 Task: Search one way flight ticket for 3 adults, 3 children in business from Alamosa: San Luis Valley Regional Airport (bergman Field) to Riverton: Central Wyoming Regional Airport (was Riverton Regional) on 5-4-2023. Choice of flights is Royal air maroc. Number of bags: 4 checked bags. Price is upto 74000. Outbound departure time preference is 17:15.
Action: Mouse moved to (380, 344)
Screenshot: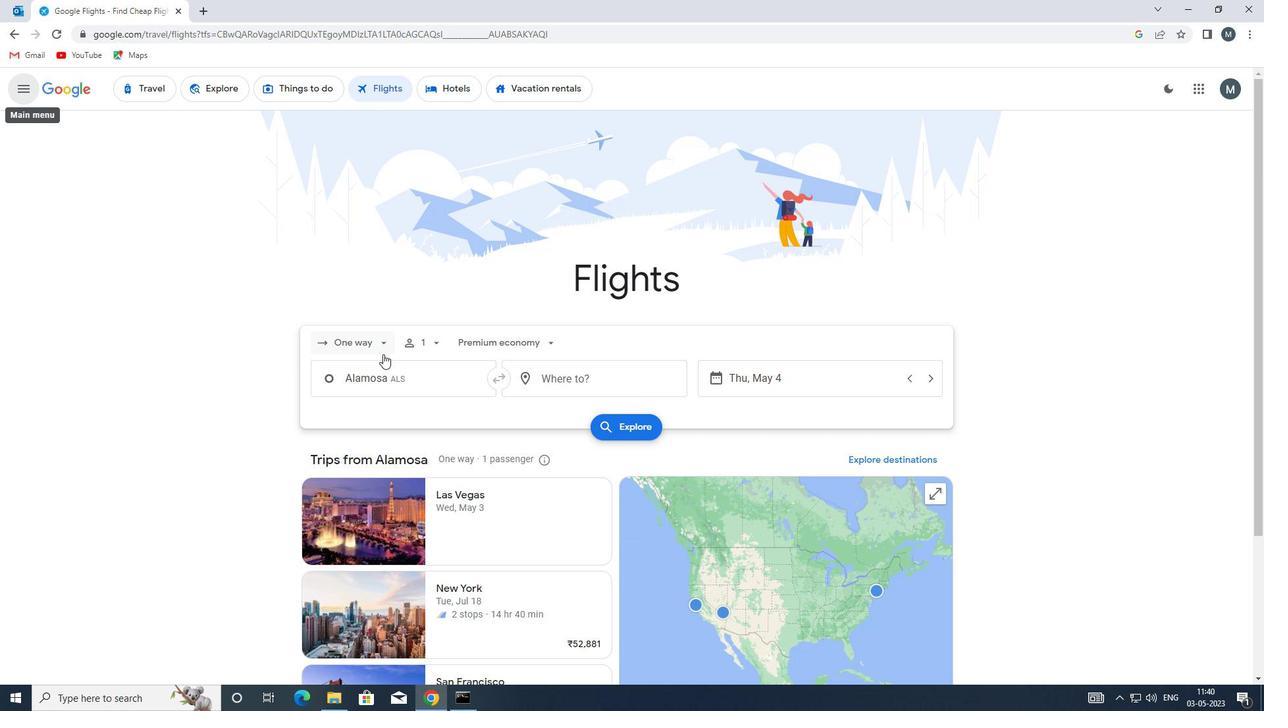 
Action: Mouse pressed left at (380, 344)
Screenshot: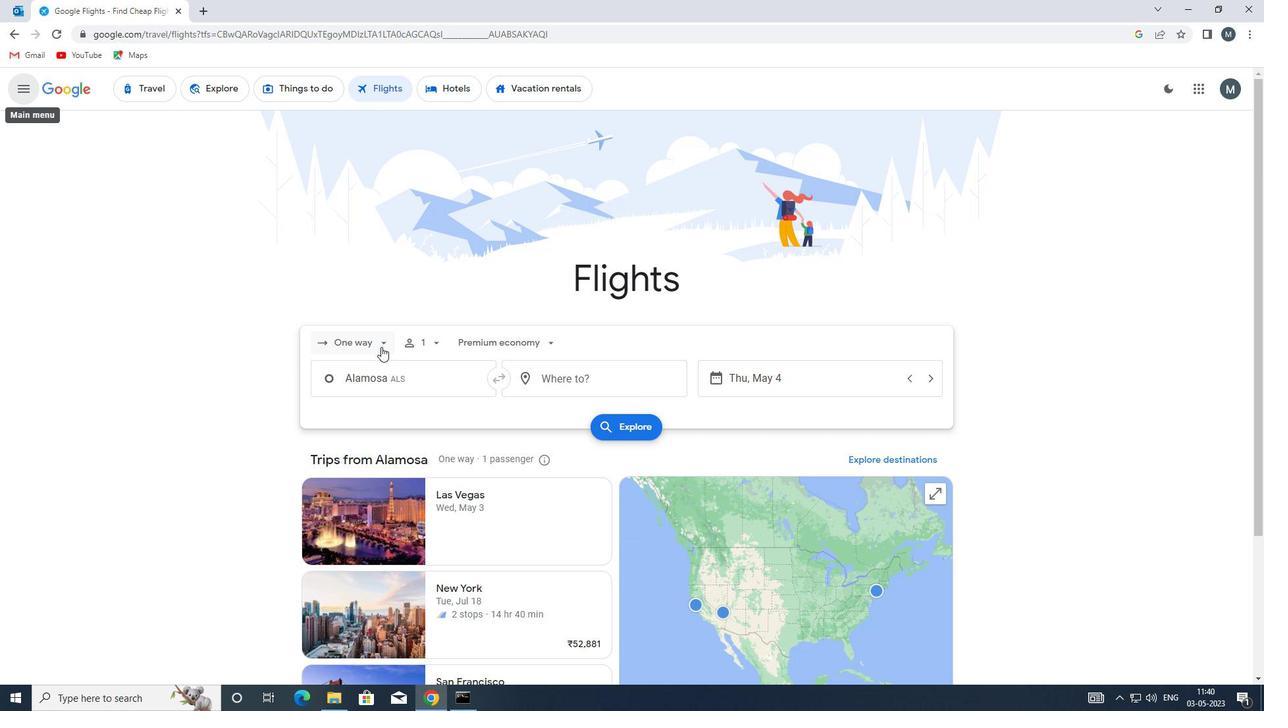 
Action: Mouse moved to (379, 408)
Screenshot: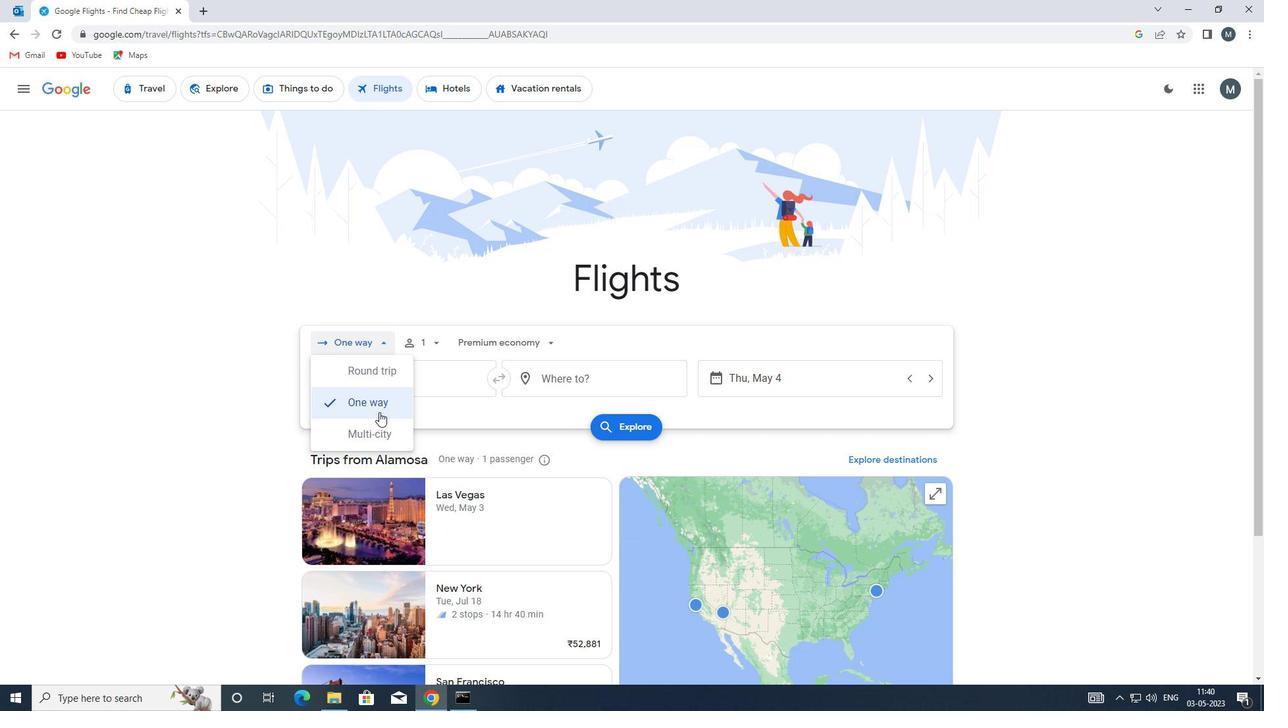 
Action: Mouse pressed left at (379, 408)
Screenshot: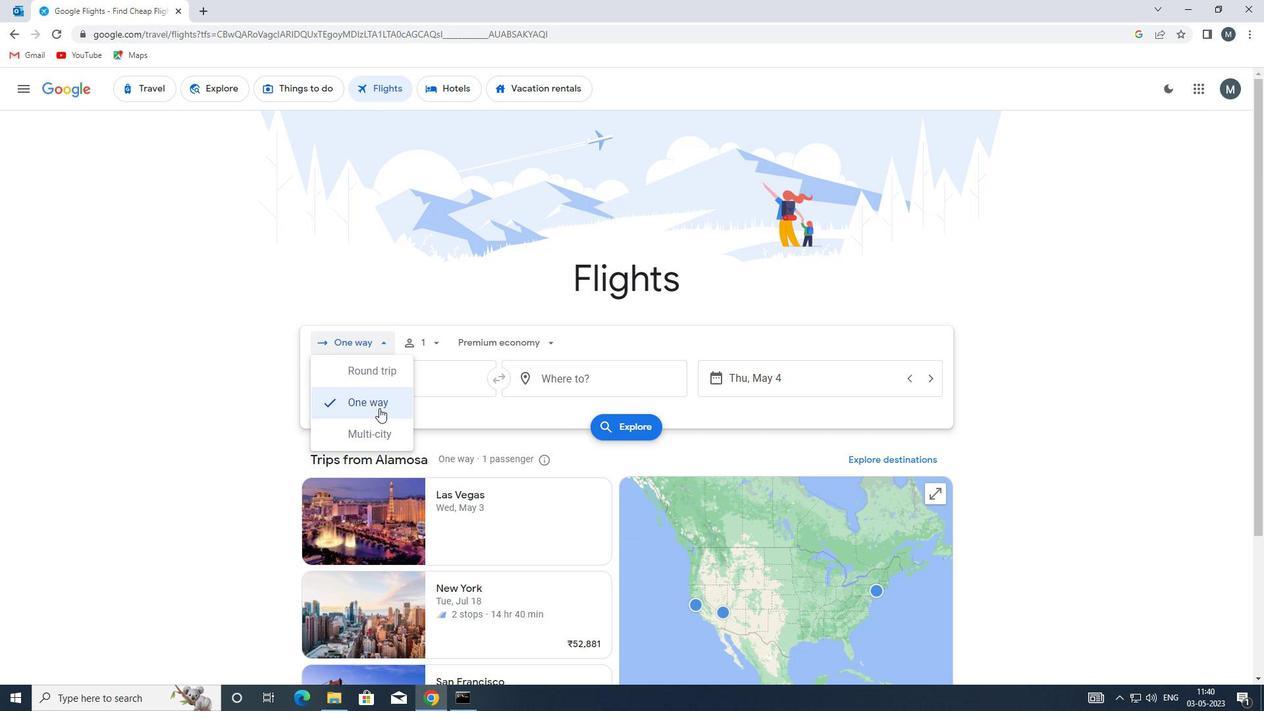 
Action: Mouse moved to (435, 340)
Screenshot: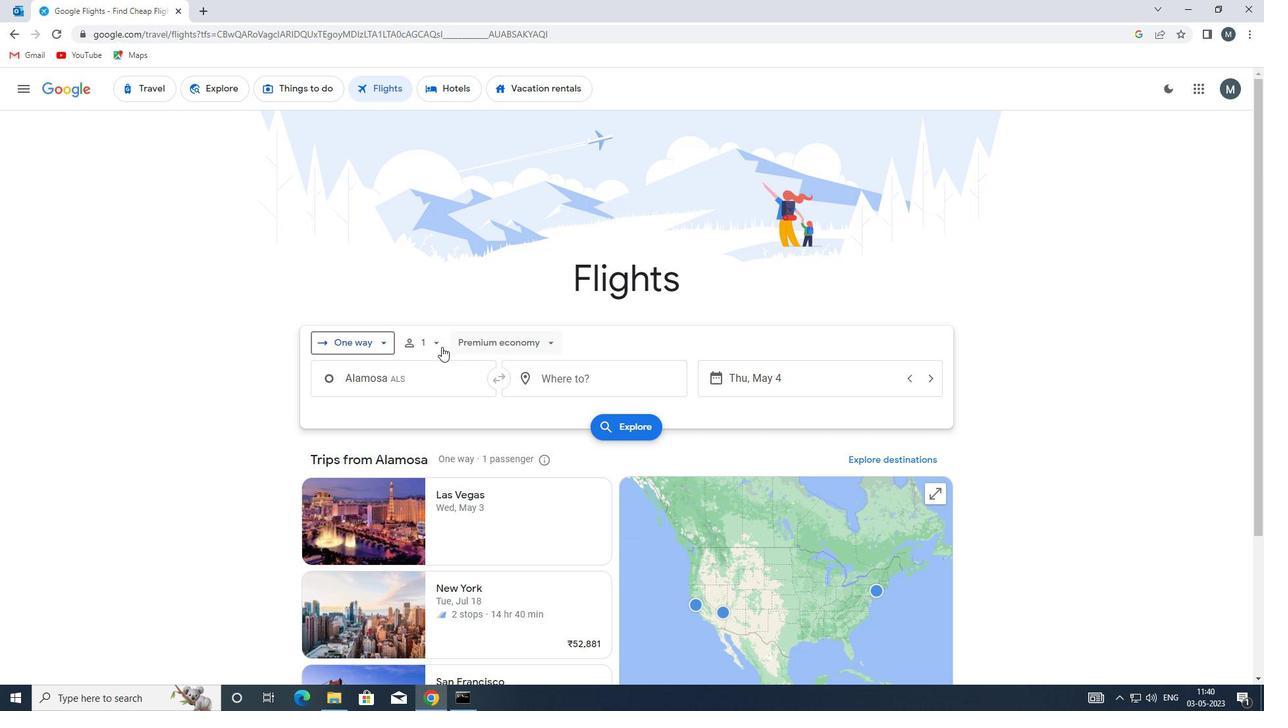
Action: Mouse pressed left at (435, 340)
Screenshot: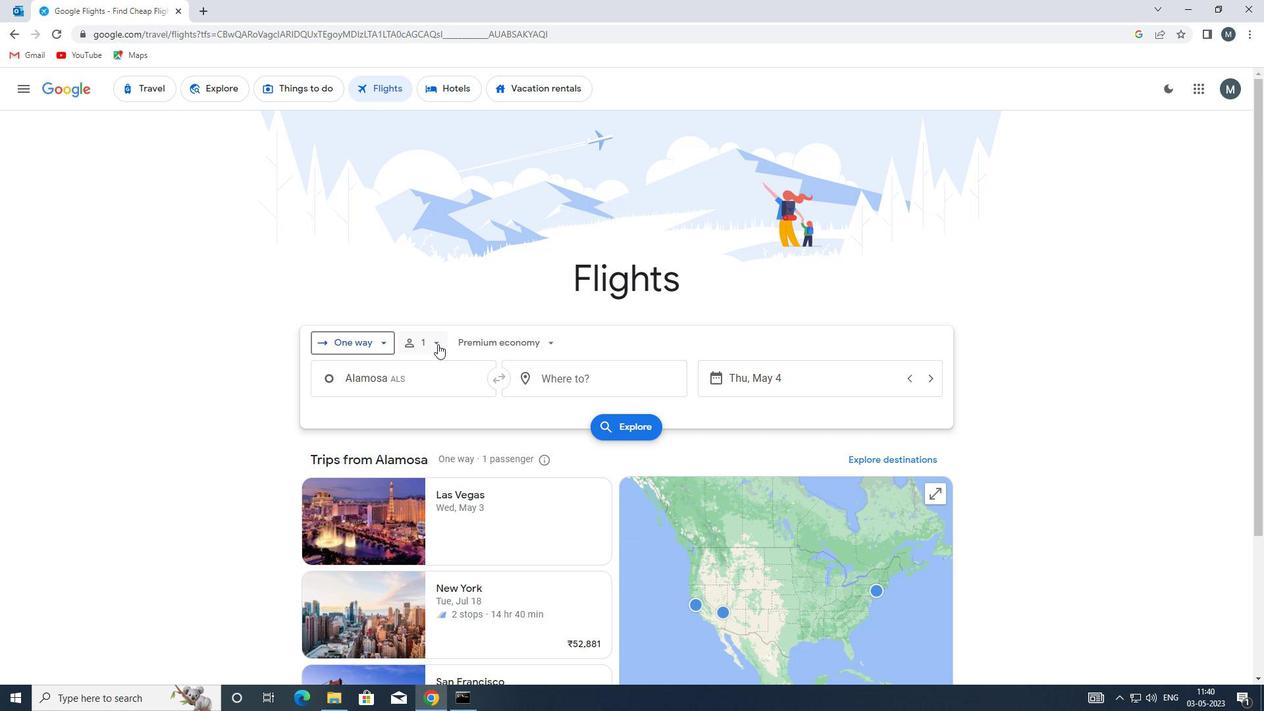 
Action: Mouse moved to (536, 373)
Screenshot: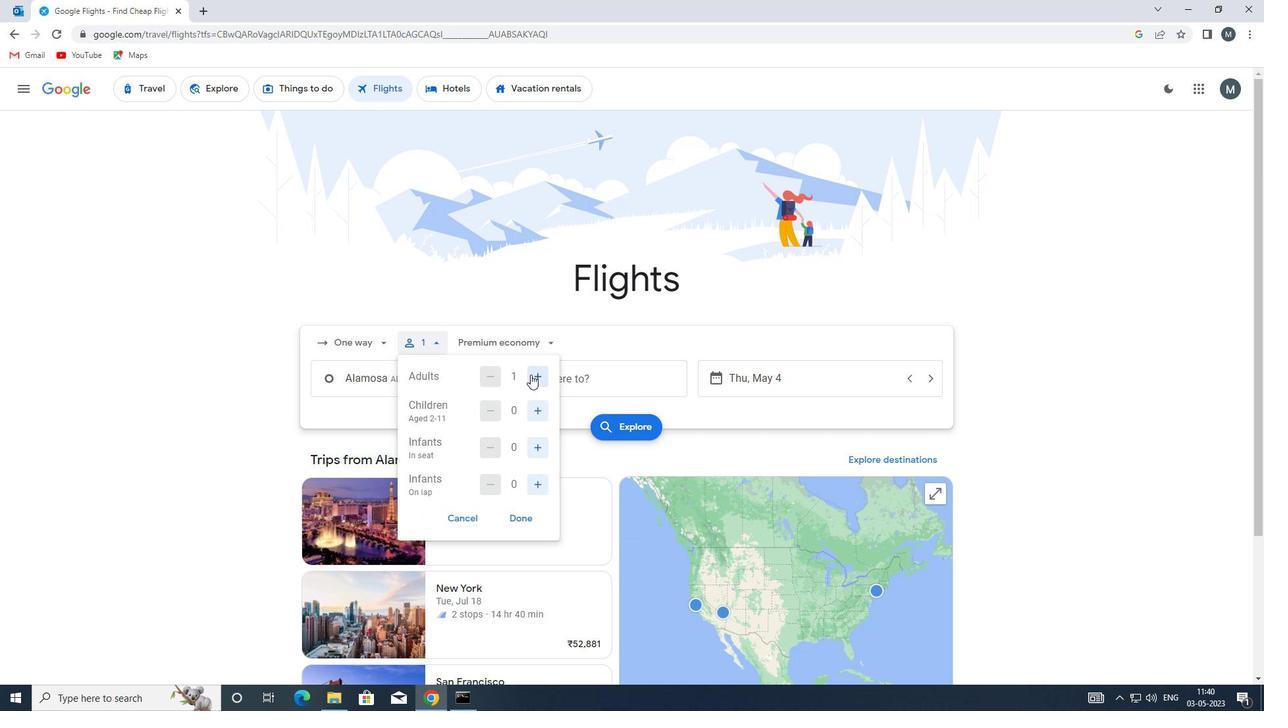 
Action: Mouse pressed left at (536, 373)
Screenshot: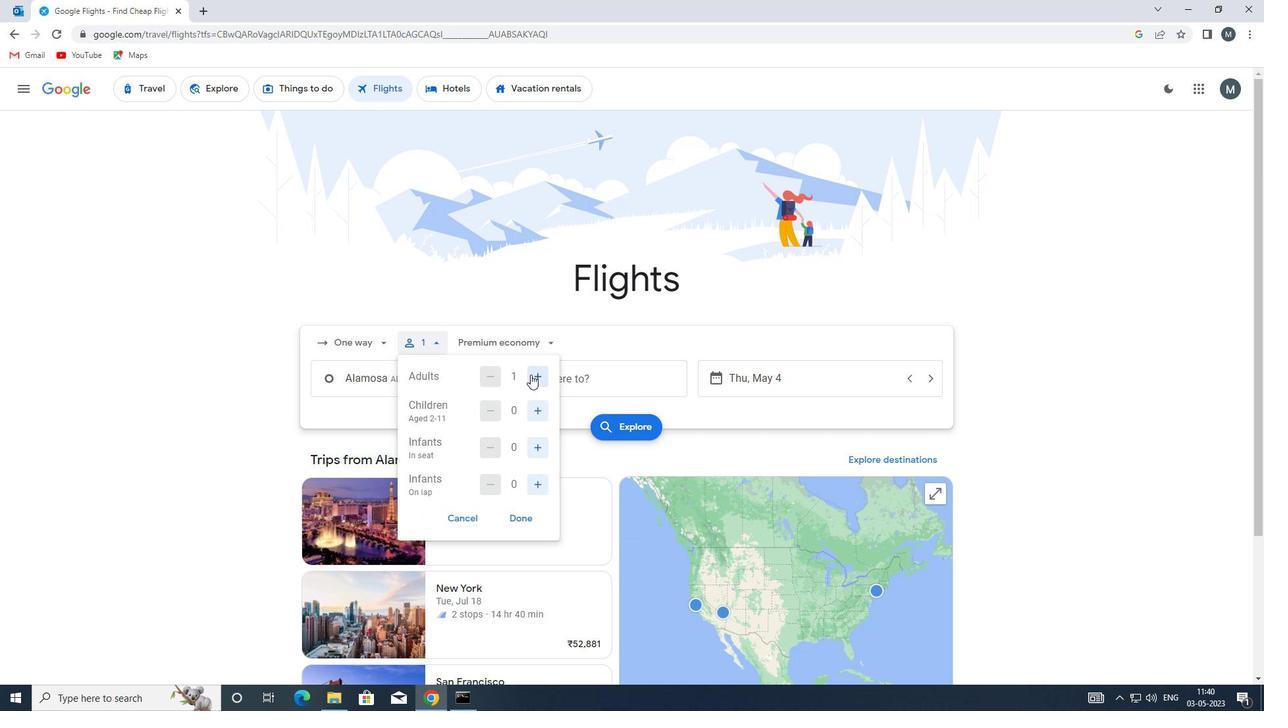 
Action: Mouse pressed left at (536, 373)
Screenshot: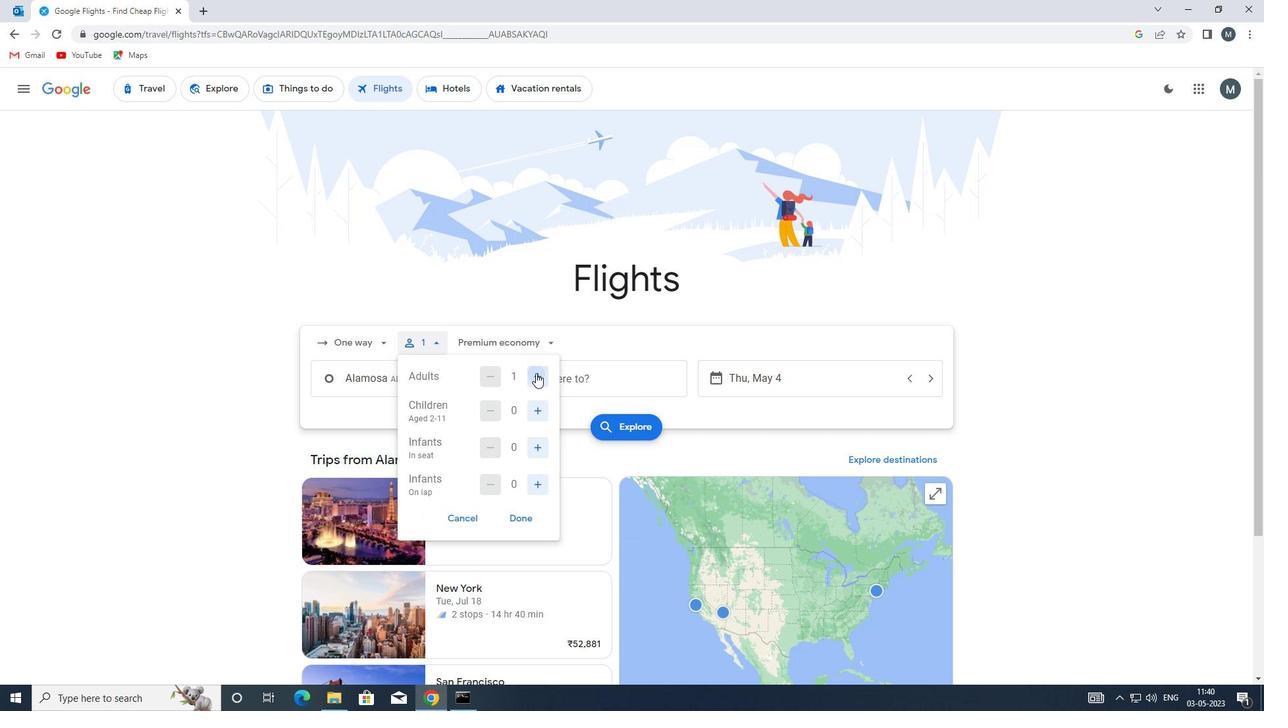 
Action: Mouse pressed left at (536, 373)
Screenshot: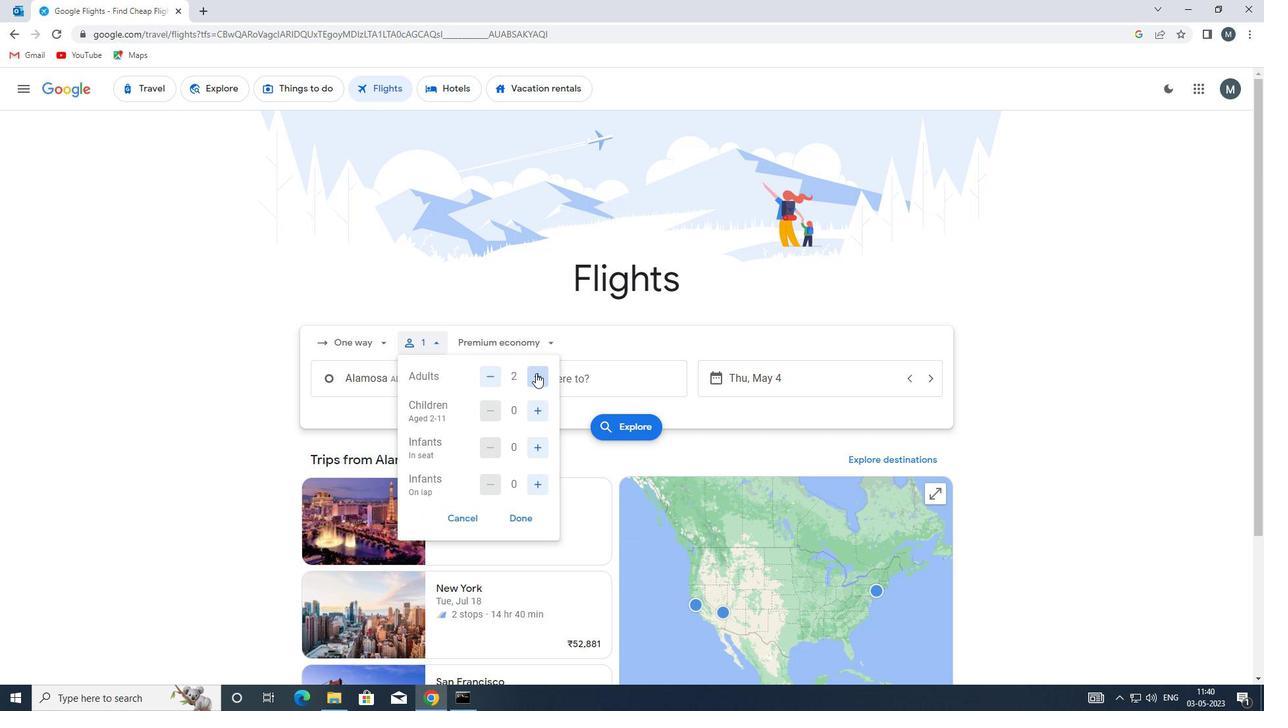 
Action: Mouse moved to (490, 374)
Screenshot: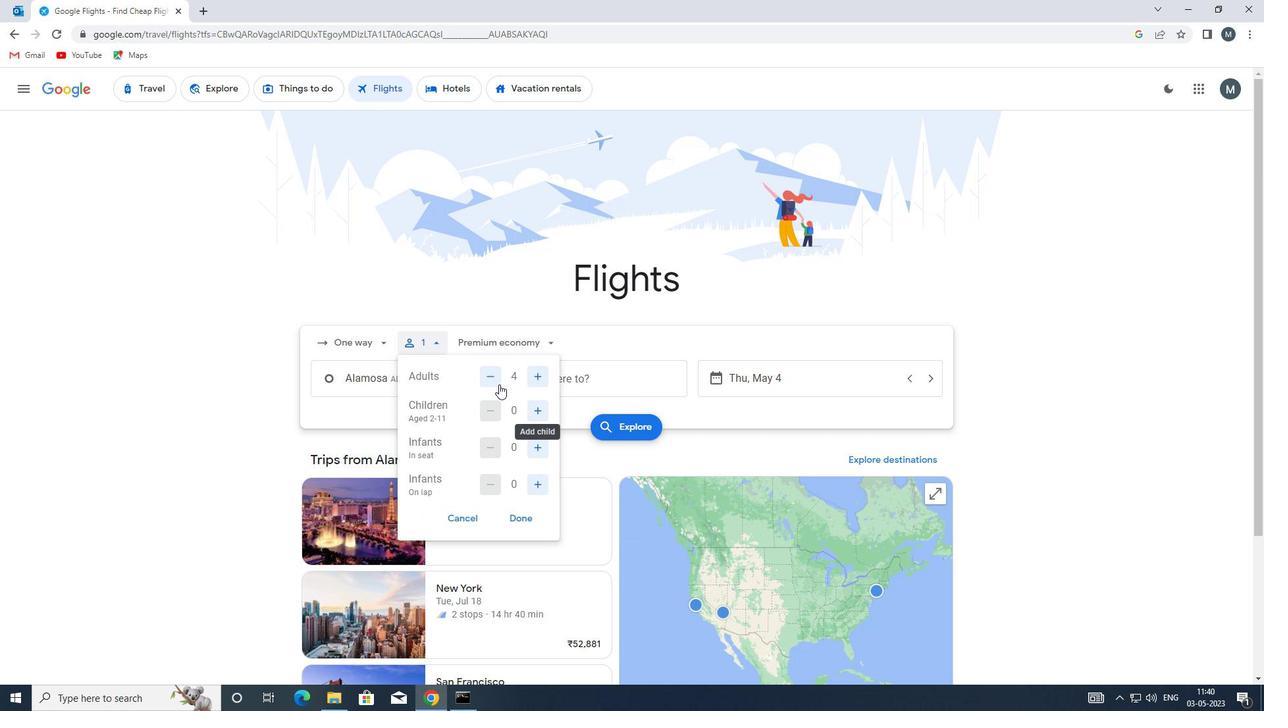 
Action: Mouse pressed left at (490, 374)
Screenshot: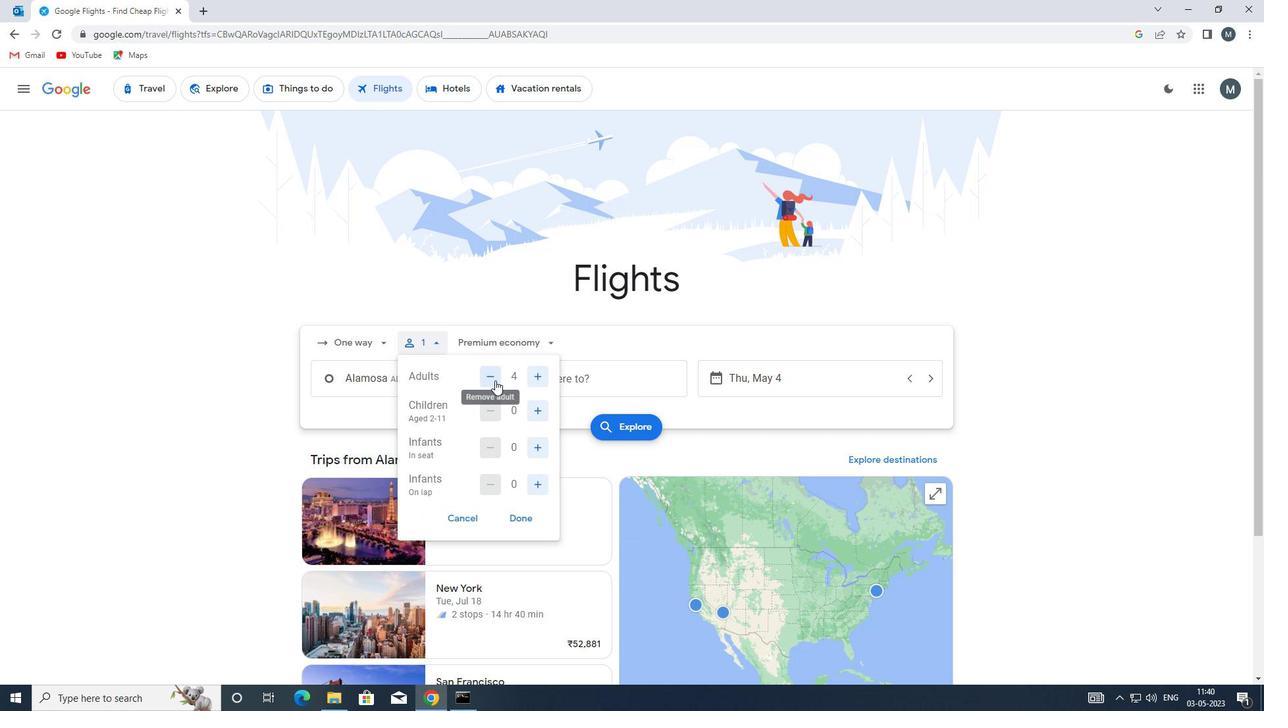 
Action: Mouse moved to (532, 409)
Screenshot: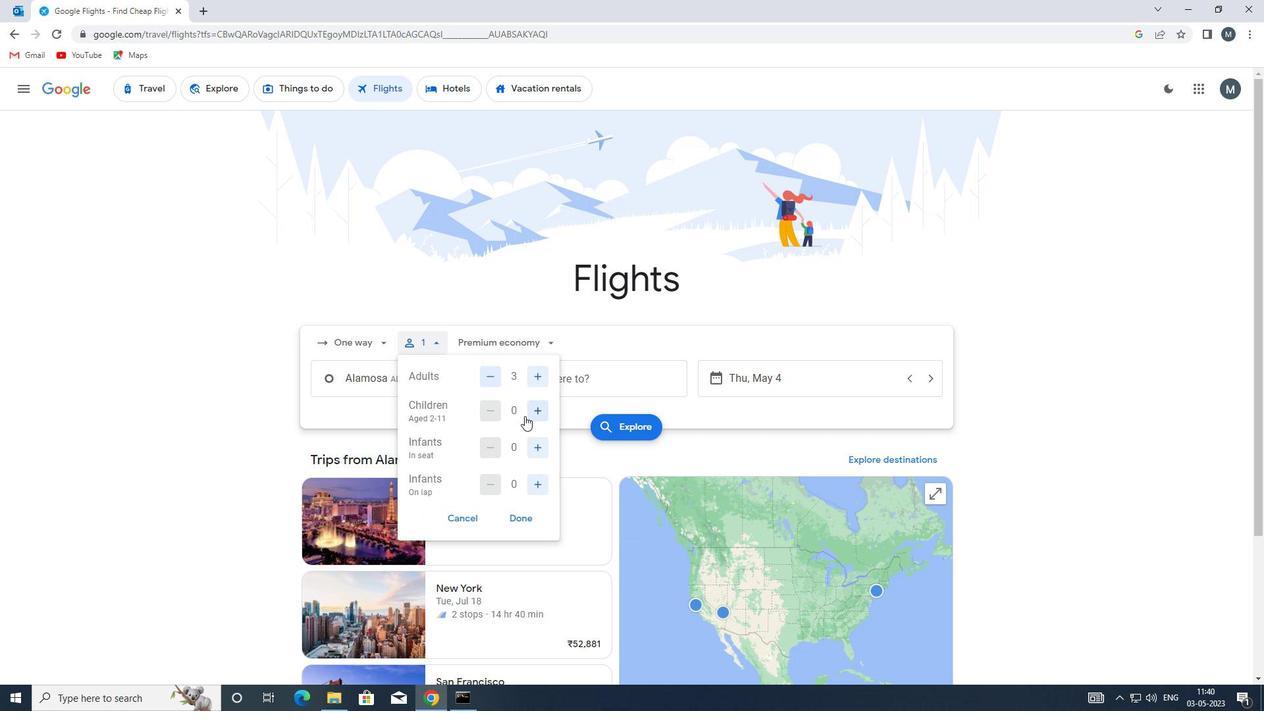 
Action: Mouse pressed left at (532, 409)
Screenshot: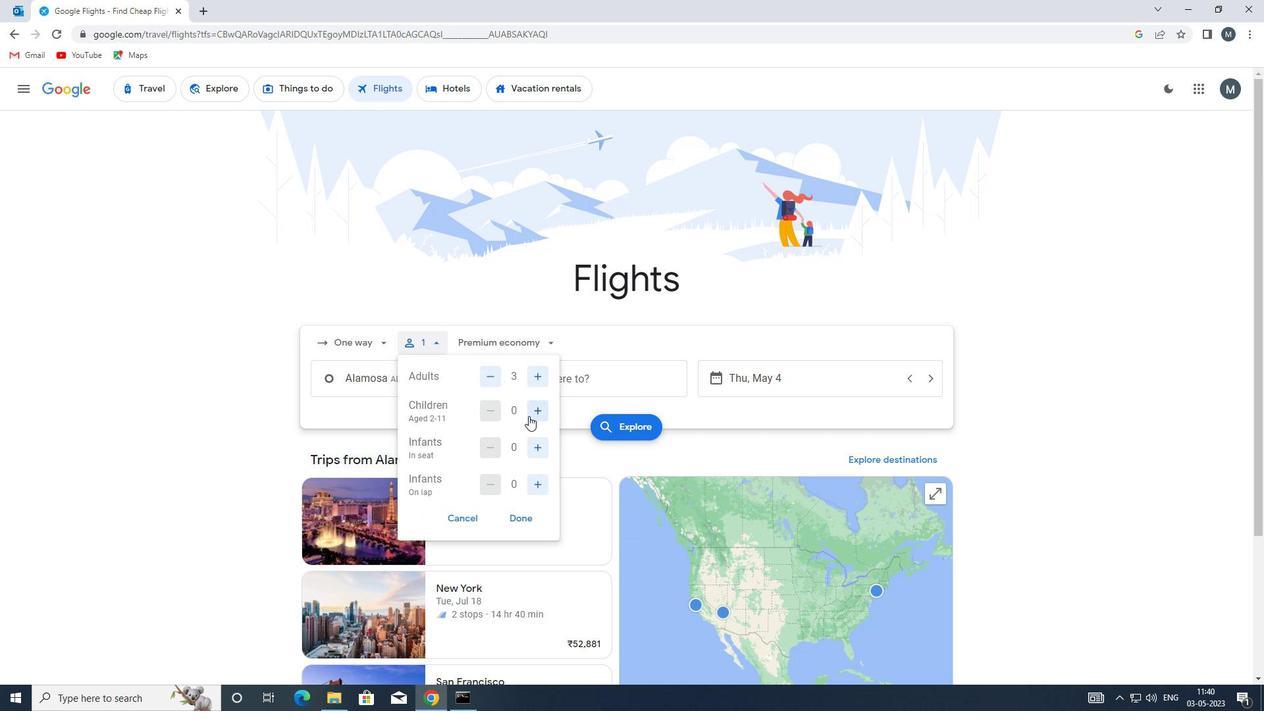 
Action: Mouse moved to (533, 409)
Screenshot: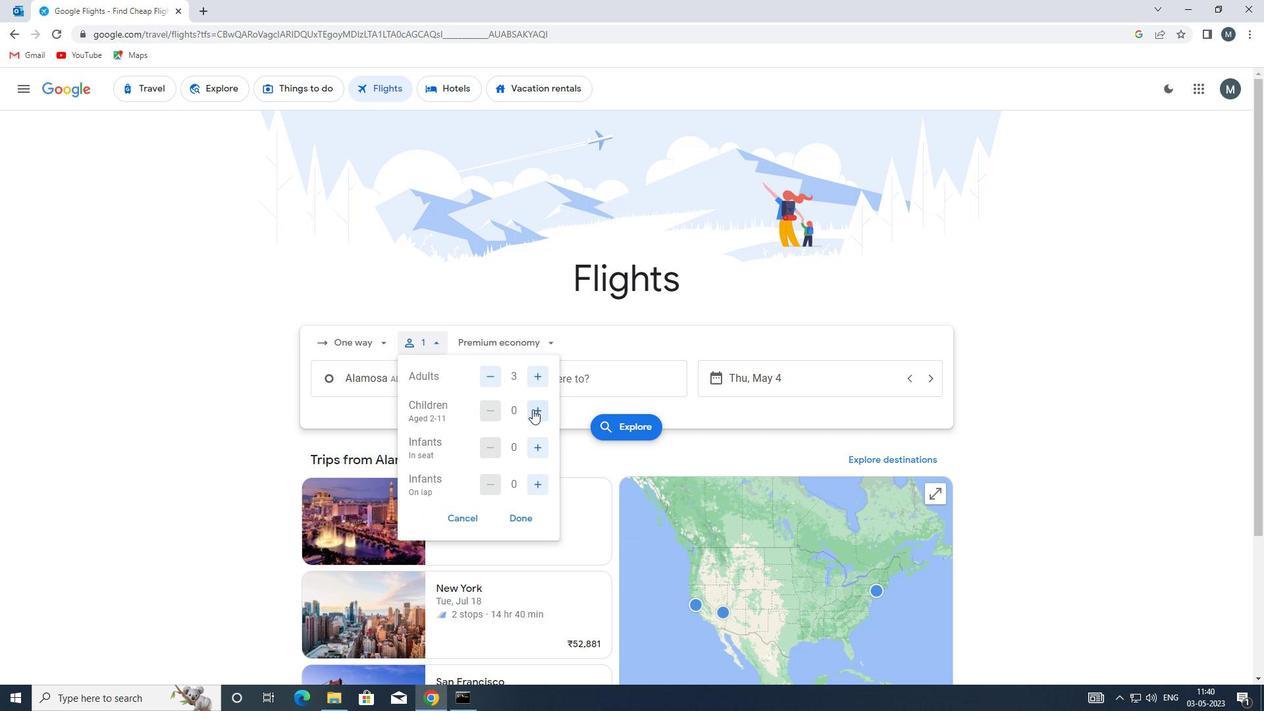 
Action: Mouse pressed left at (533, 409)
Screenshot: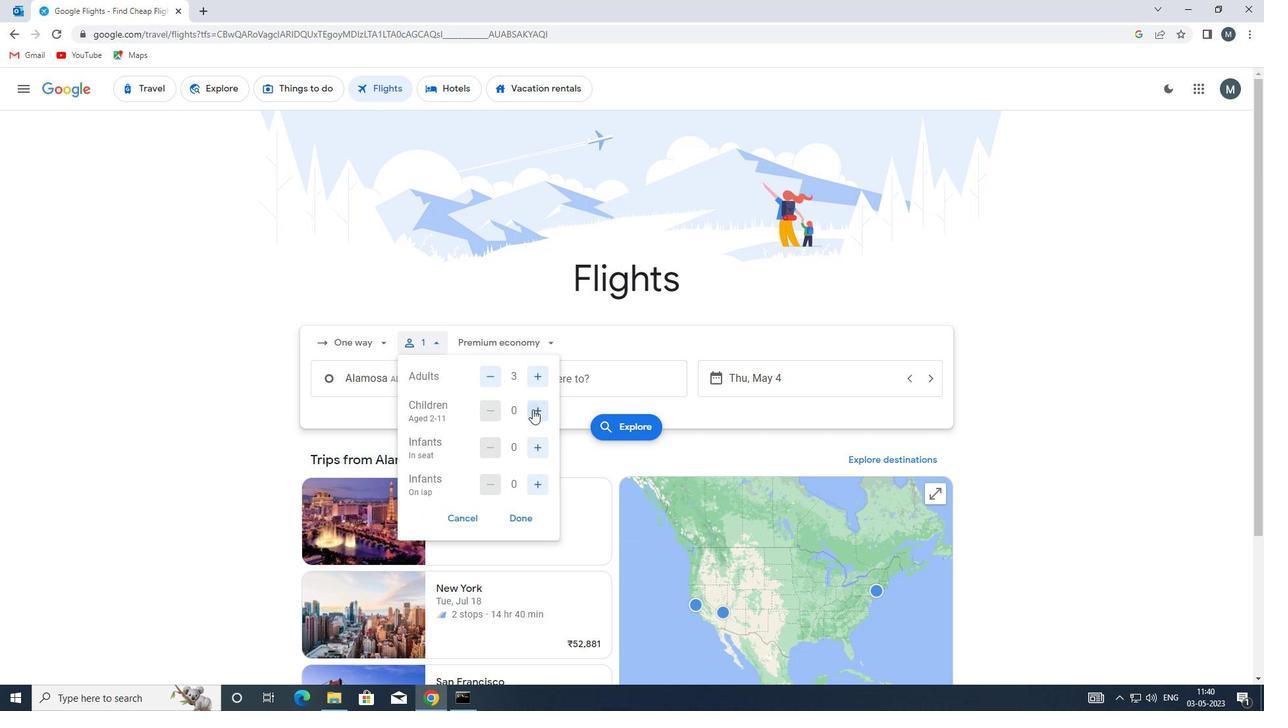 
Action: Mouse moved to (534, 409)
Screenshot: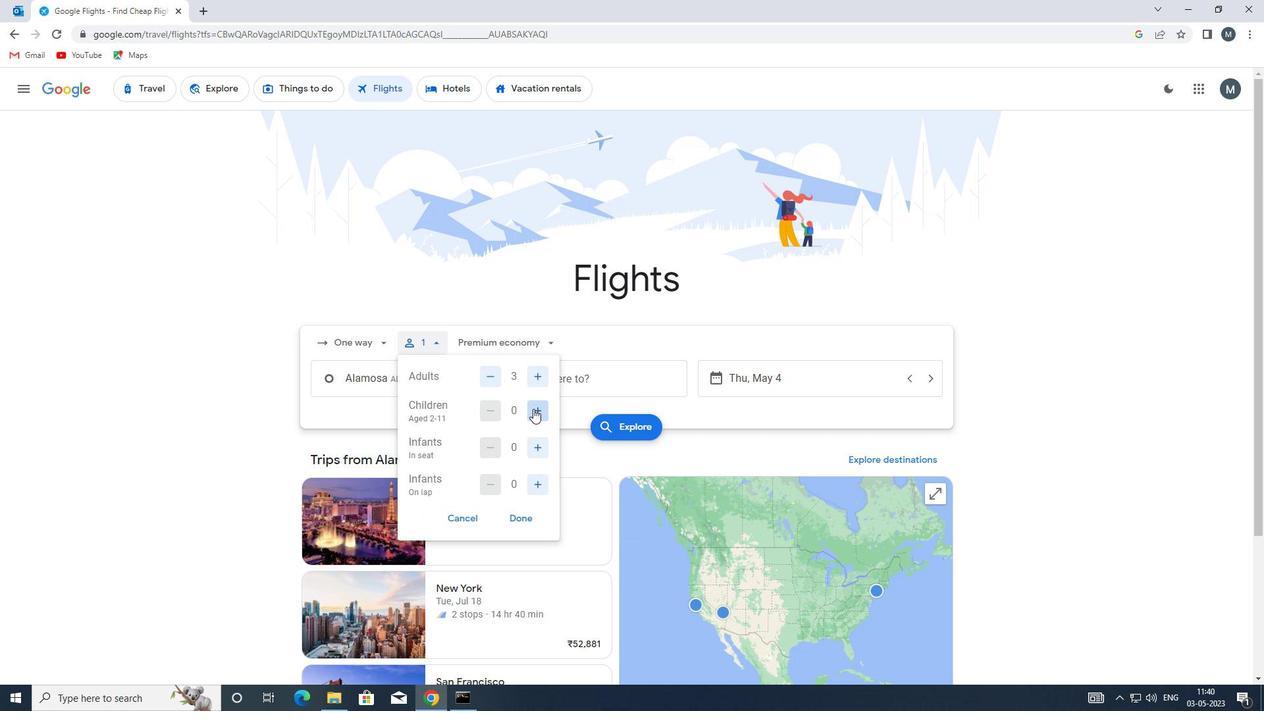 
Action: Mouse pressed left at (534, 409)
Screenshot: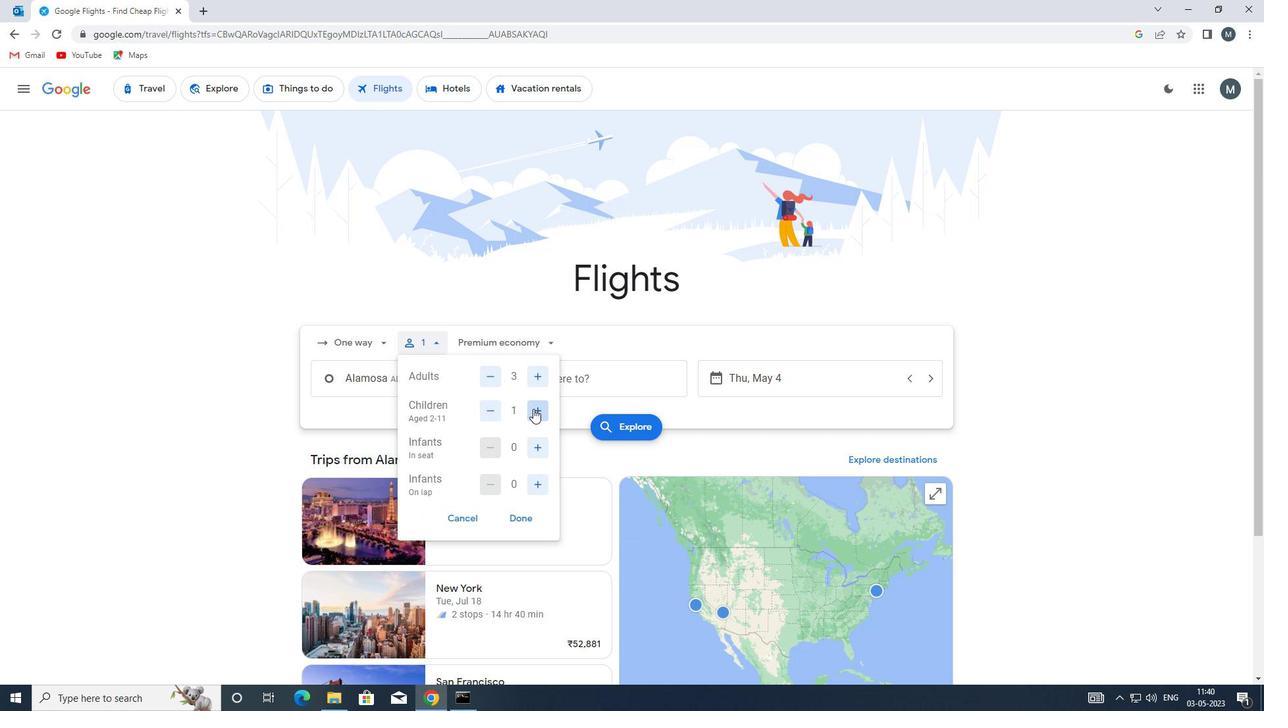 
Action: Mouse moved to (534, 516)
Screenshot: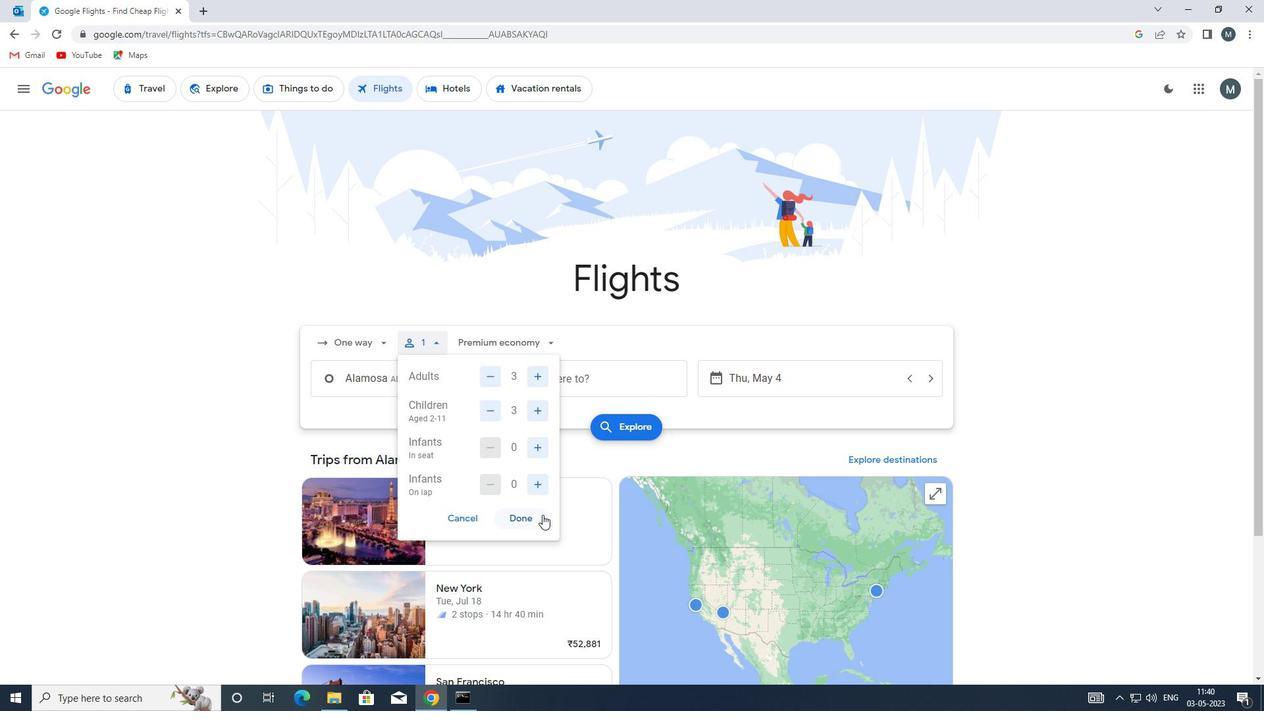 
Action: Mouse pressed left at (534, 516)
Screenshot: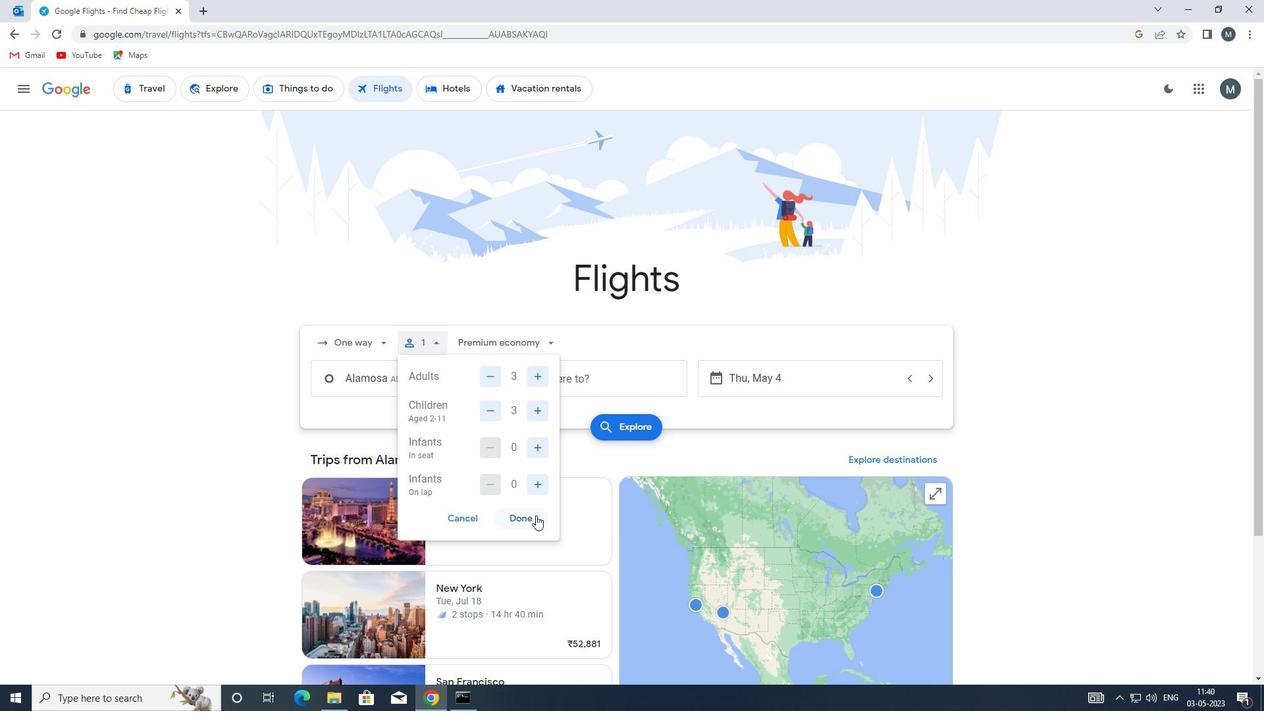 
Action: Mouse moved to (512, 341)
Screenshot: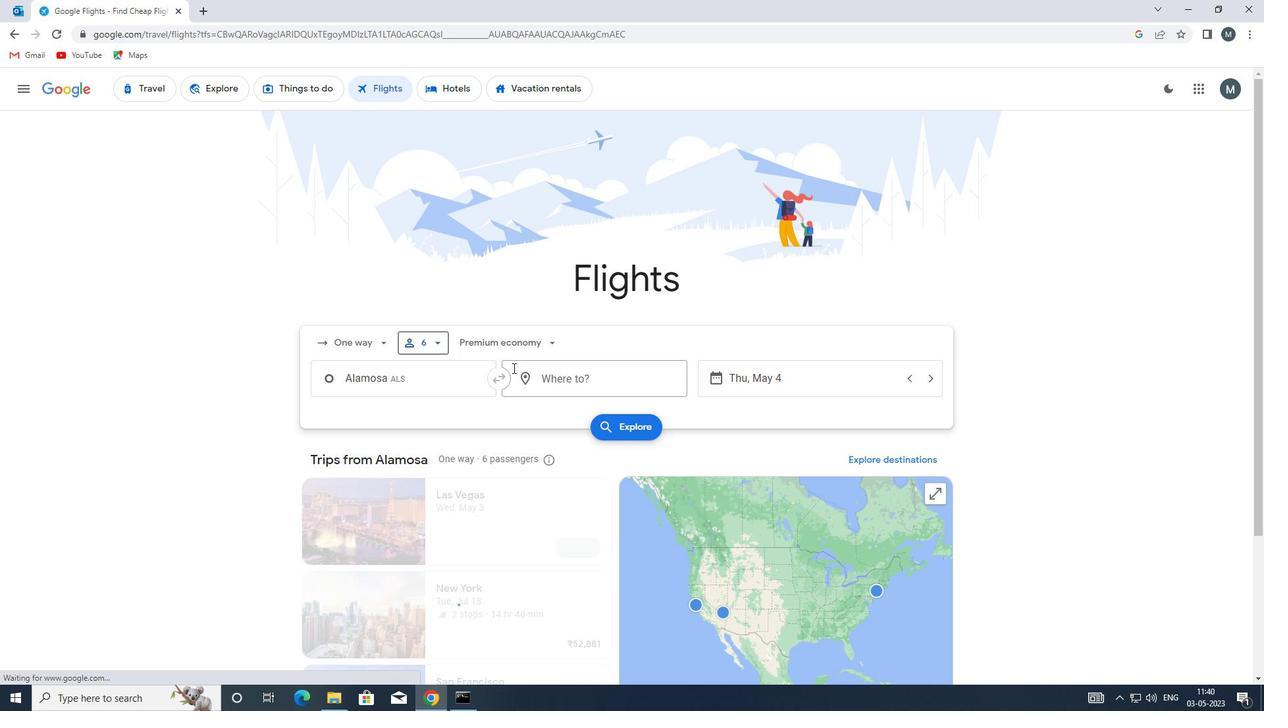 
Action: Mouse pressed left at (512, 341)
Screenshot: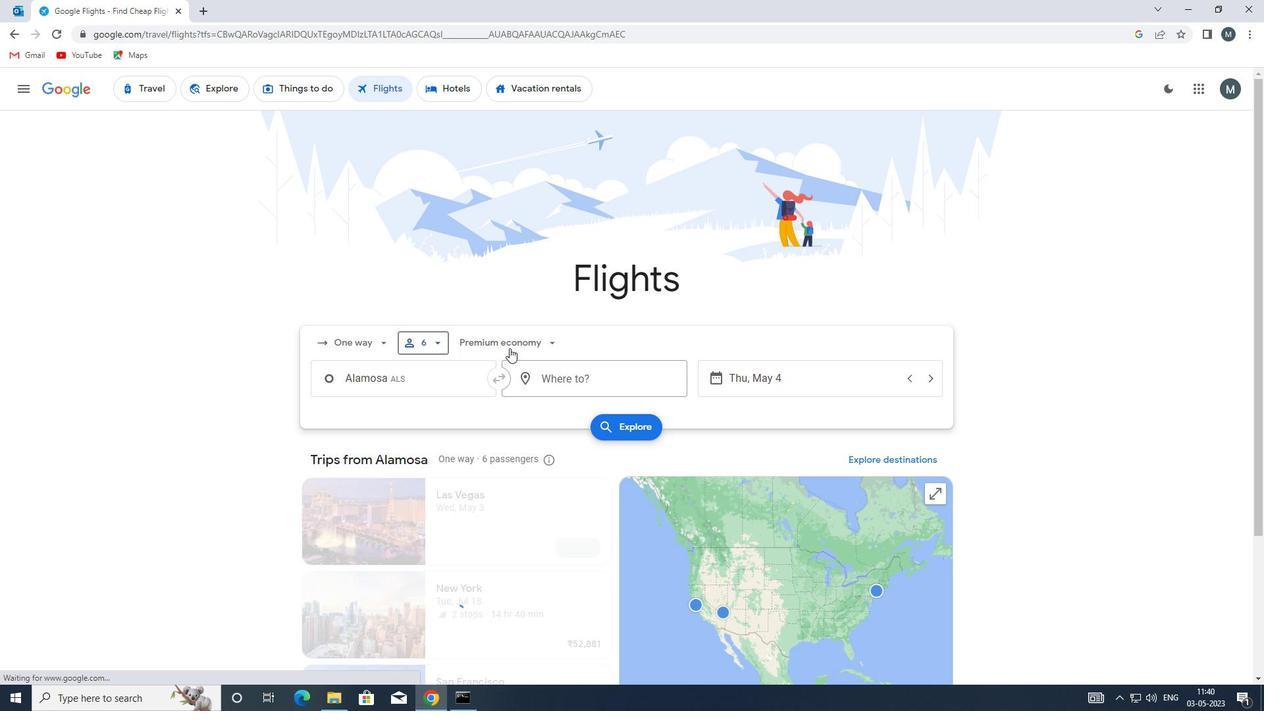 
Action: Mouse moved to (523, 438)
Screenshot: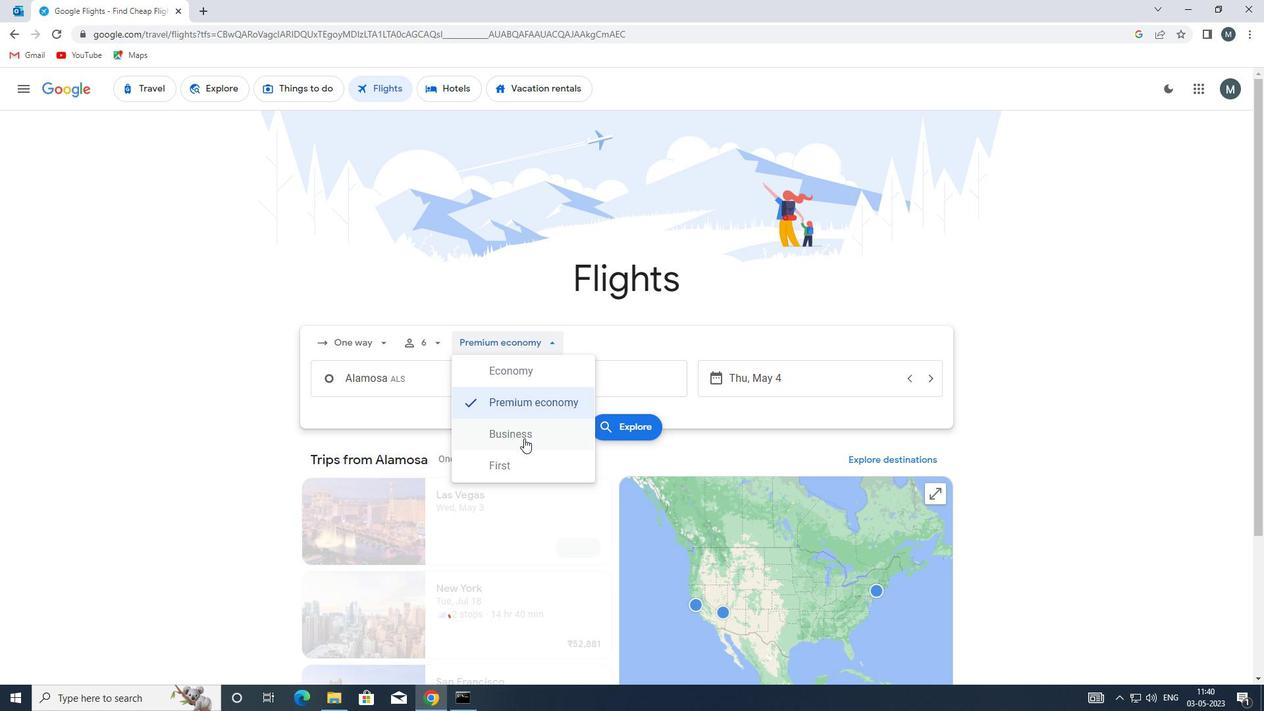 
Action: Mouse pressed left at (523, 438)
Screenshot: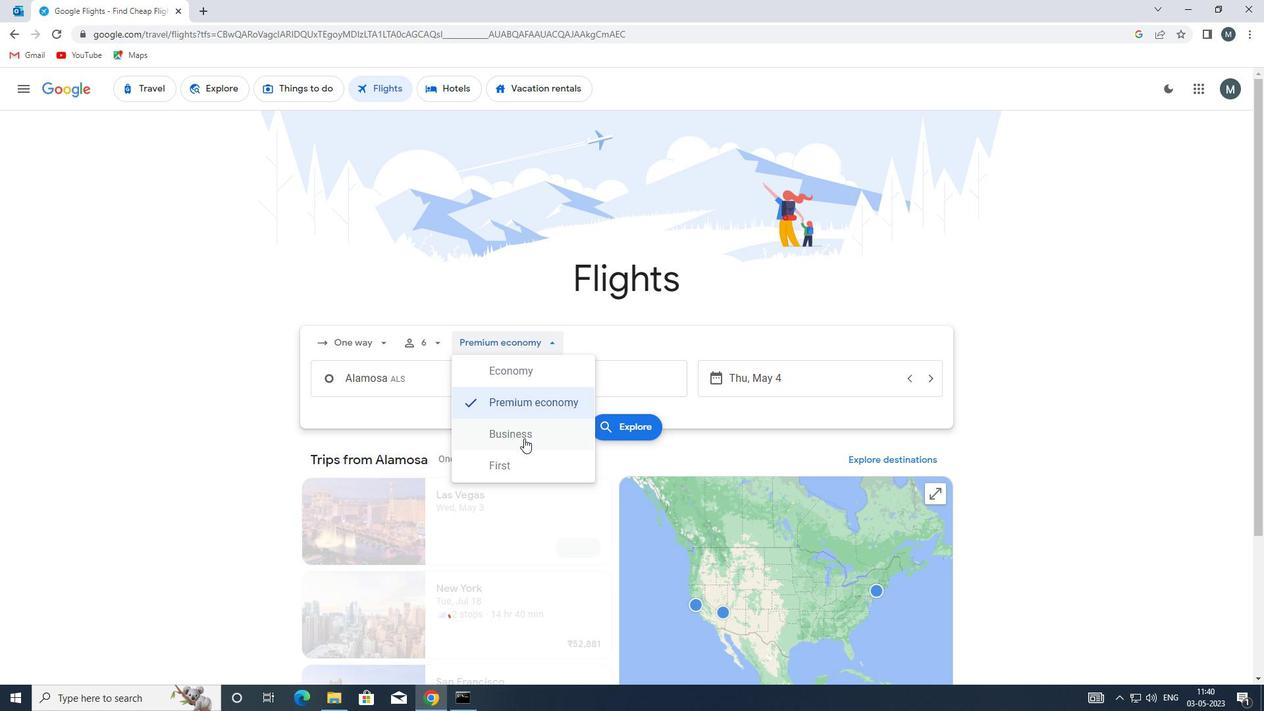 
Action: Mouse moved to (412, 388)
Screenshot: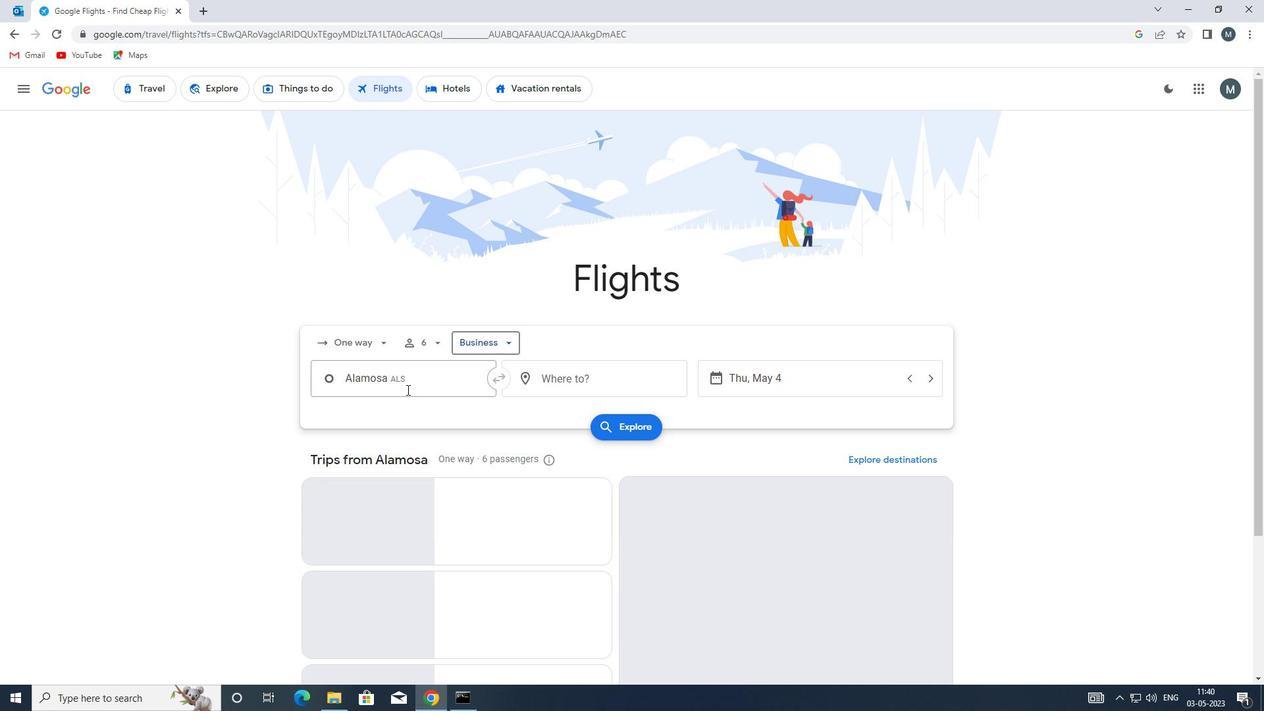 
Action: Mouse pressed left at (412, 388)
Screenshot: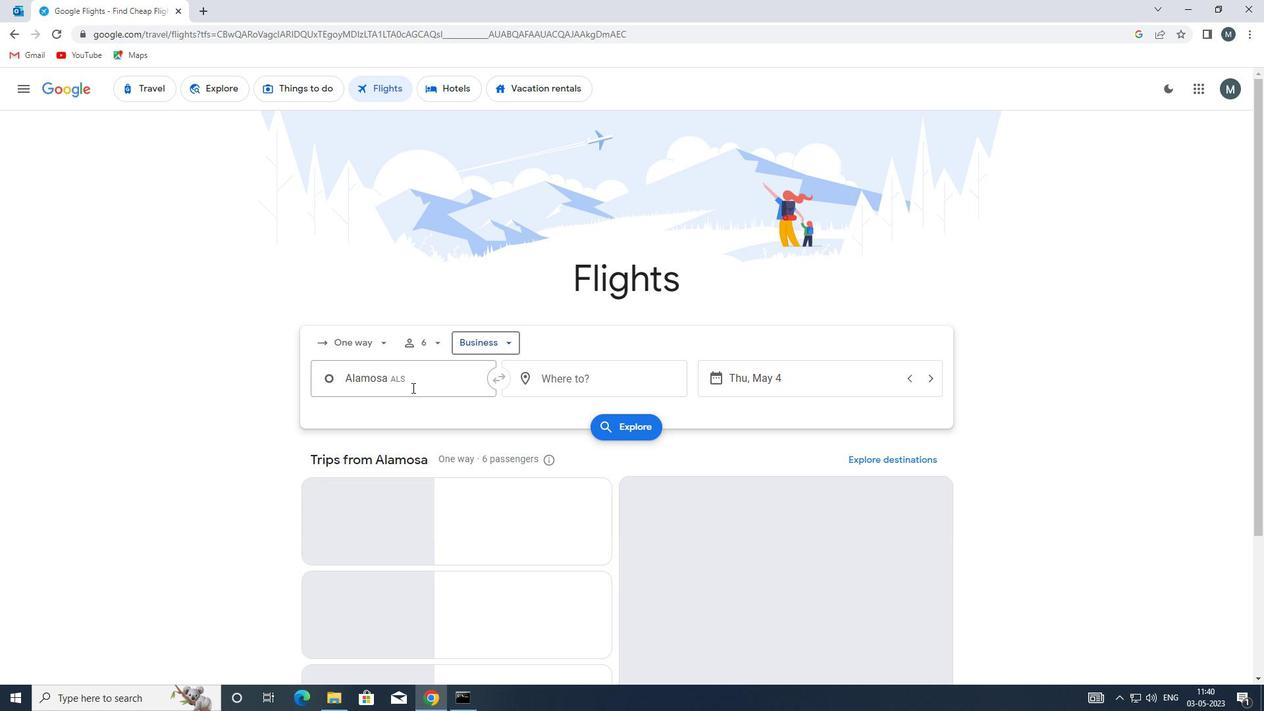 
Action: Mouse moved to (415, 388)
Screenshot: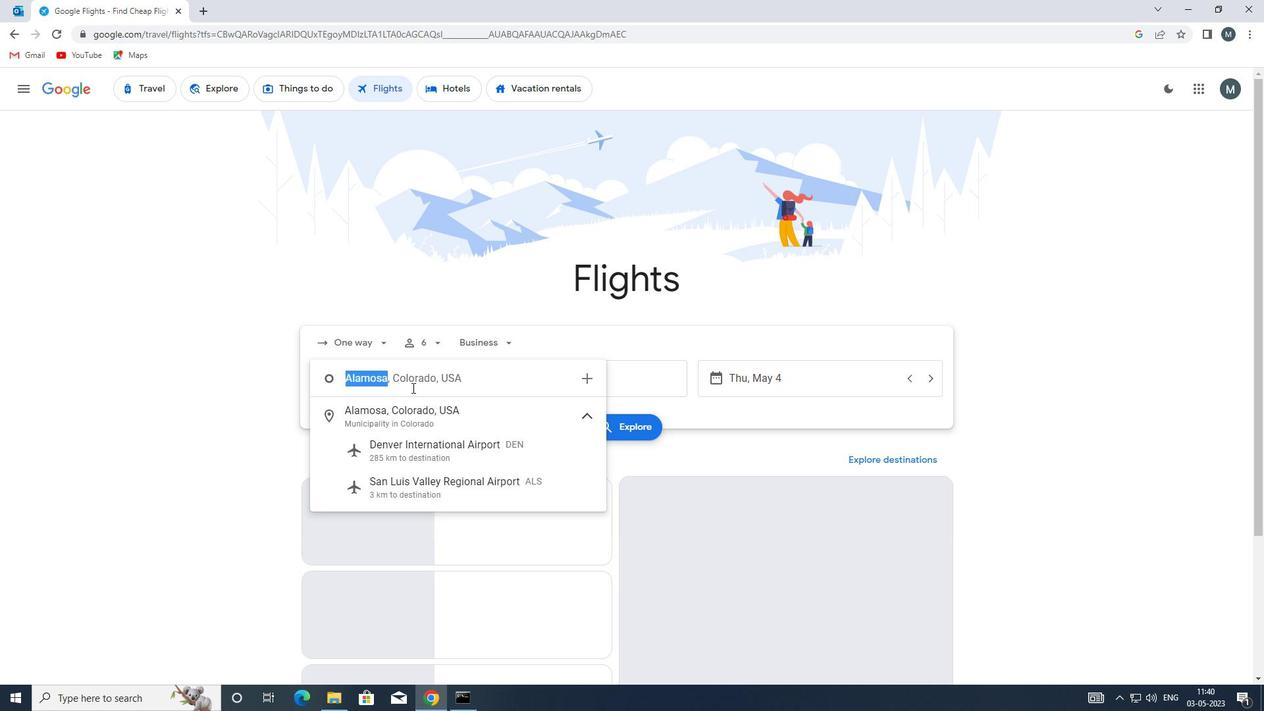 
Action: Key pressed <Key.enter>
Screenshot: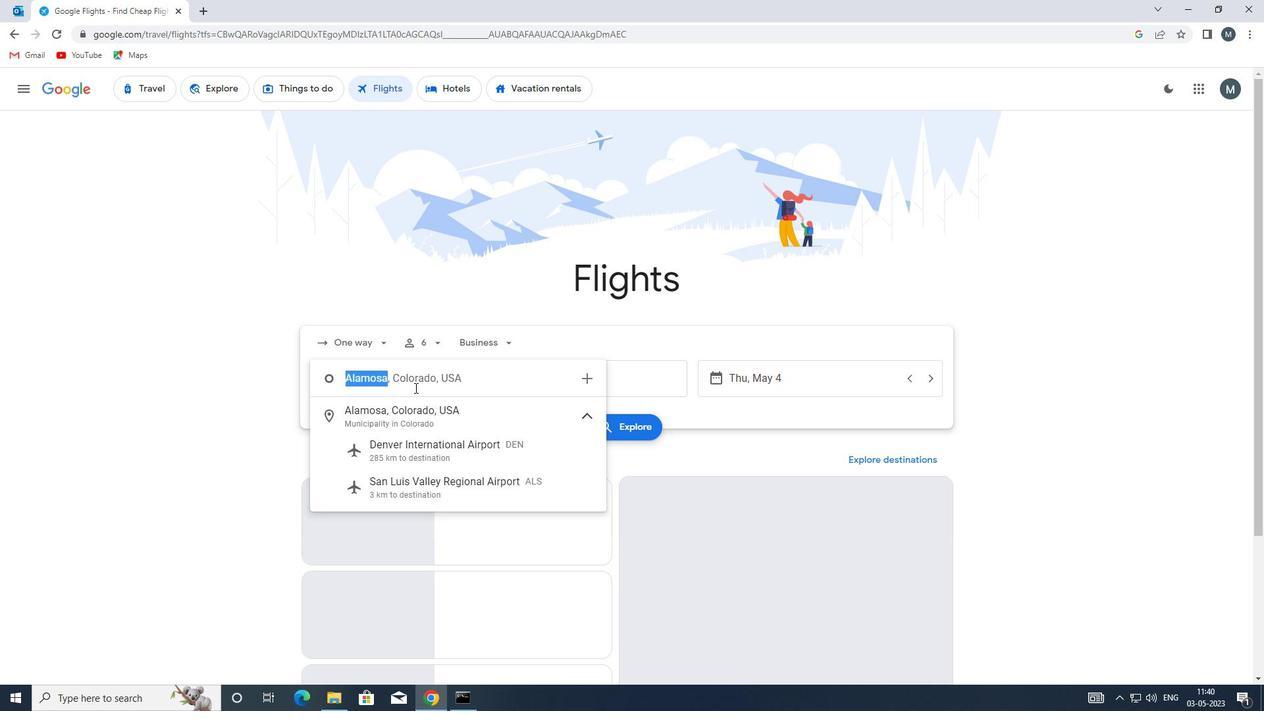 
Action: Mouse moved to (611, 377)
Screenshot: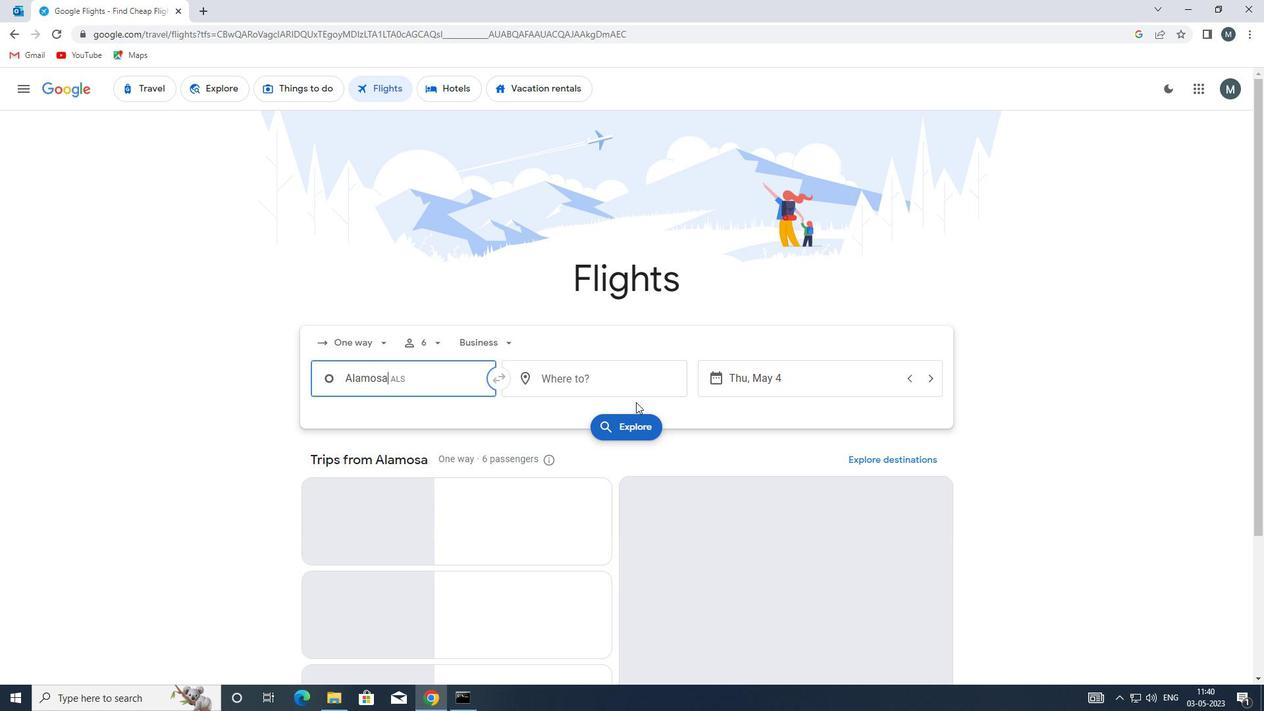 
Action: Mouse pressed left at (611, 377)
Screenshot: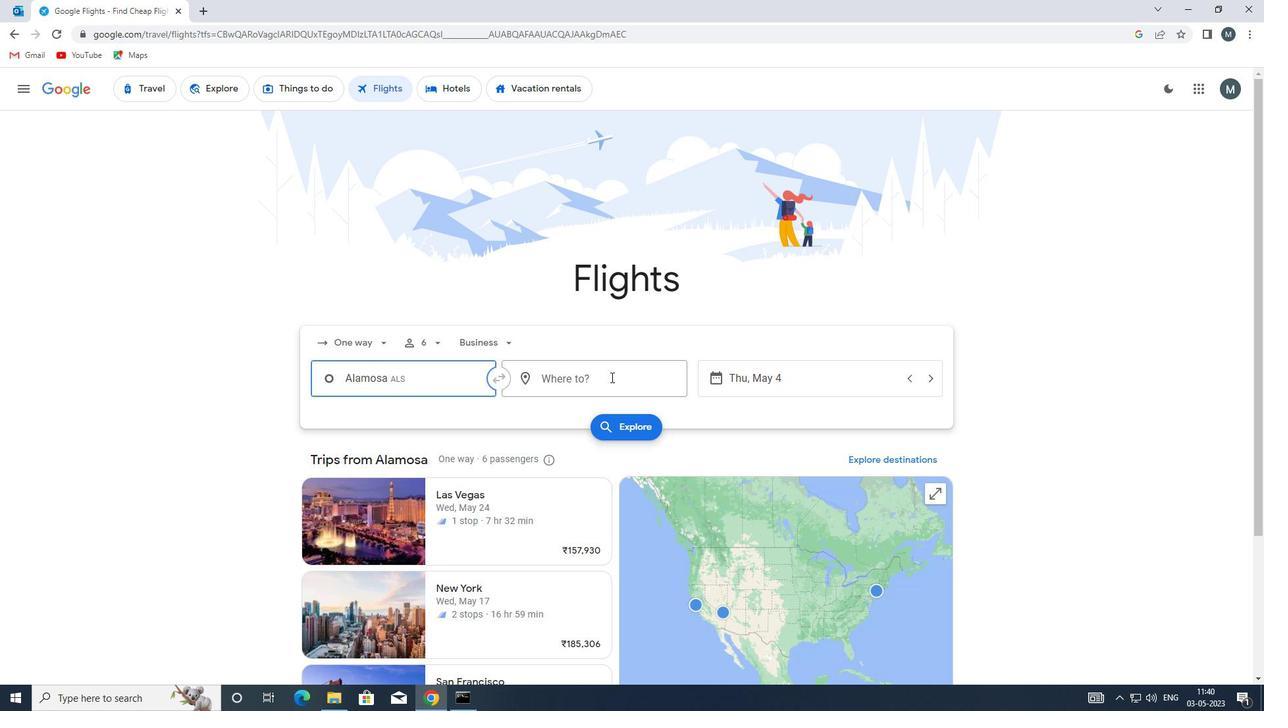 
Action: Key pressed riw
Screenshot: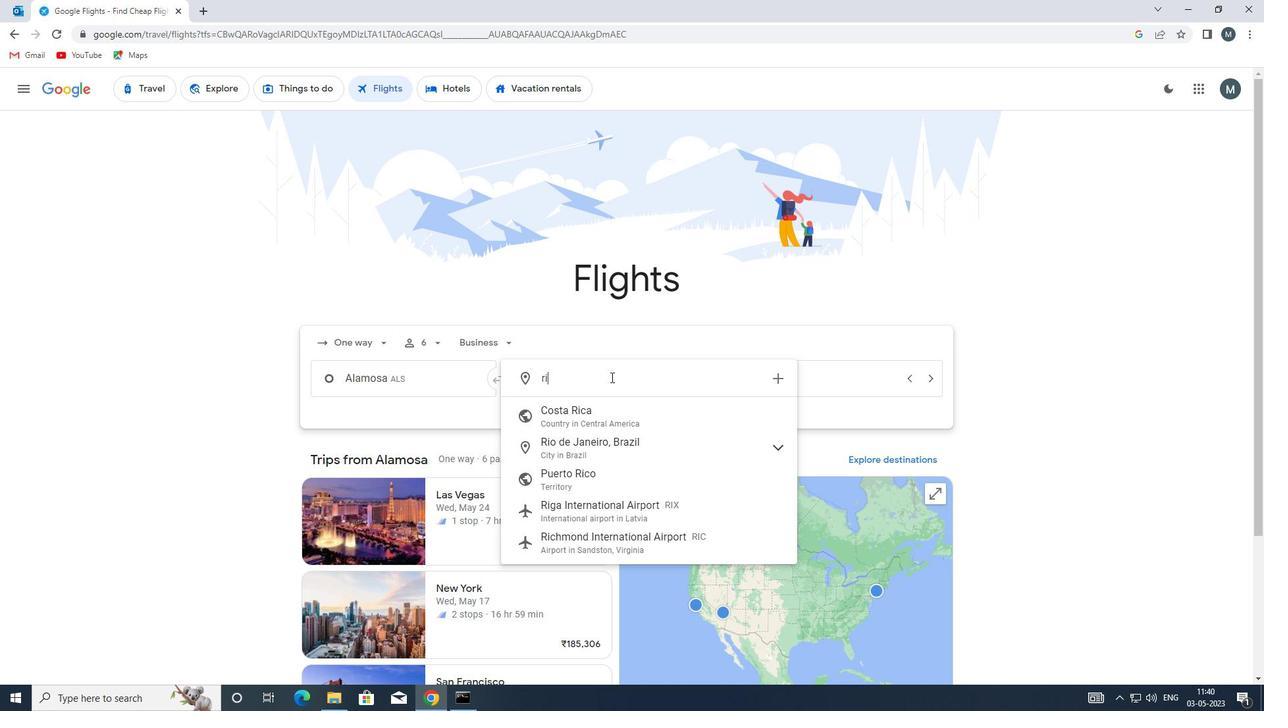 
Action: Mouse moved to (666, 420)
Screenshot: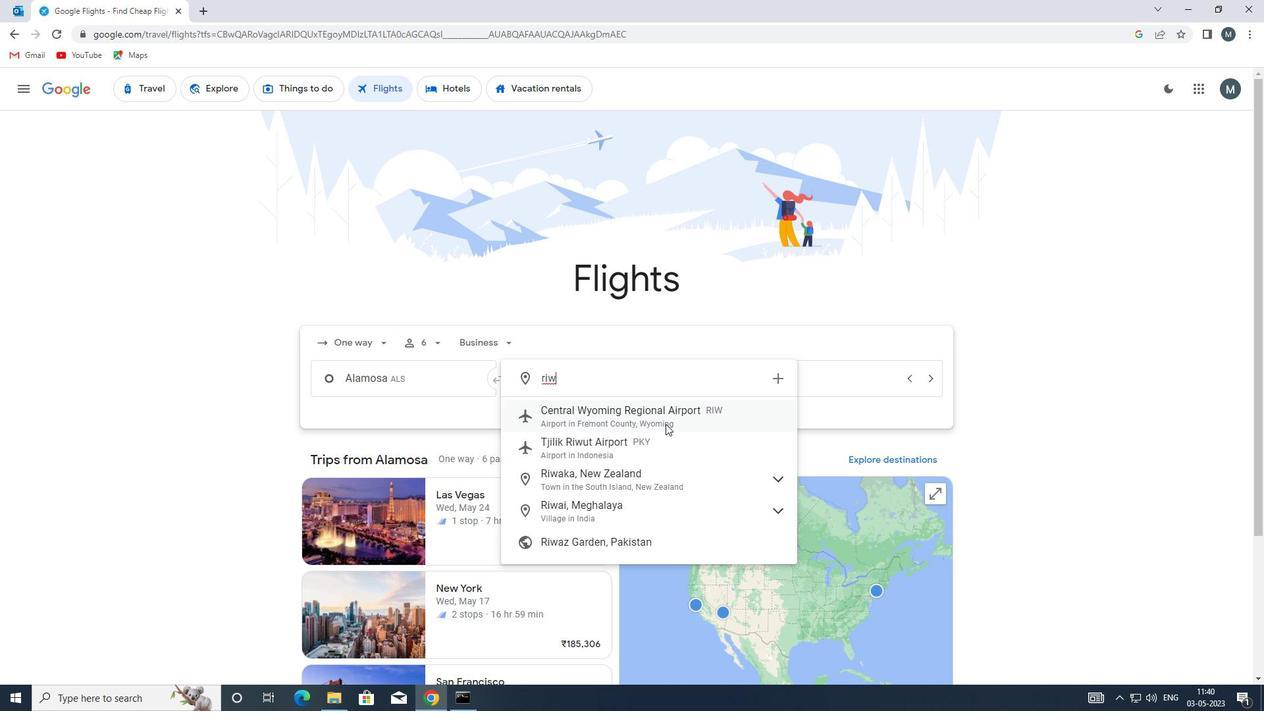 
Action: Mouse pressed left at (666, 420)
Screenshot: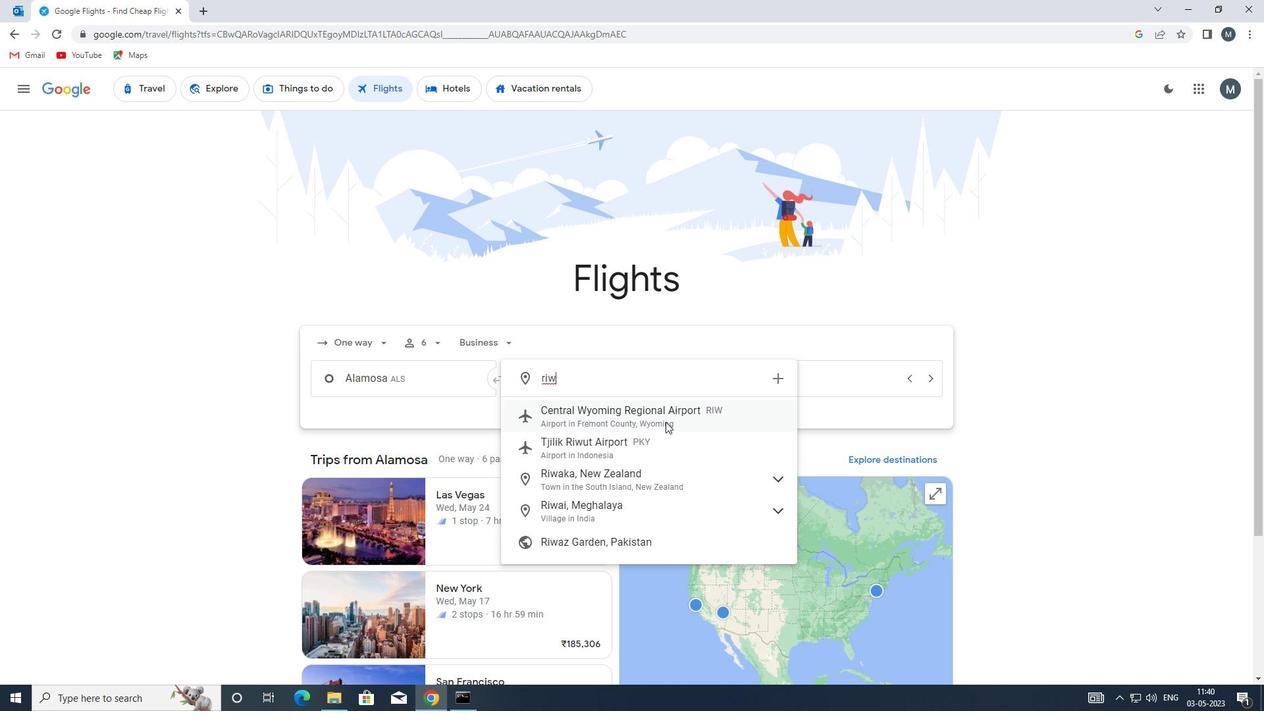 
Action: Mouse moved to (760, 374)
Screenshot: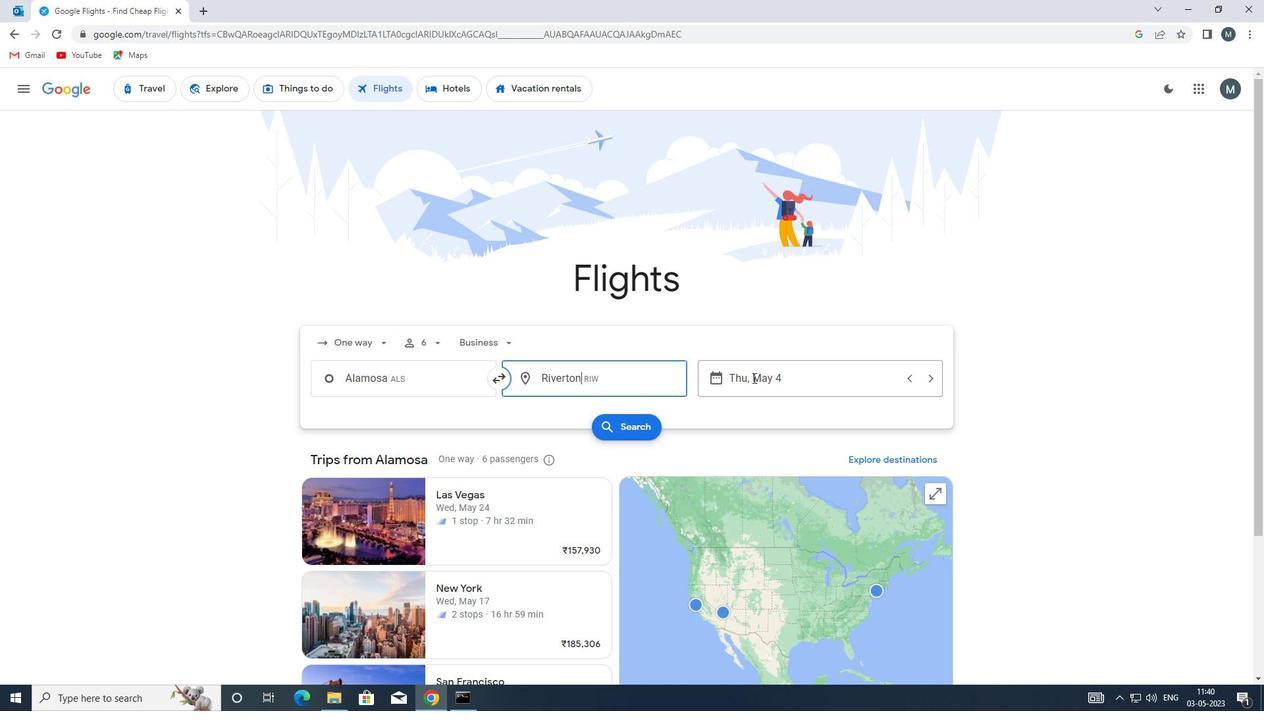 
Action: Mouse pressed left at (760, 374)
Screenshot: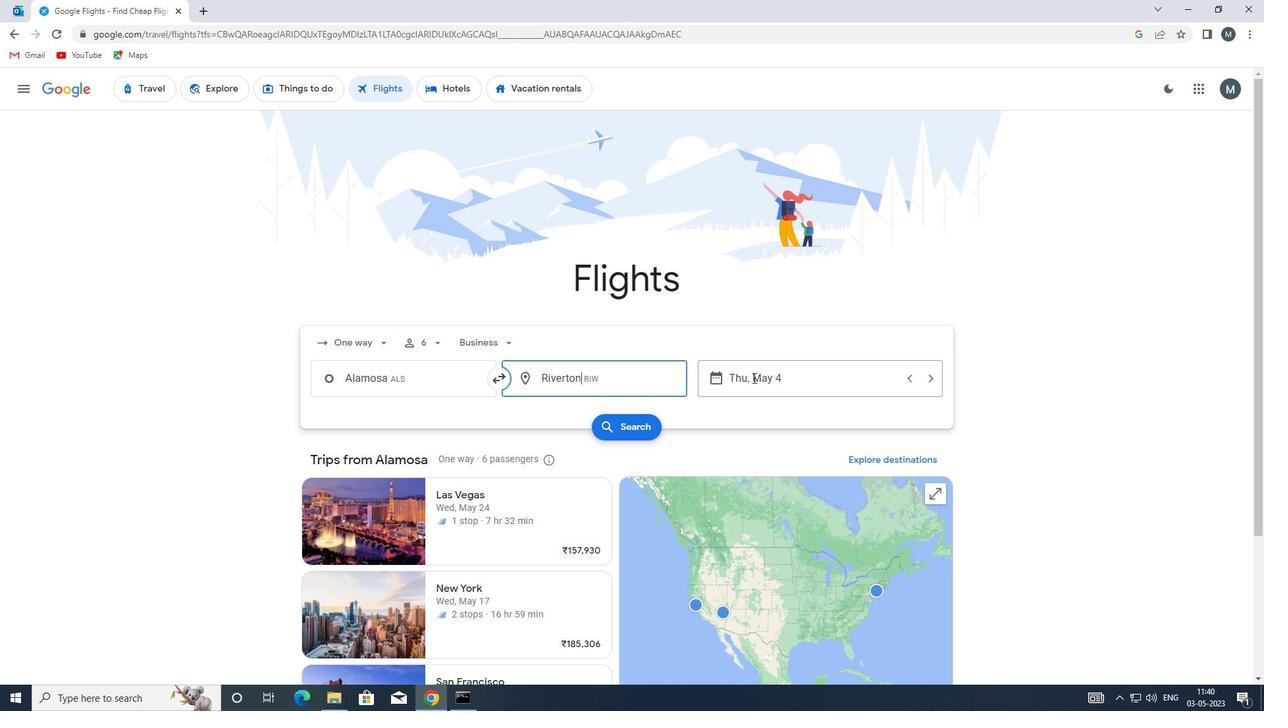 
Action: Mouse moved to (606, 438)
Screenshot: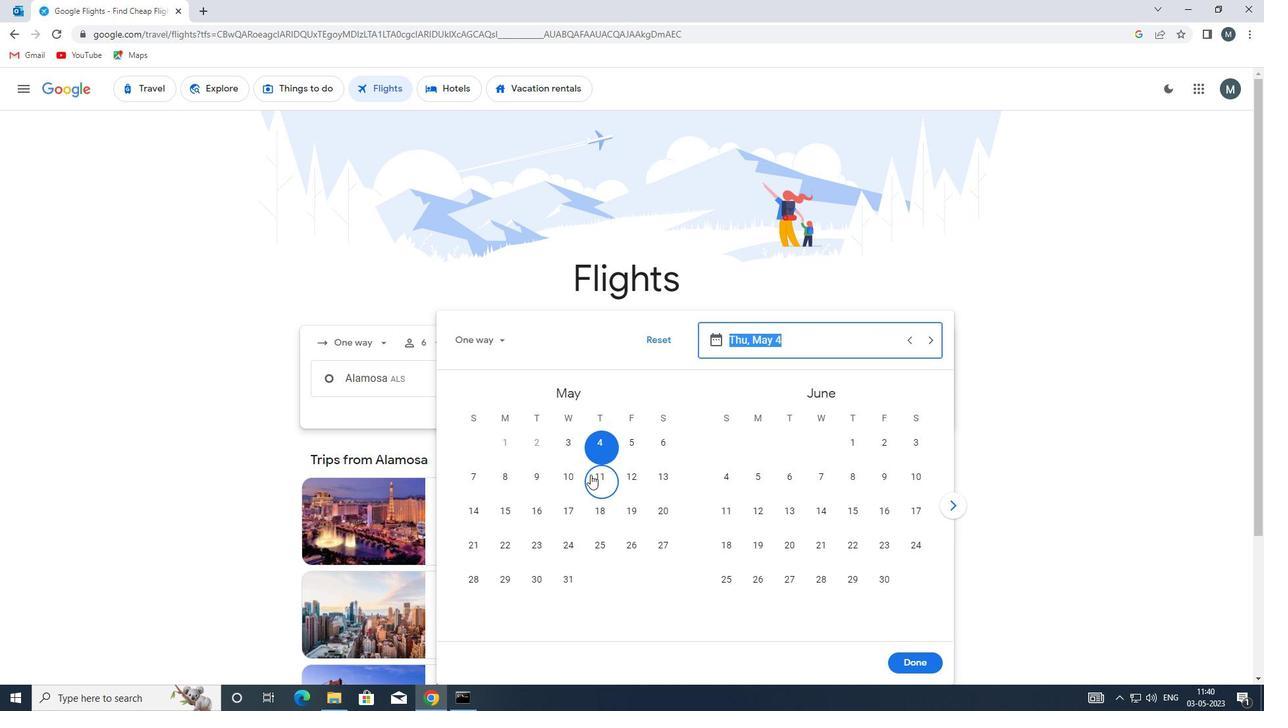 
Action: Mouse pressed left at (606, 438)
Screenshot: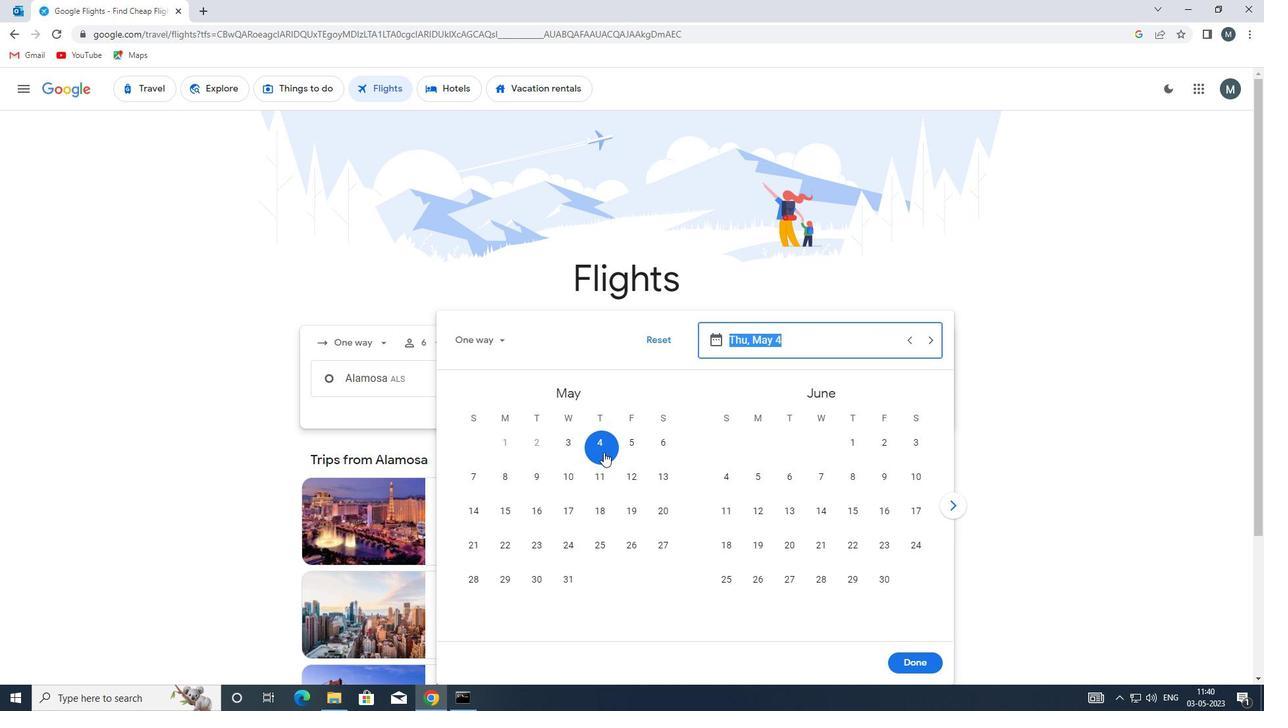 
Action: Mouse moved to (913, 664)
Screenshot: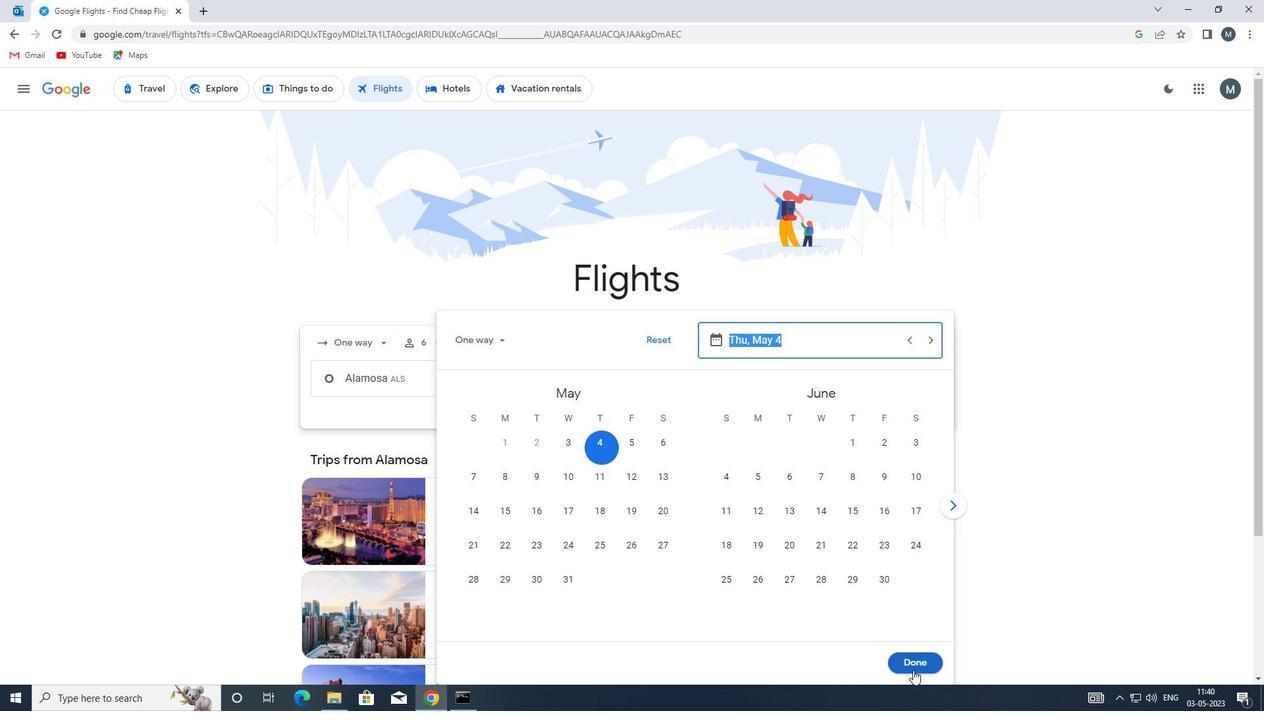 
Action: Mouse pressed left at (913, 664)
Screenshot: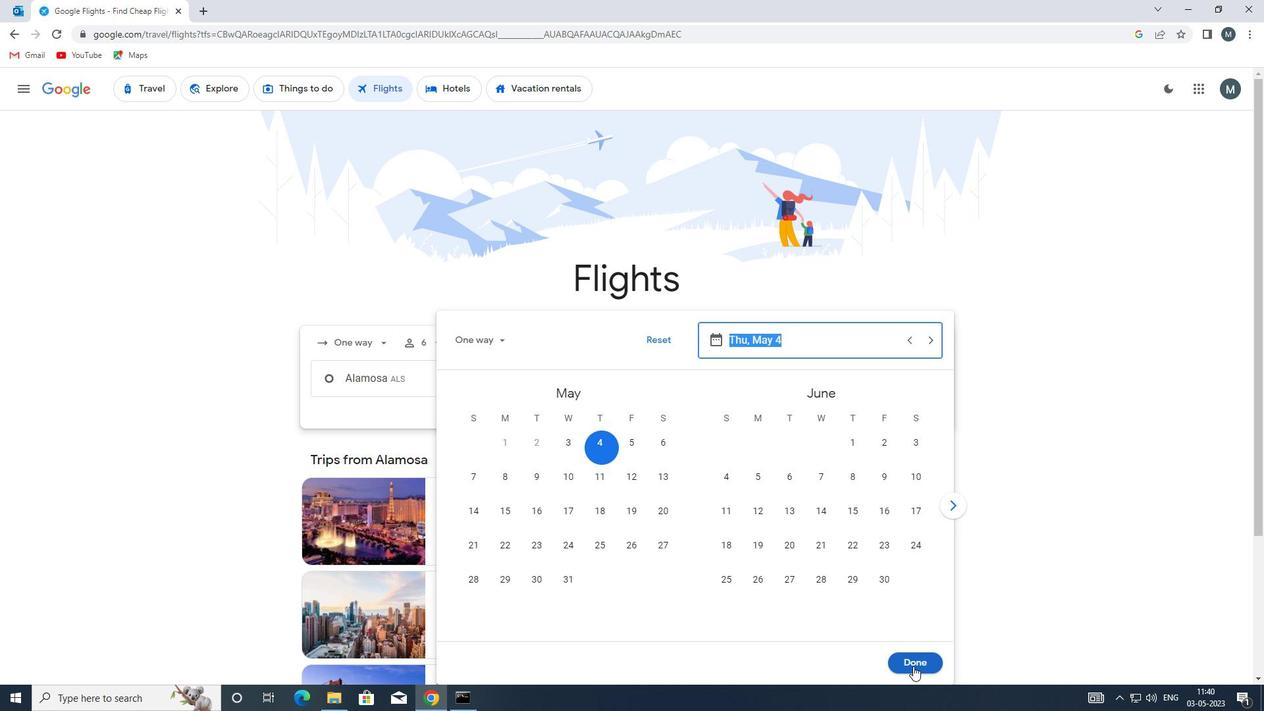 
Action: Mouse moved to (614, 426)
Screenshot: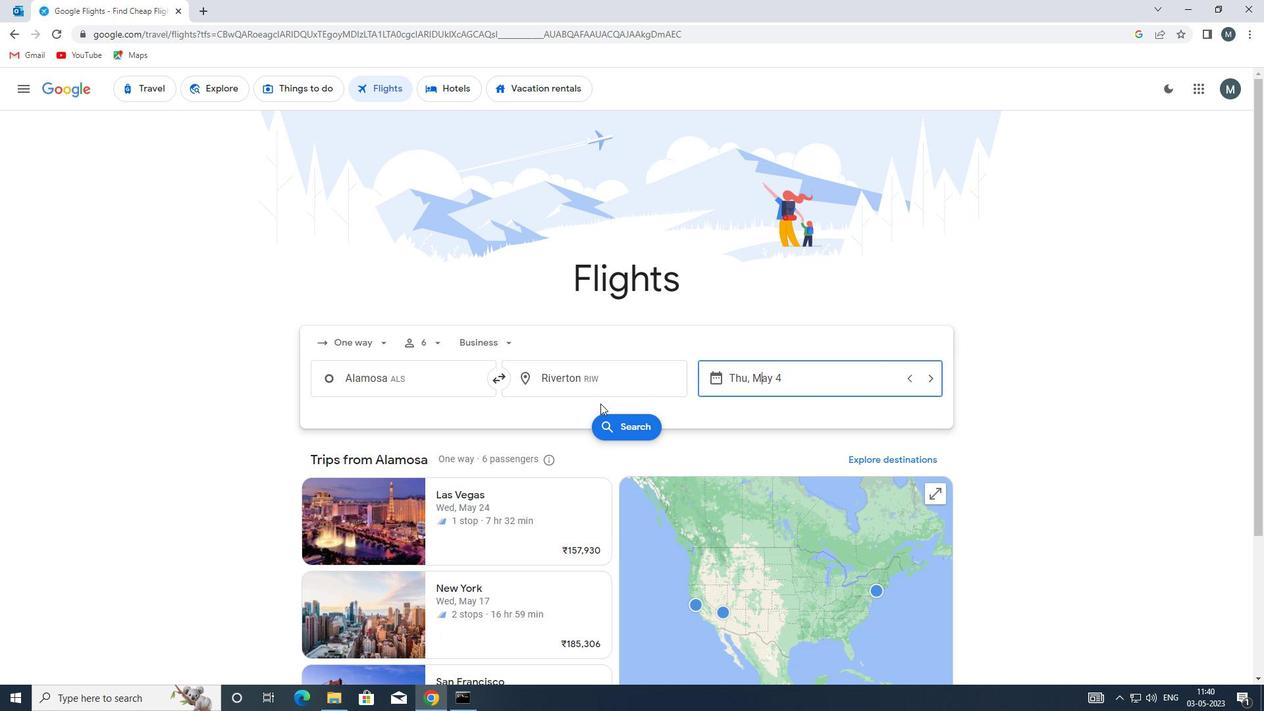 
Action: Mouse pressed left at (614, 426)
Screenshot: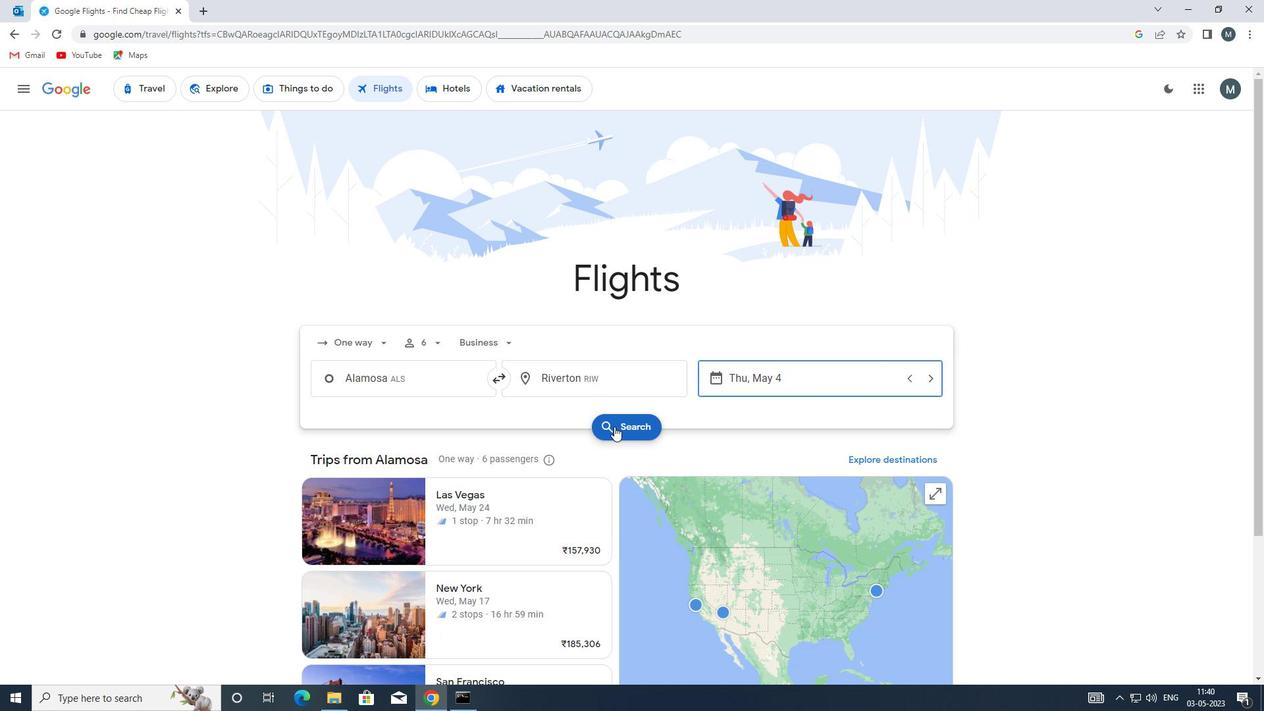 
Action: Mouse moved to (339, 208)
Screenshot: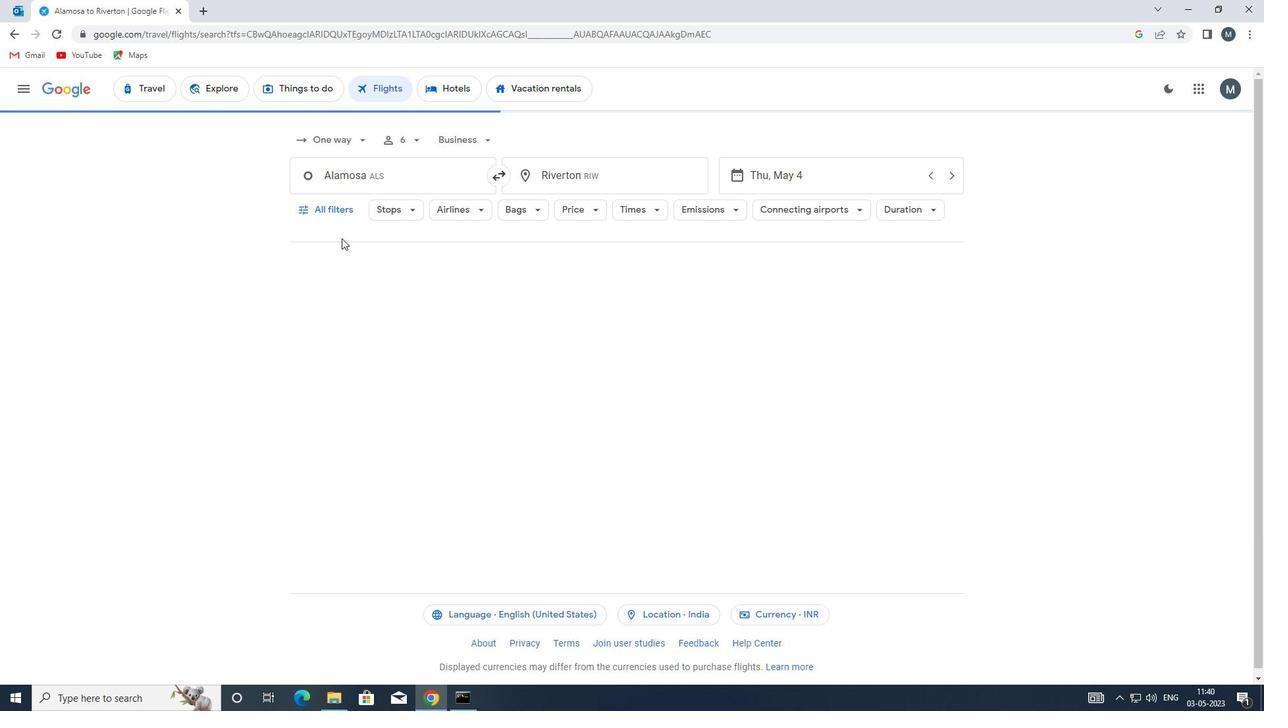 
Action: Mouse pressed left at (339, 208)
Screenshot: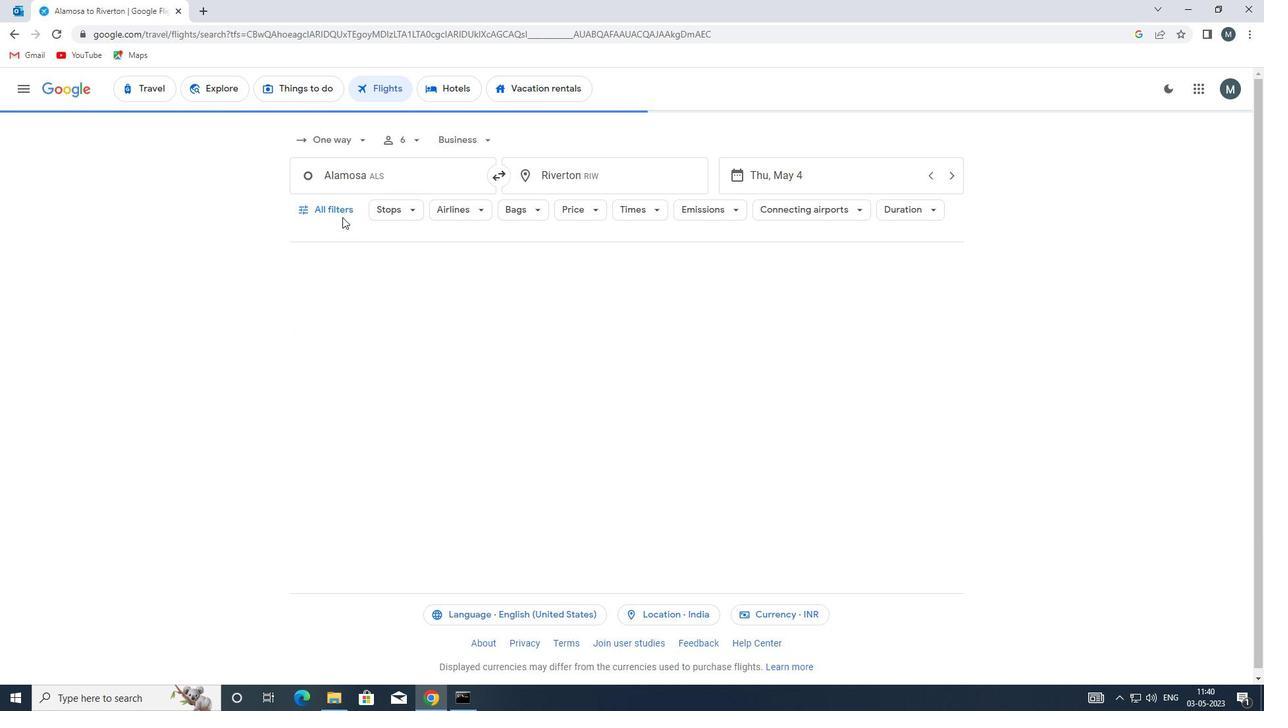 
Action: Mouse moved to (359, 378)
Screenshot: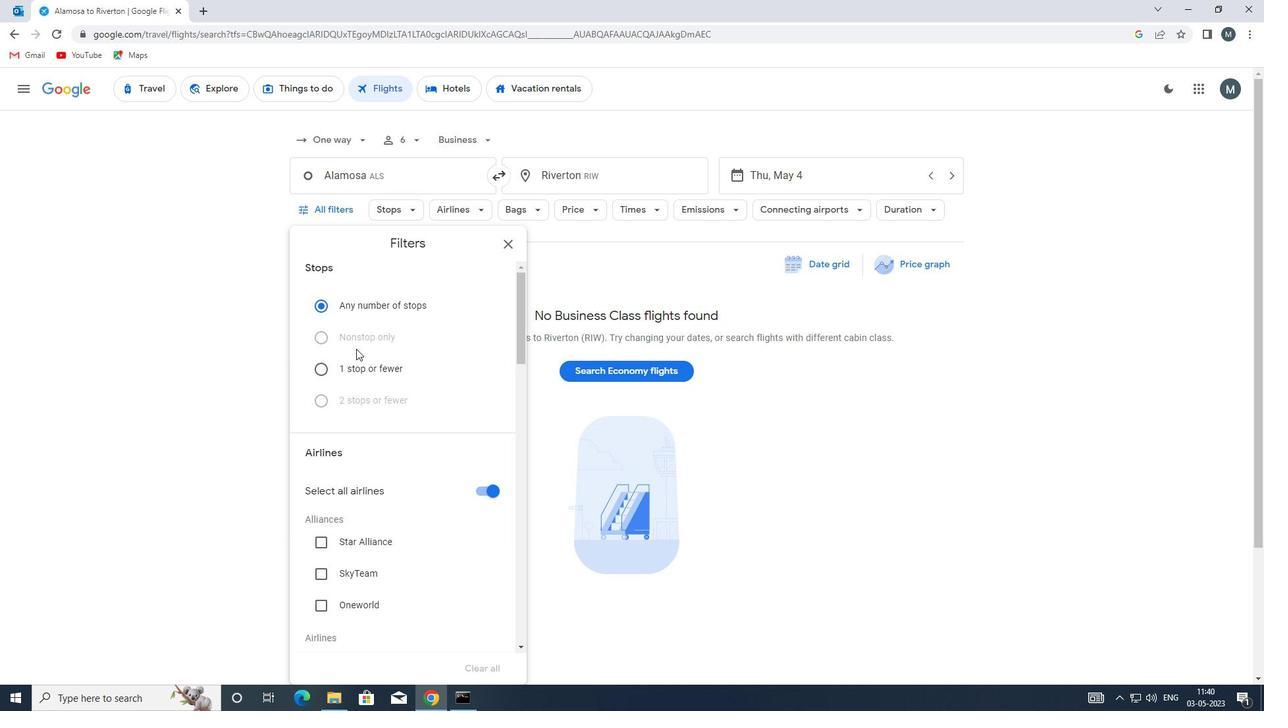 
Action: Mouse scrolled (359, 377) with delta (0, 0)
Screenshot: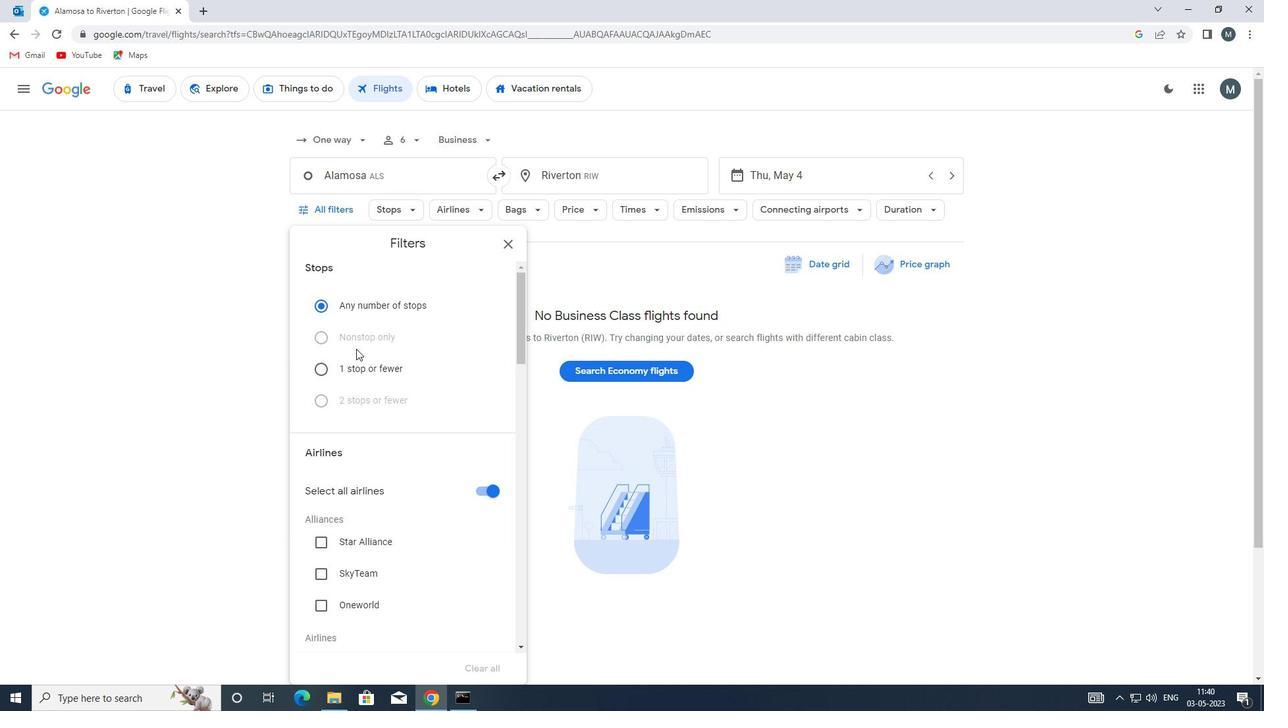 
Action: Mouse moved to (478, 427)
Screenshot: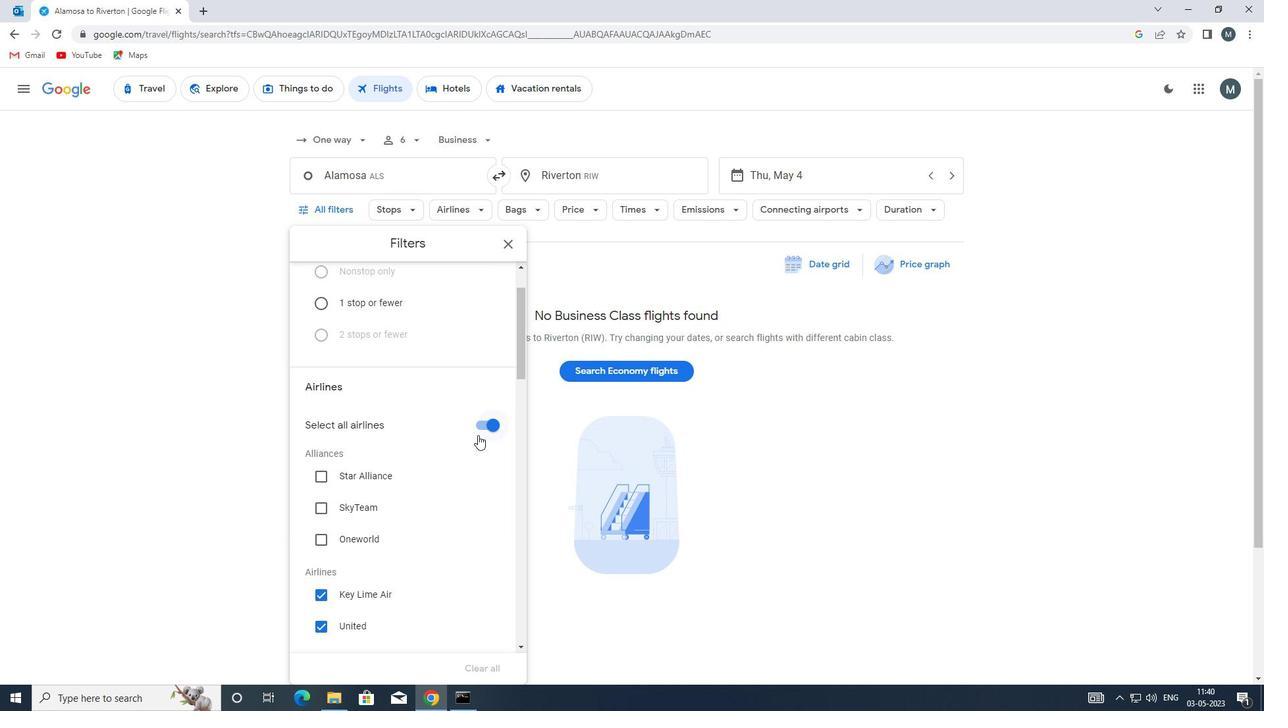 
Action: Mouse pressed left at (478, 427)
Screenshot: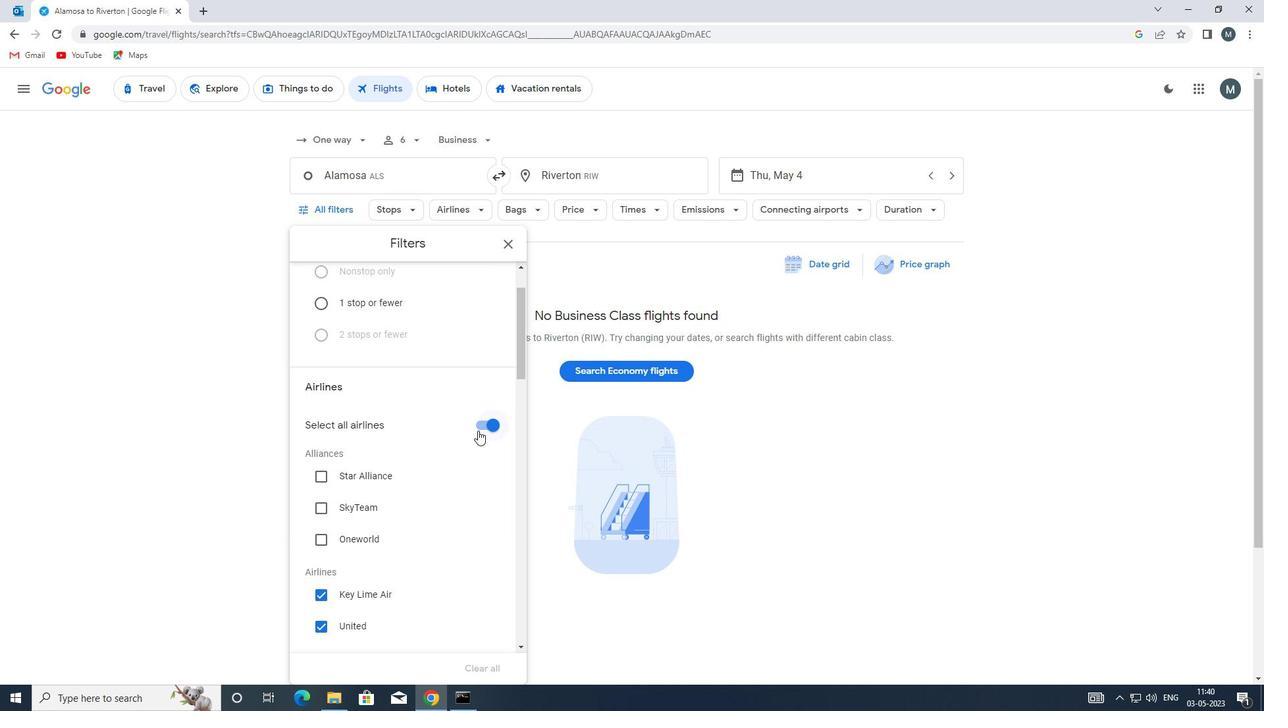 
Action: Mouse moved to (395, 458)
Screenshot: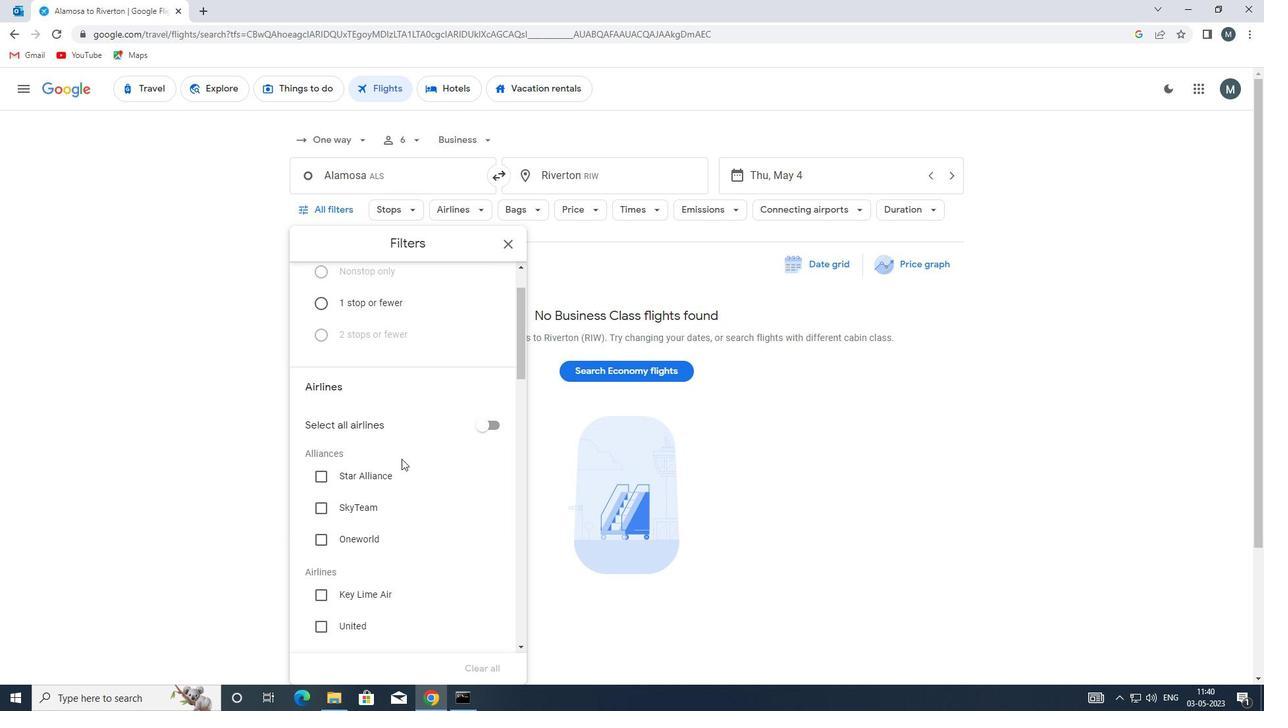 
Action: Mouse scrolled (395, 457) with delta (0, 0)
Screenshot: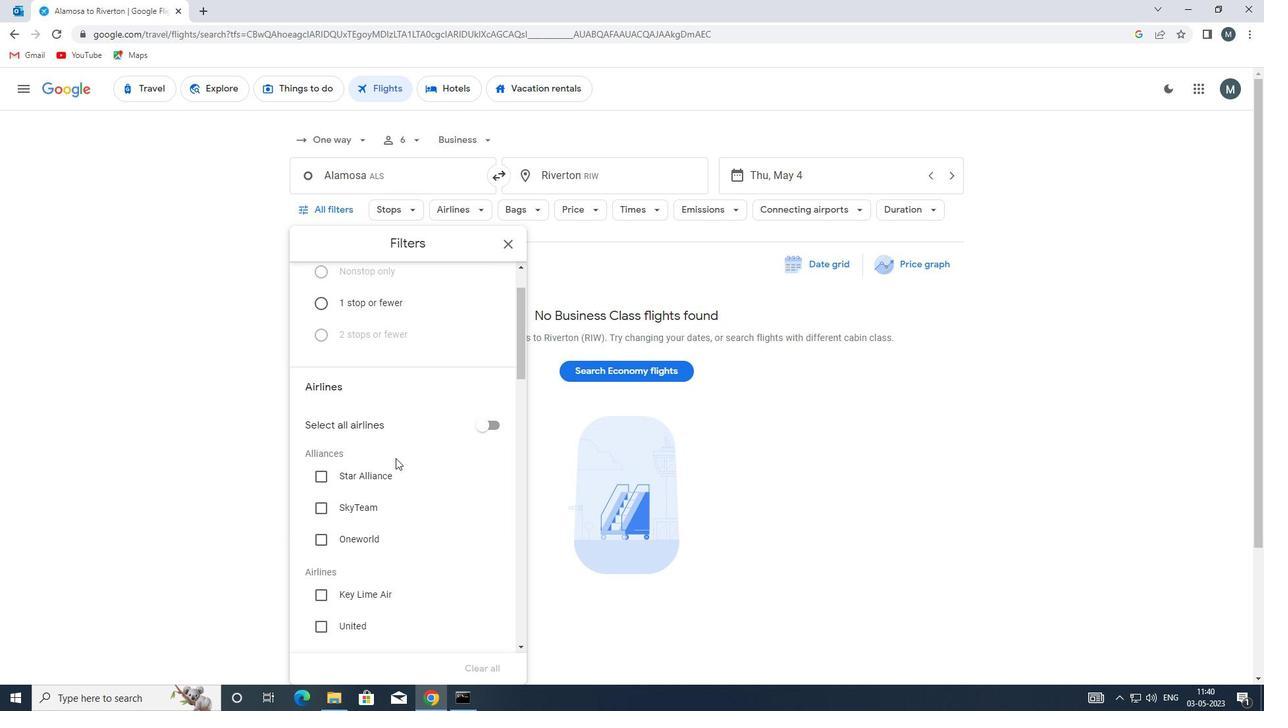 
Action: Mouse moved to (384, 471)
Screenshot: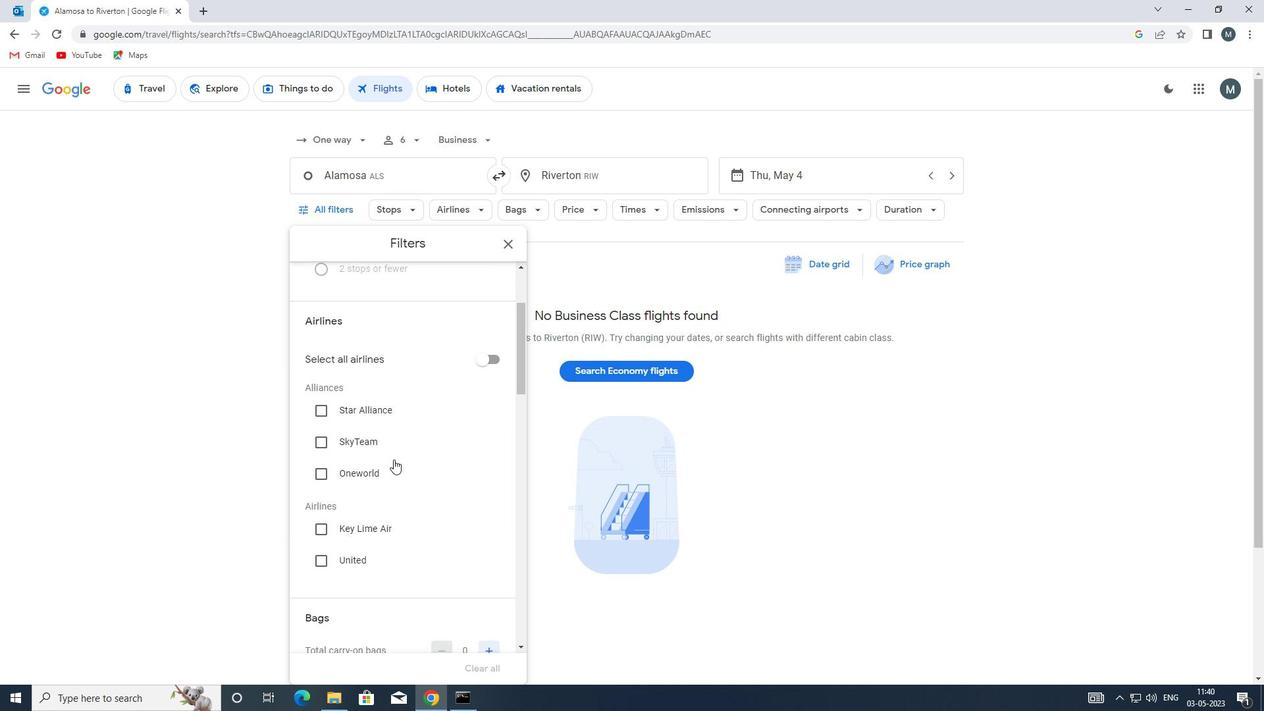 
Action: Mouse scrolled (384, 470) with delta (0, 0)
Screenshot: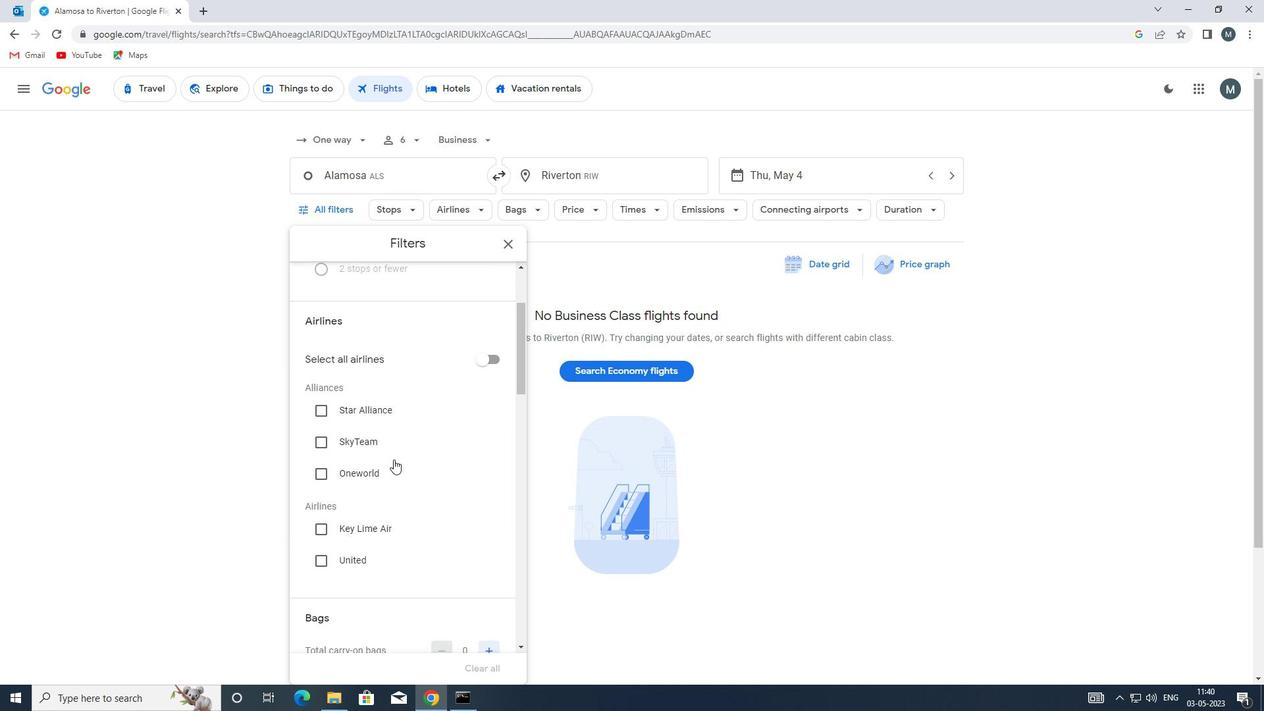 
Action: Mouse moved to (384, 465)
Screenshot: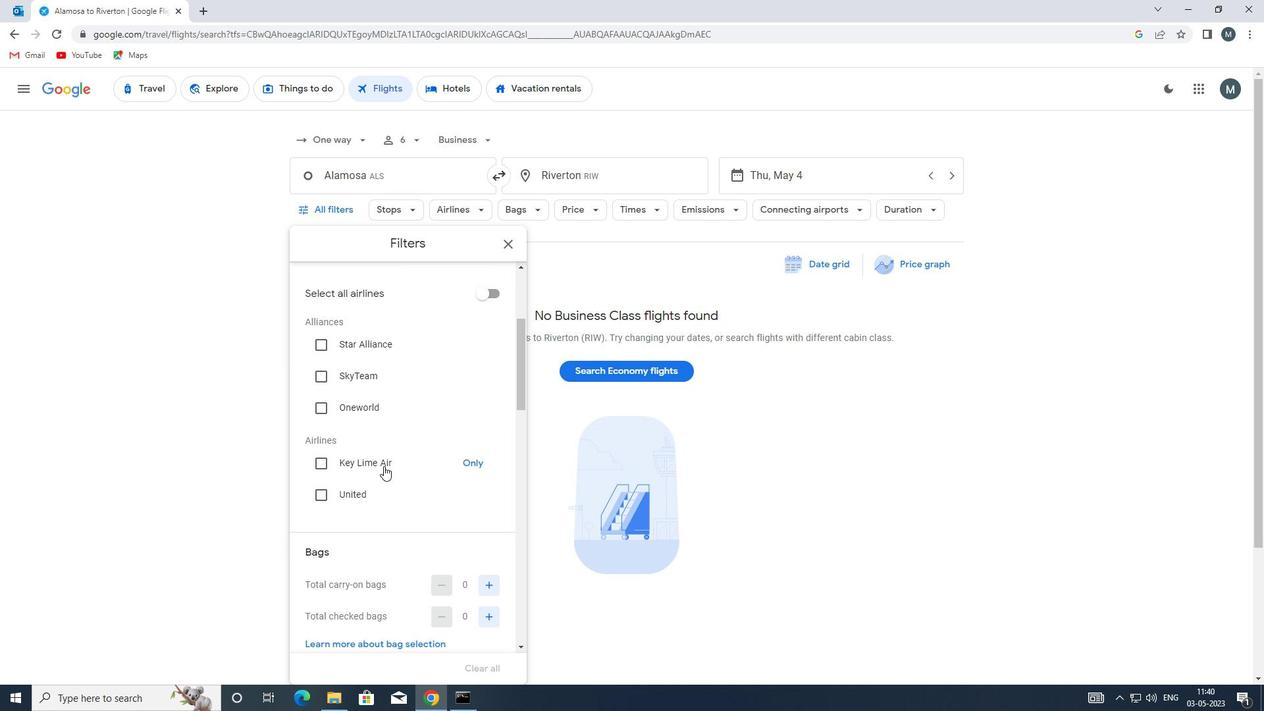 
Action: Mouse scrolled (384, 465) with delta (0, 0)
Screenshot: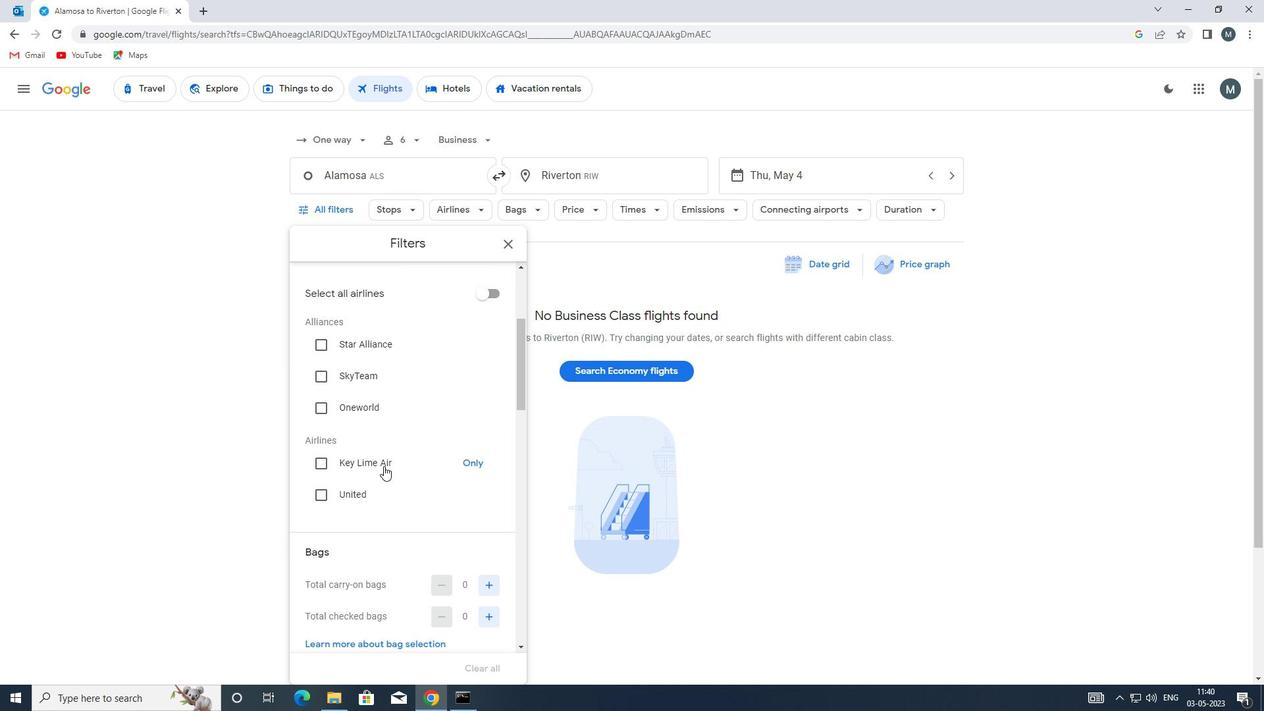 
Action: Mouse moved to (383, 465)
Screenshot: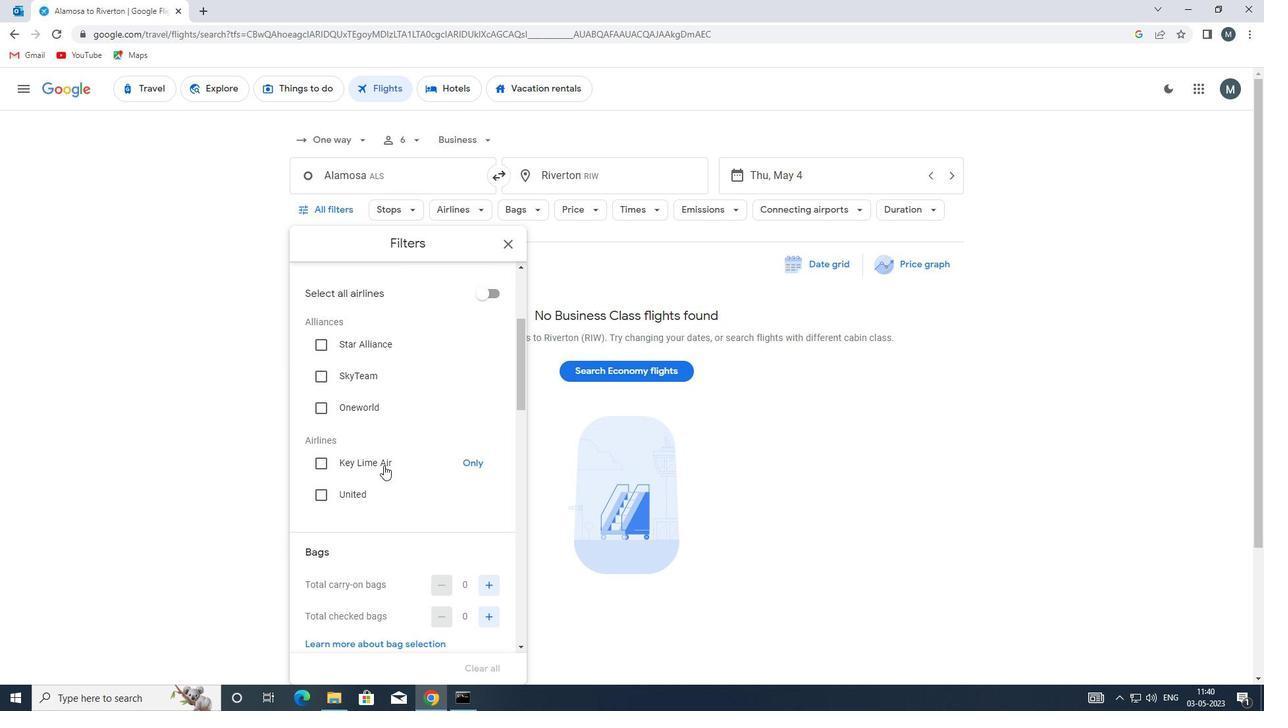 
Action: Mouse scrolled (383, 465) with delta (0, 0)
Screenshot: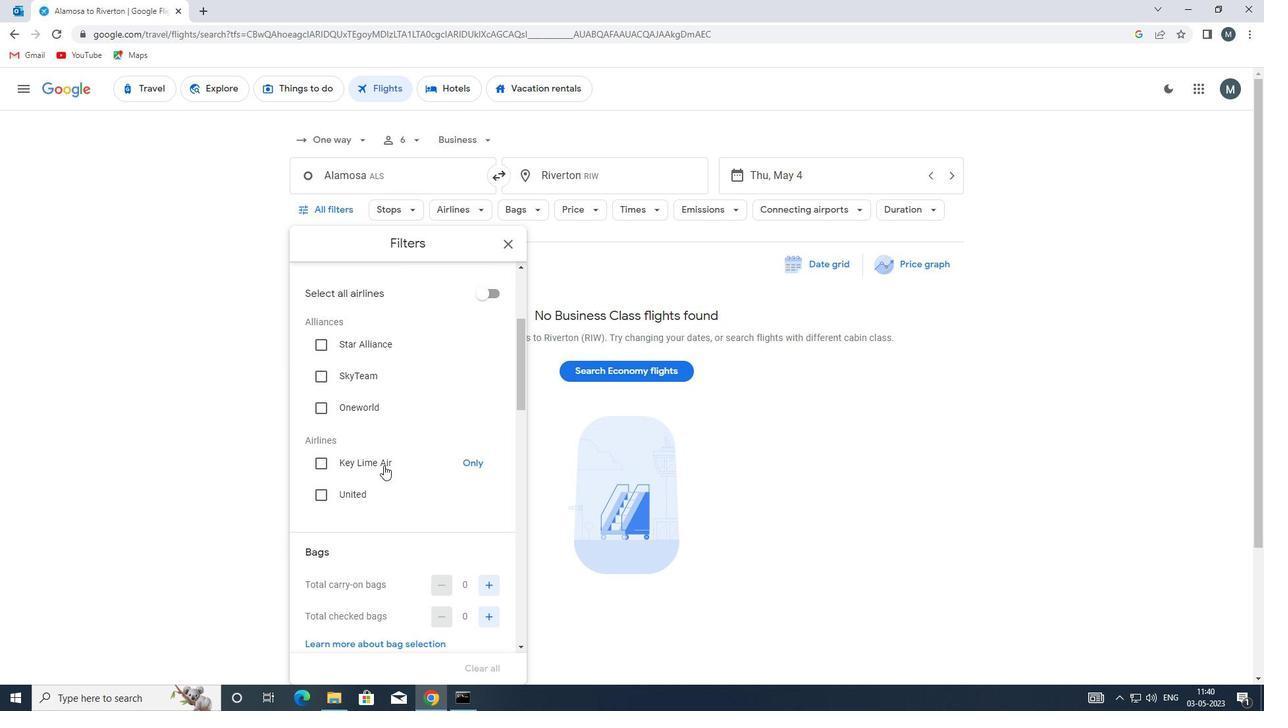 
Action: Mouse moved to (494, 485)
Screenshot: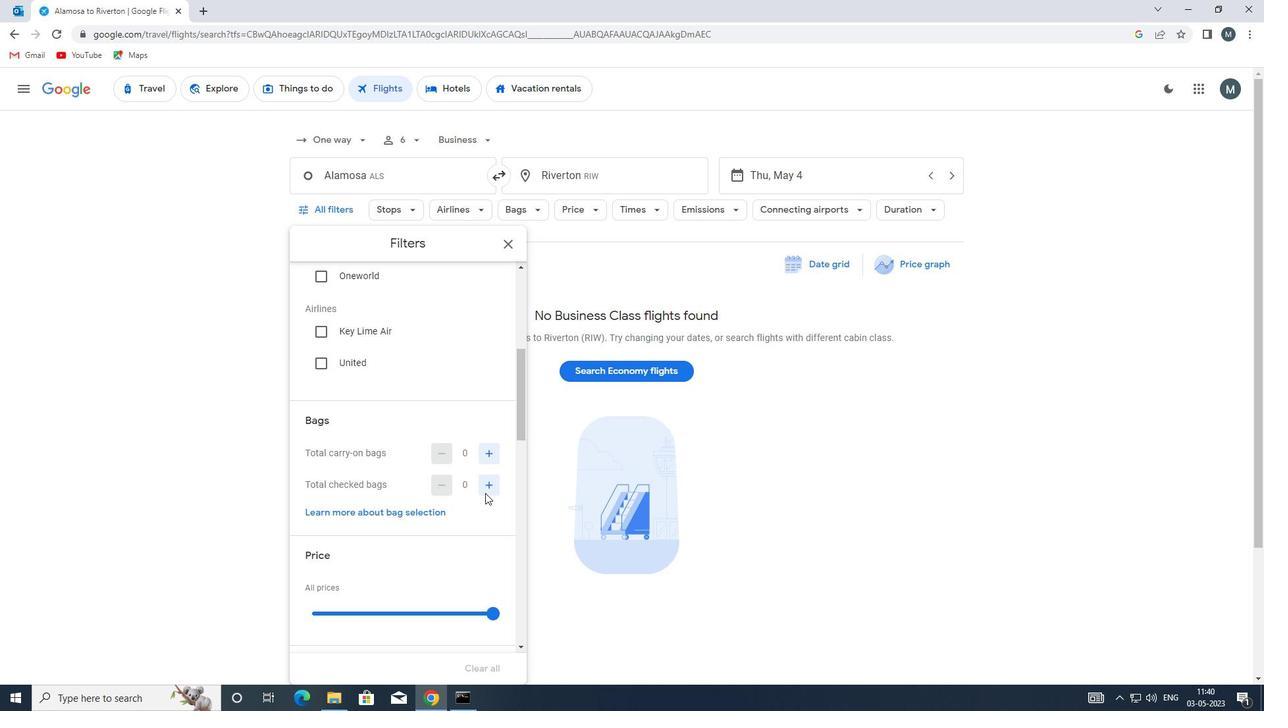 
Action: Mouse pressed left at (494, 485)
Screenshot: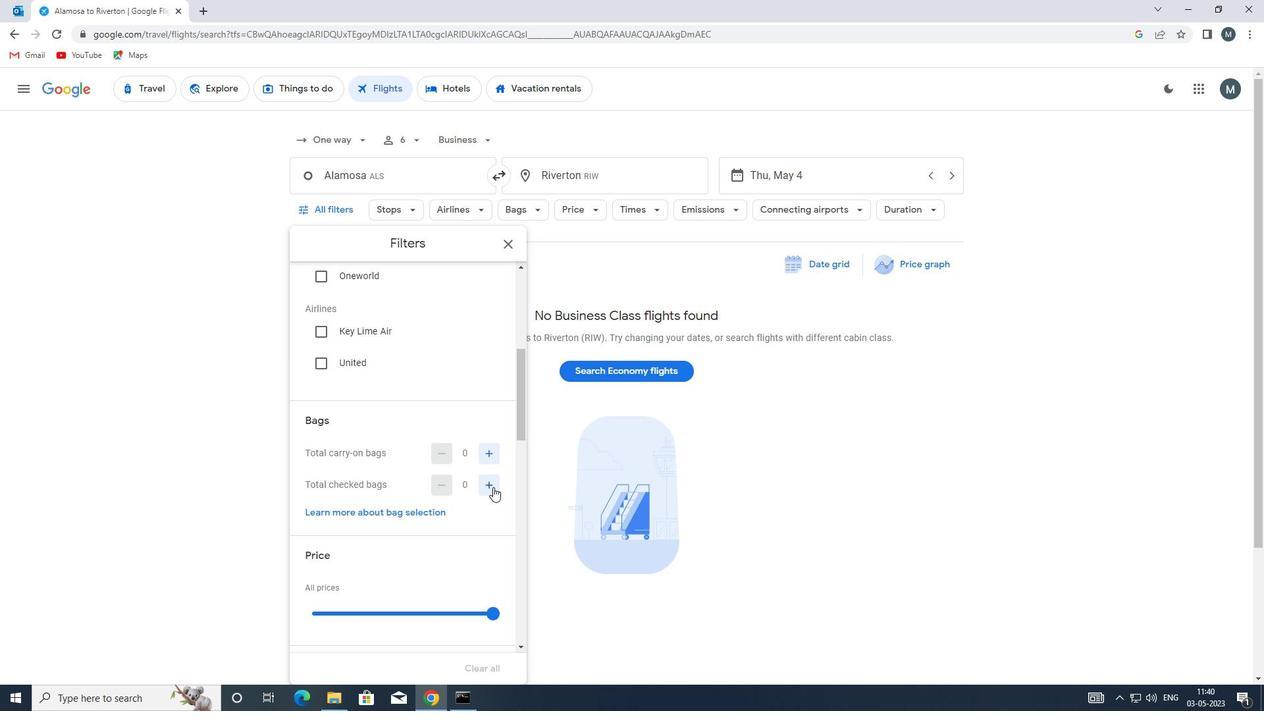 
Action: Mouse pressed left at (494, 485)
Screenshot: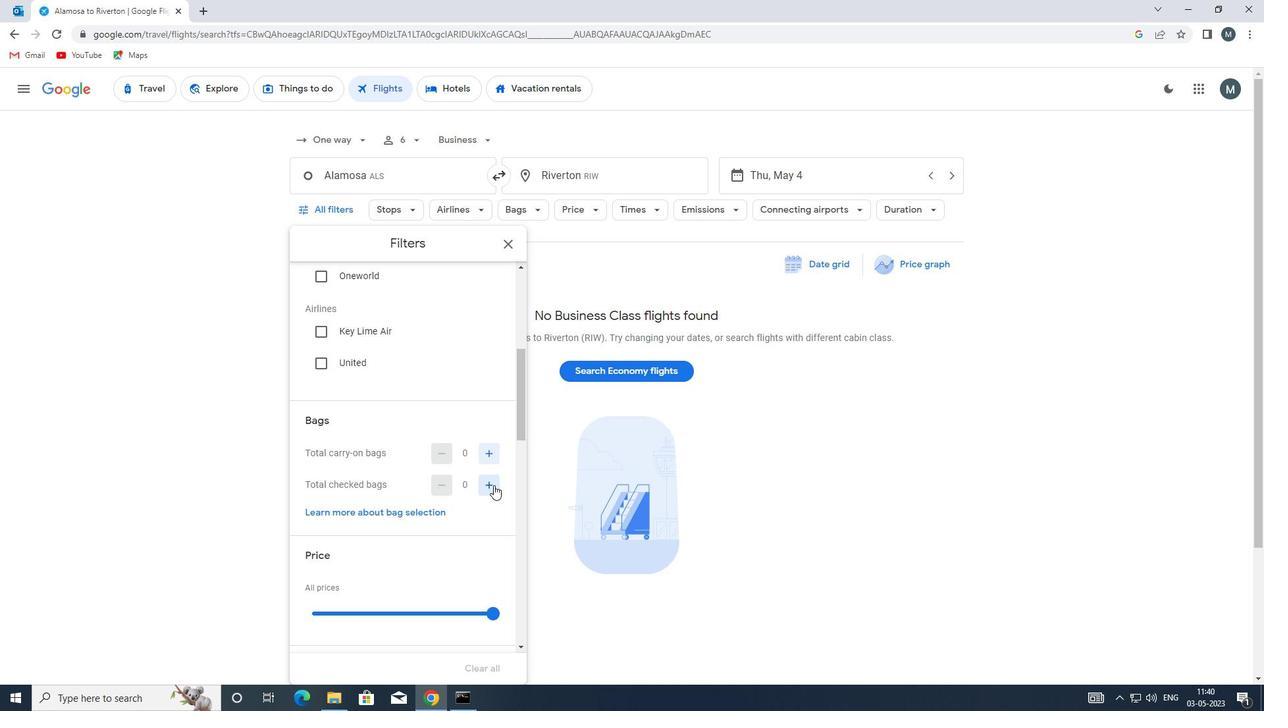 
Action: Mouse pressed left at (494, 485)
Screenshot: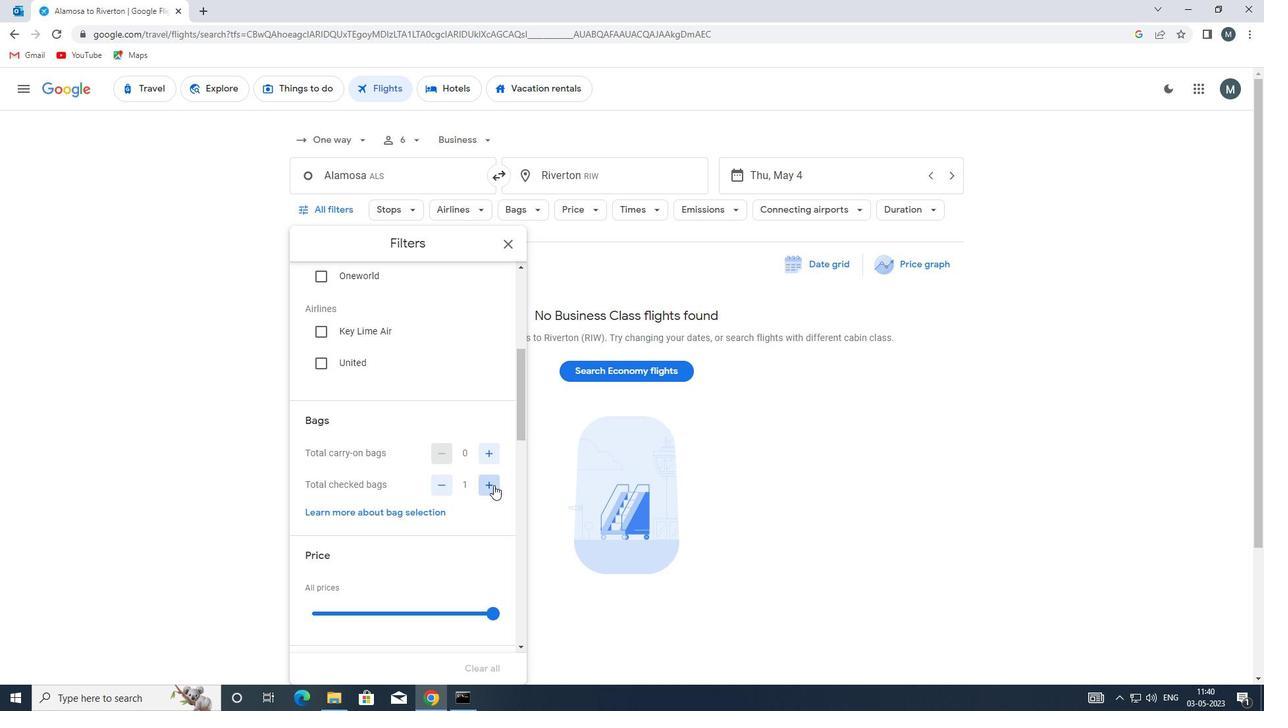 
Action: Mouse pressed left at (494, 485)
Screenshot: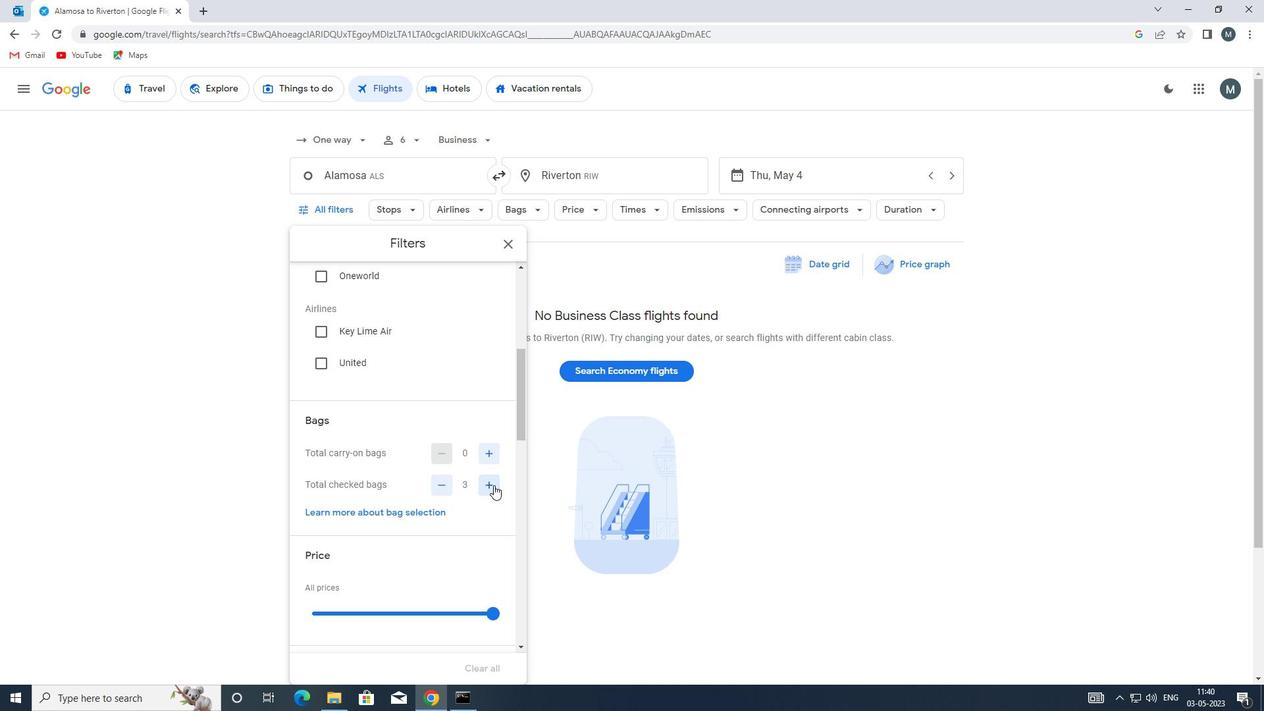 
Action: Mouse moved to (414, 483)
Screenshot: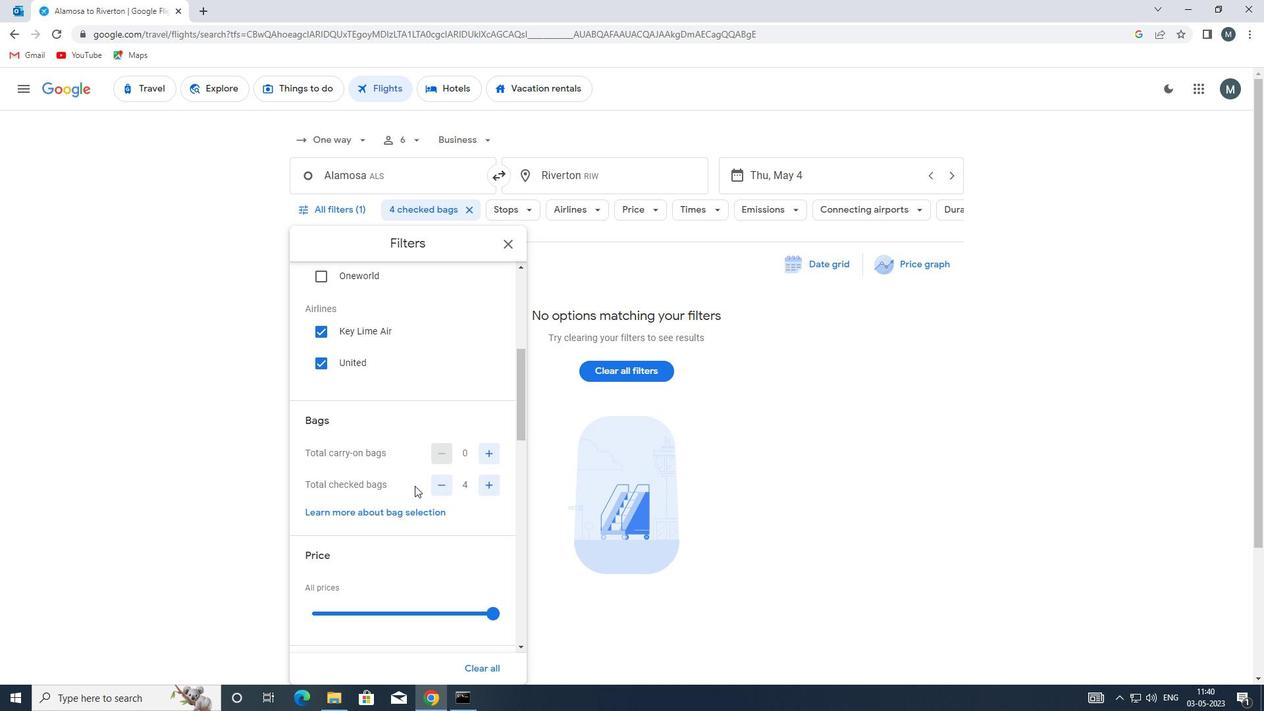 
Action: Mouse scrolled (414, 482) with delta (0, 0)
Screenshot: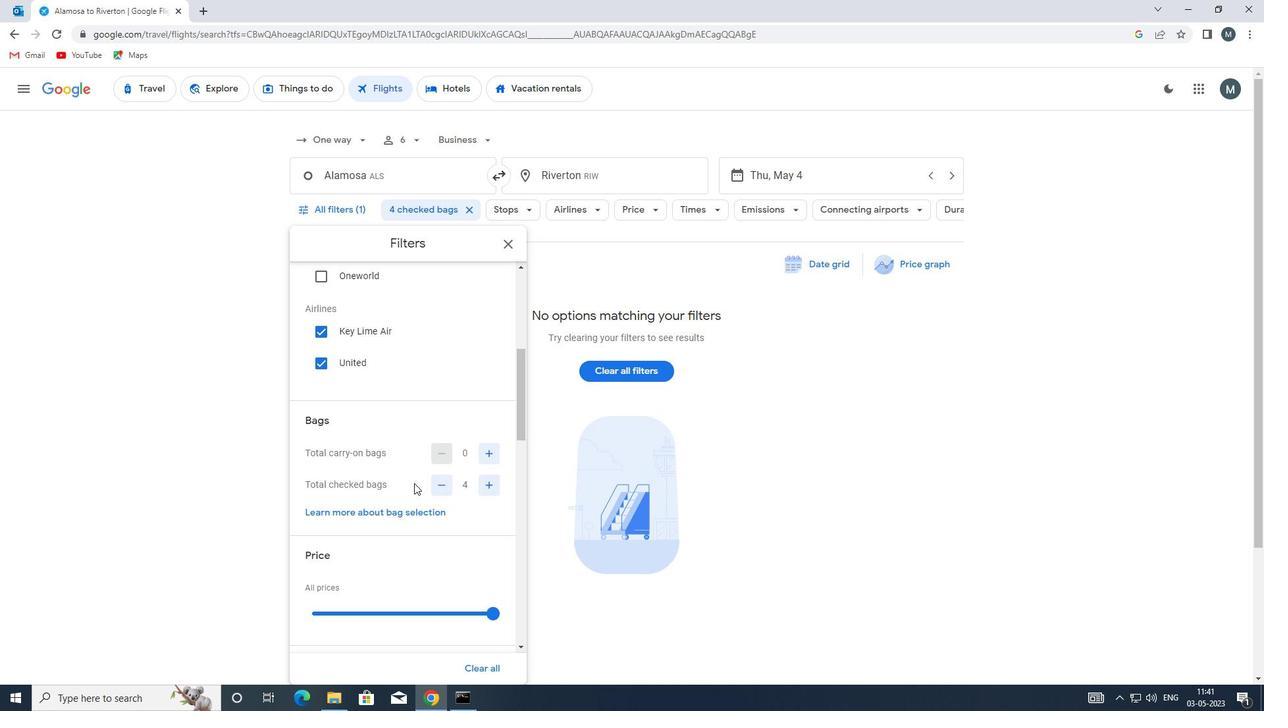 
Action: Mouse scrolled (414, 482) with delta (0, 0)
Screenshot: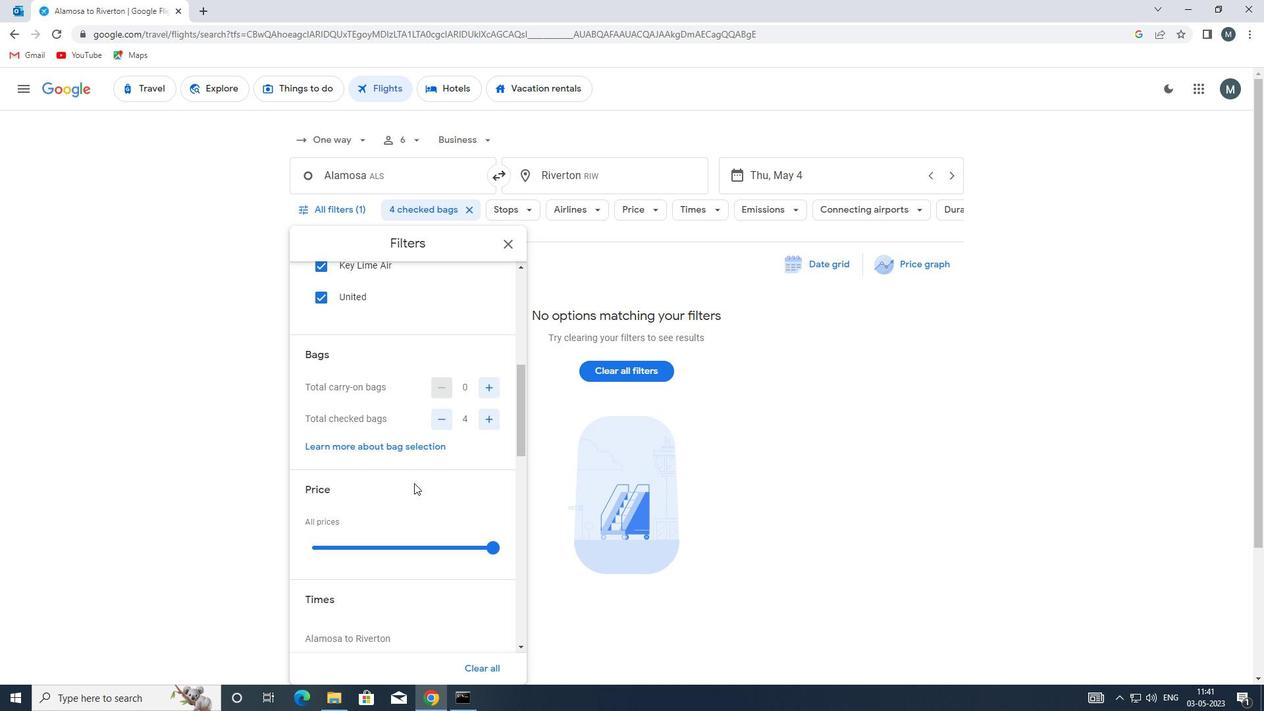 
Action: Mouse moved to (400, 476)
Screenshot: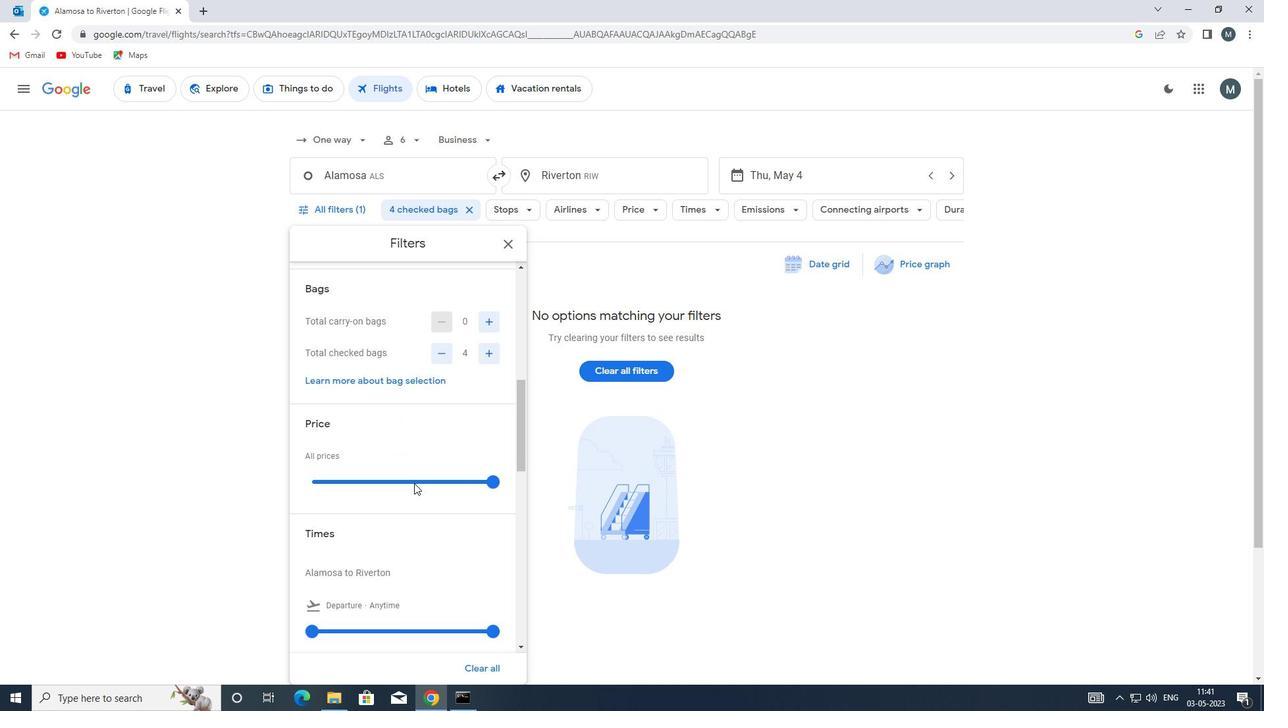 
Action: Mouse pressed left at (400, 476)
Screenshot: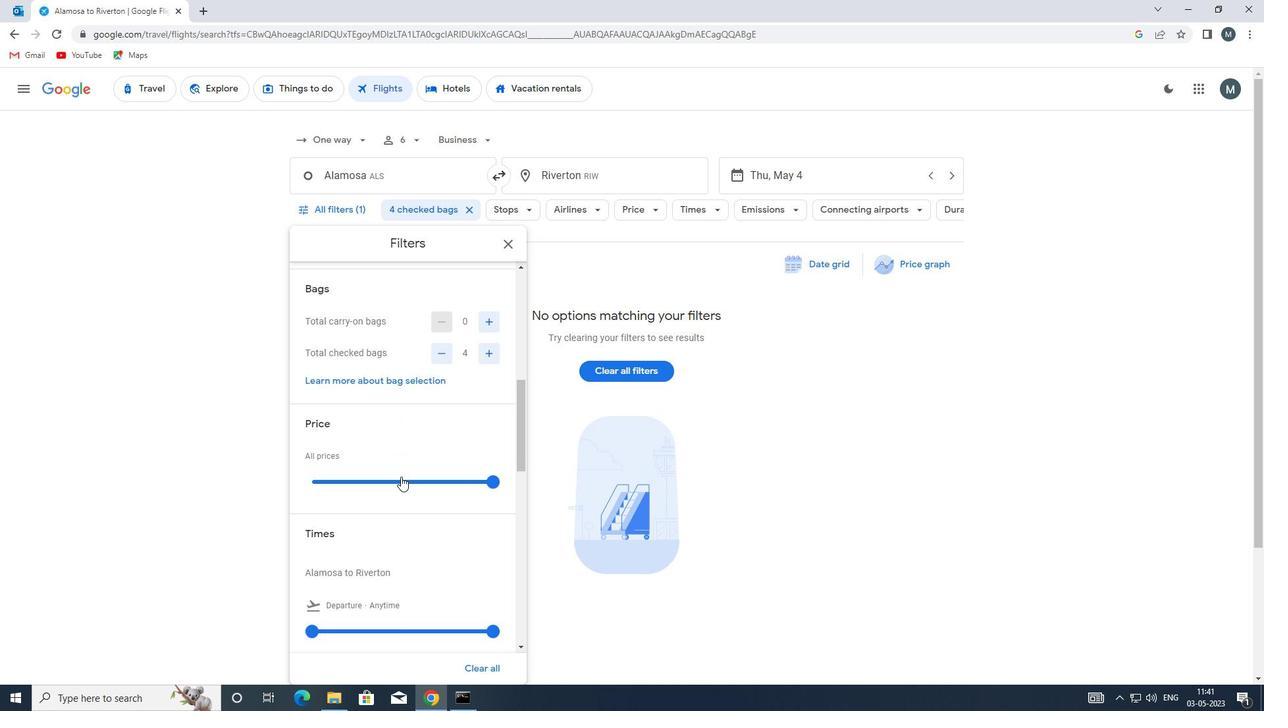 
Action: Mouse pressed left at (400, 476)
Screenshot: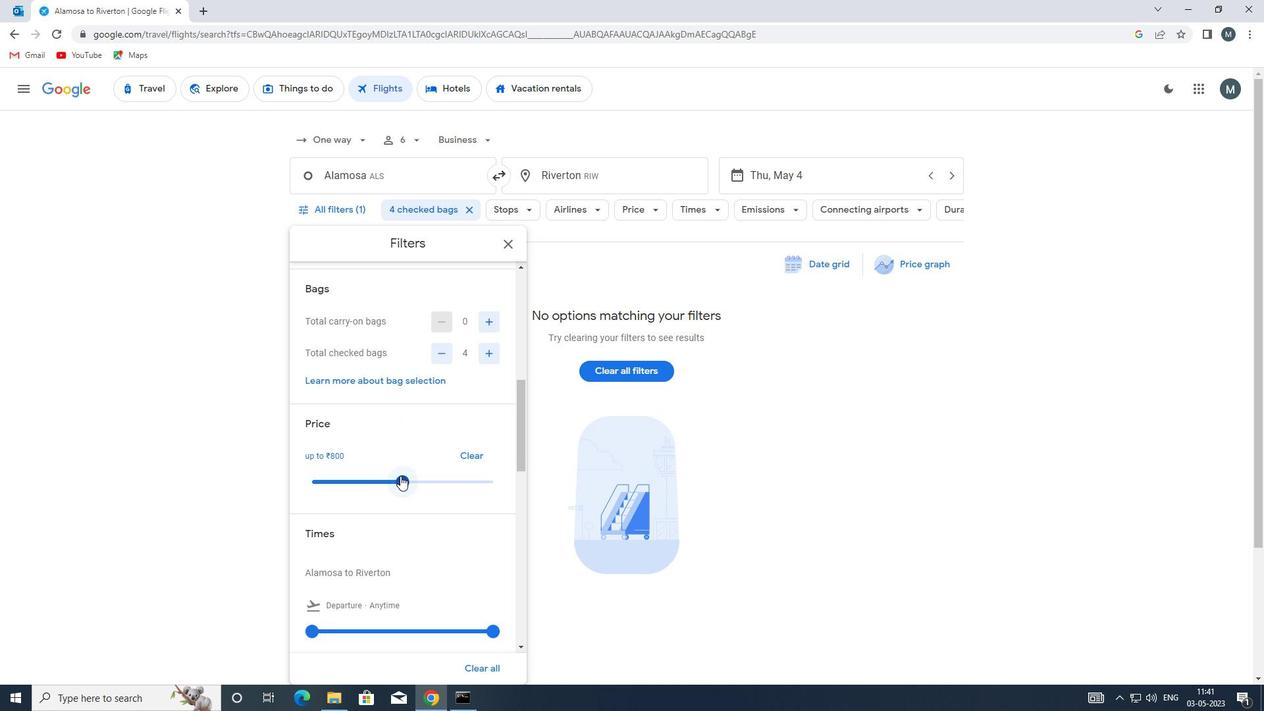 
Action: Mouse moved to (417, 485)
Screenshot: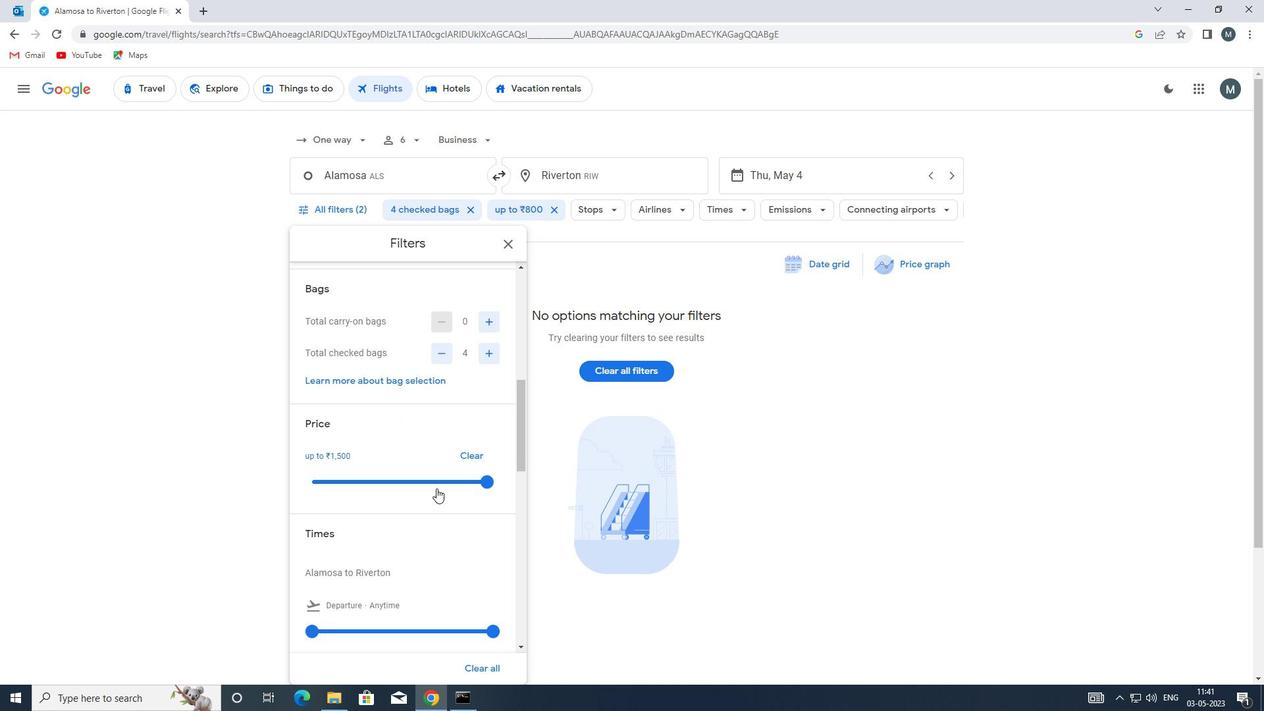 
Action: Mouse scrolled (417, 484) with delta (0, 0)
Screenshot: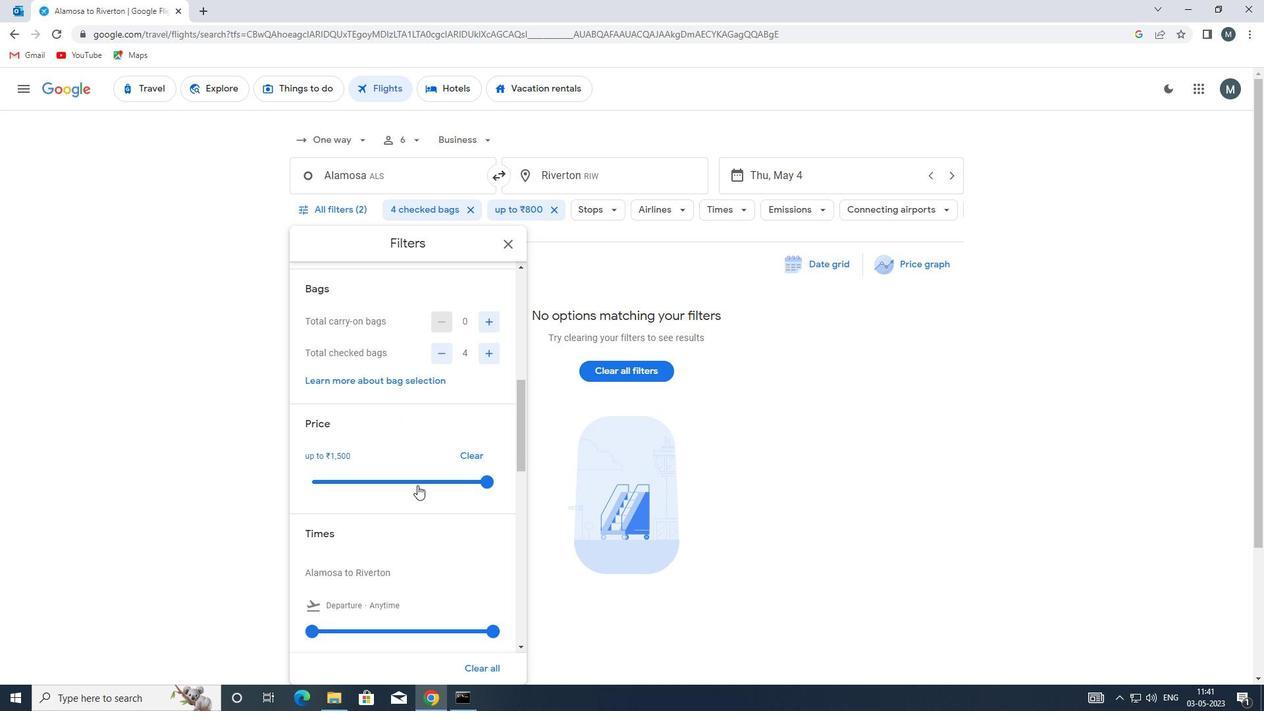 
Action: Mouse moved to (370, 481)
Screenshot: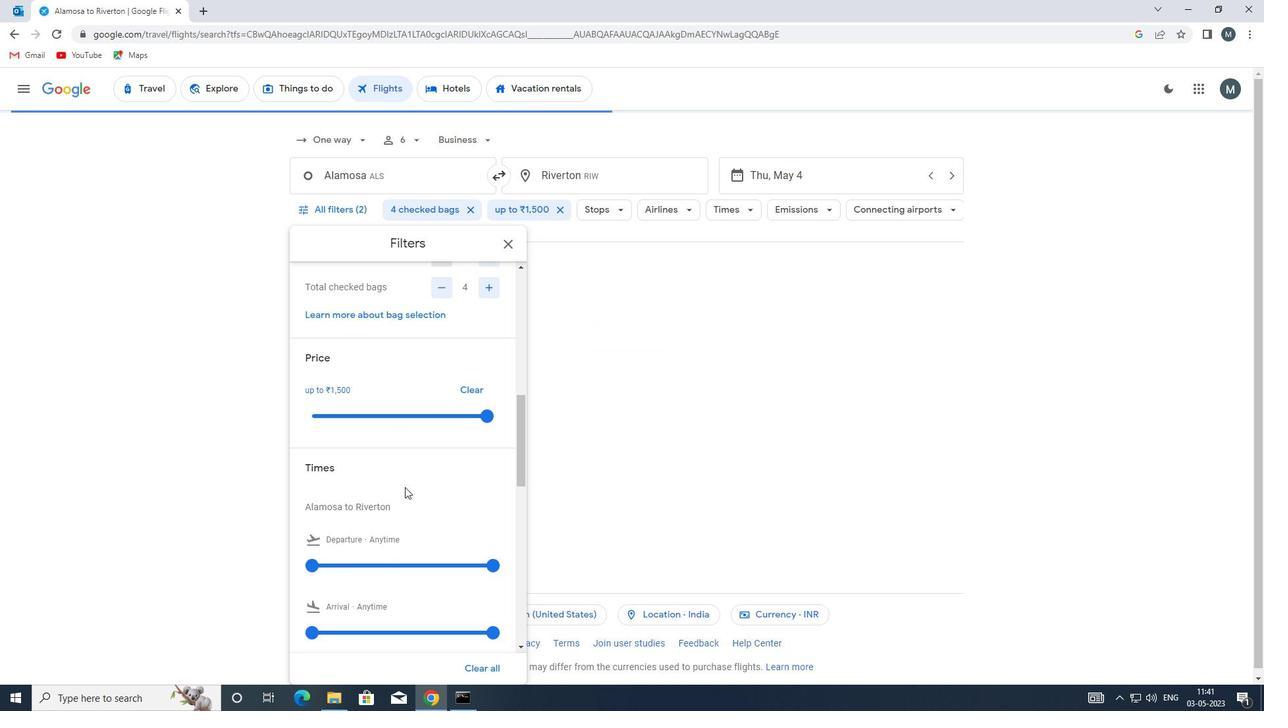 
Action: Mouse scrolled (370, 480) with delta (0, 0)
Screenshot: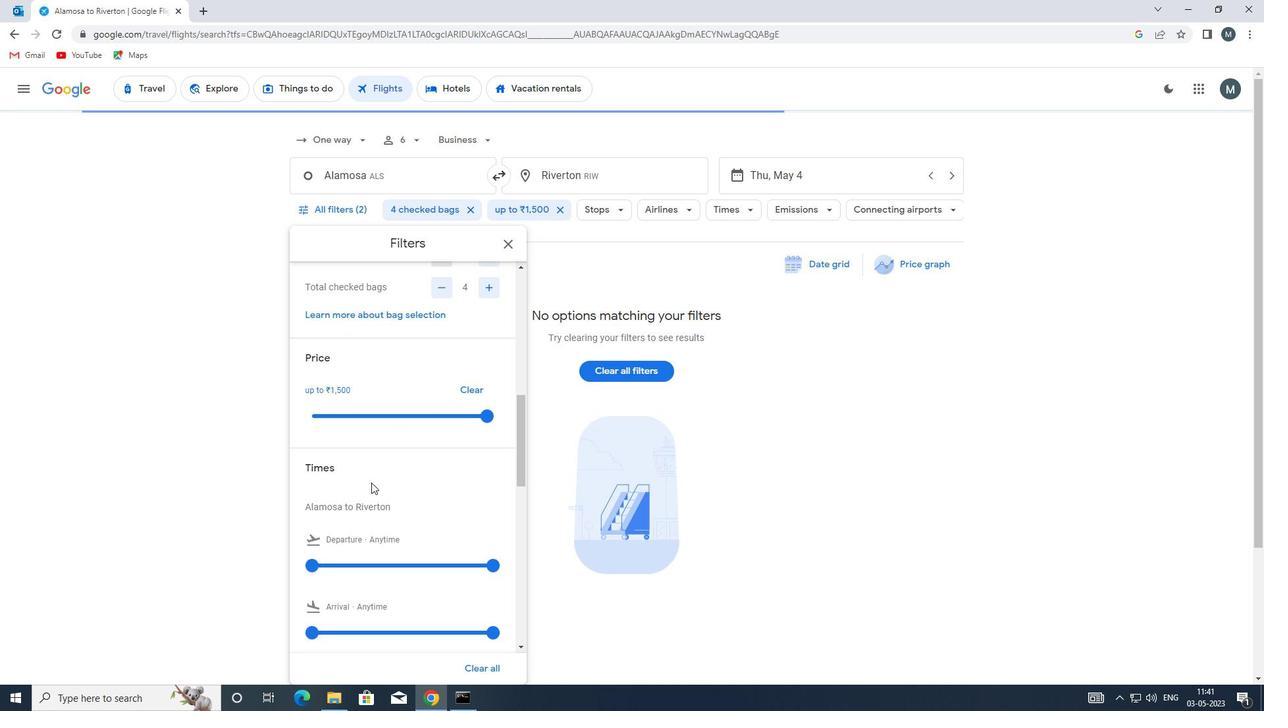 
Action: Mouse moved to (312, 497)
Screenshot: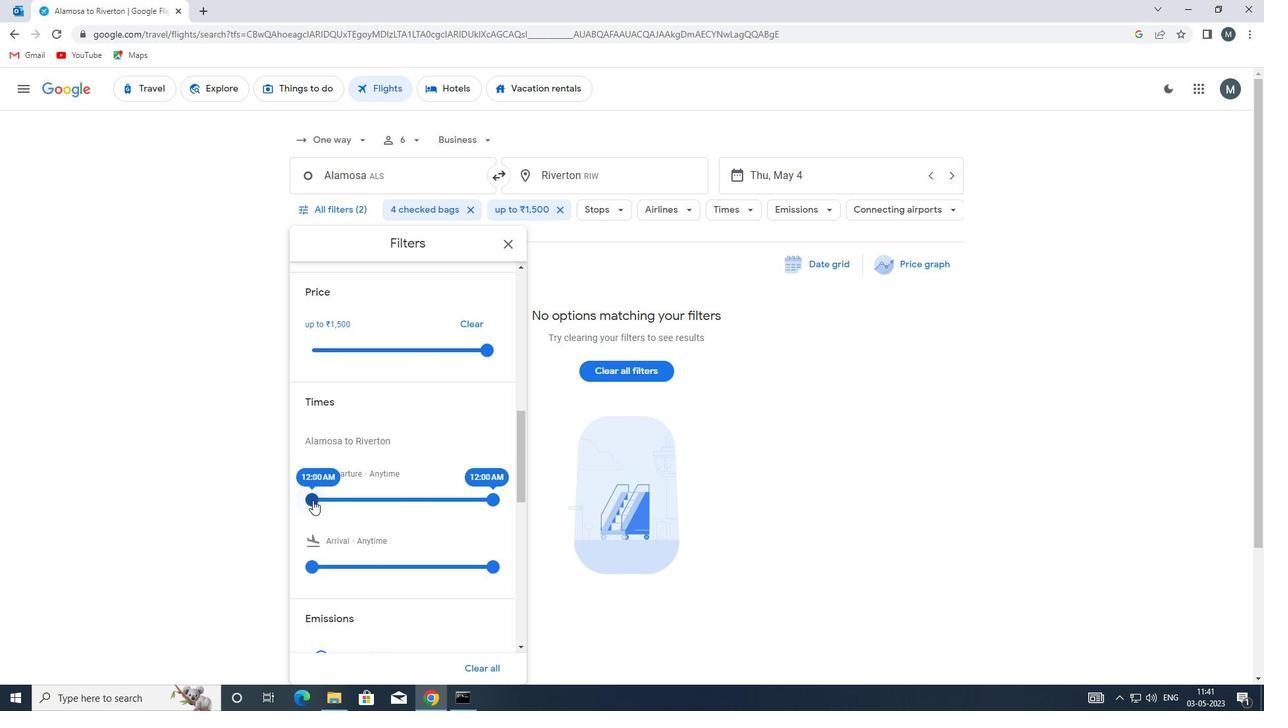 
Action: Mouse pressed left at (312, 497)
Screenshot: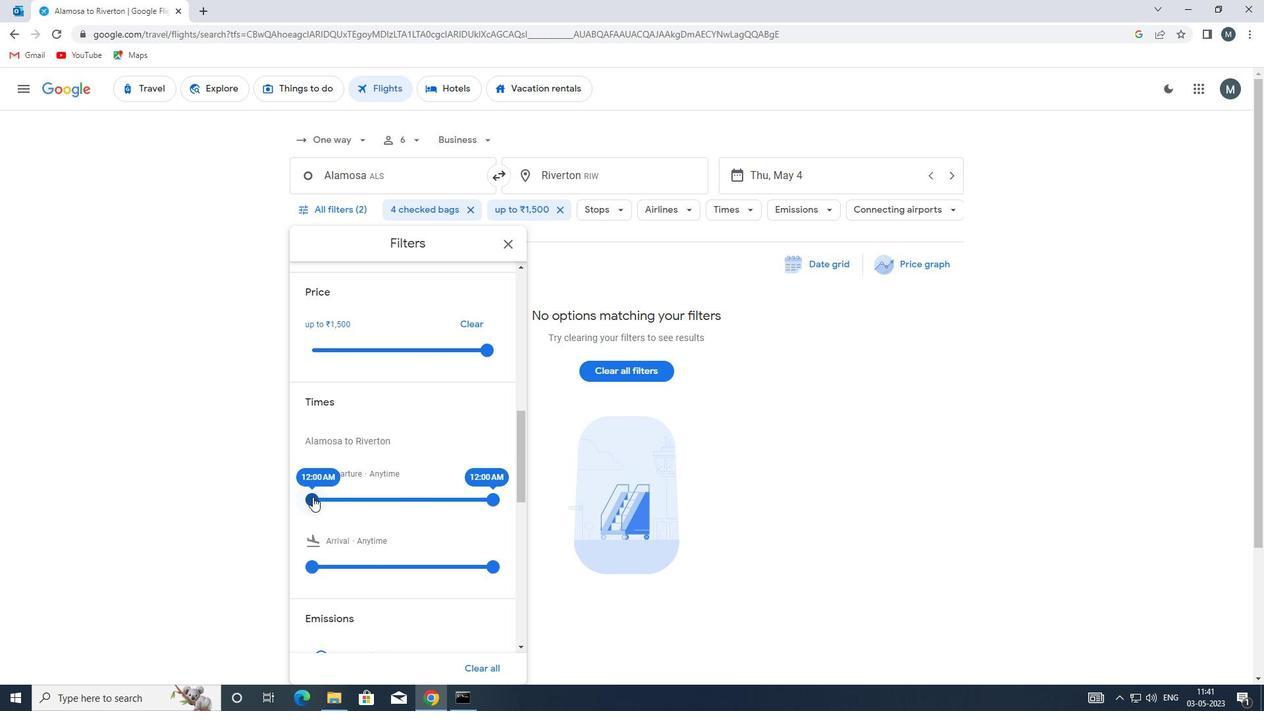 
Action: Mouse moved to (494, 496)
Screenshot: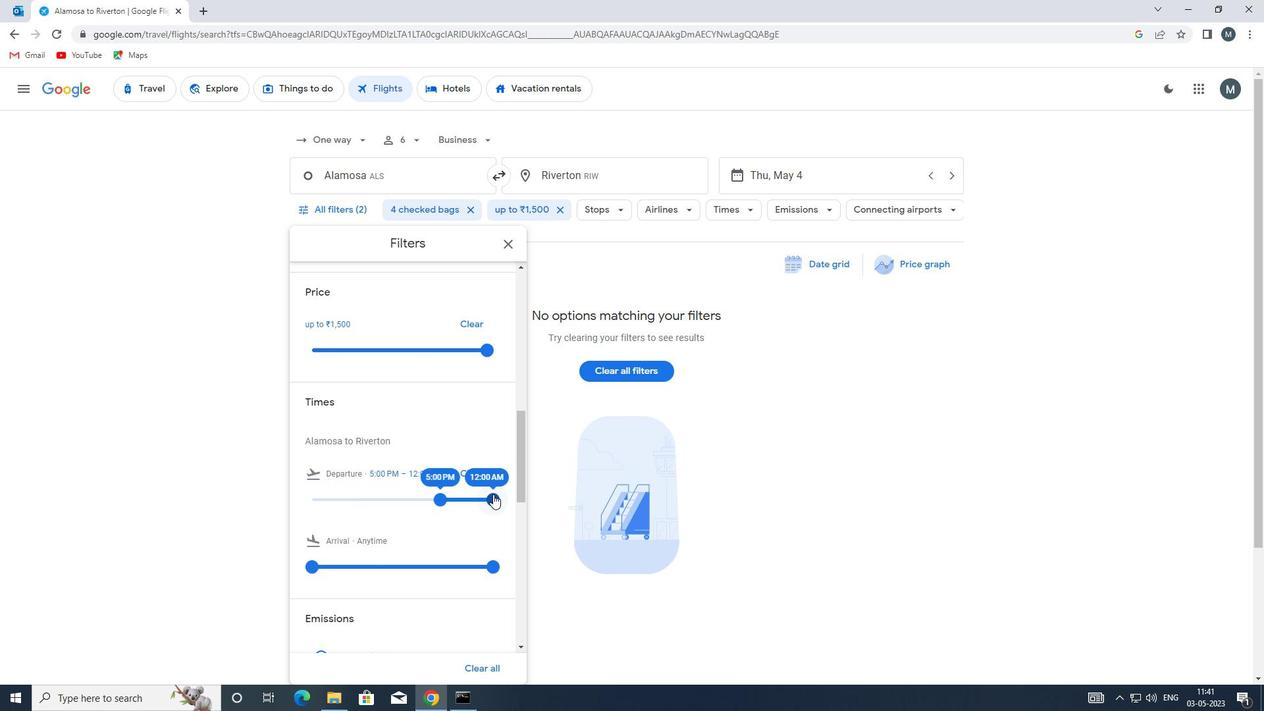 
Action: Mouse pressed left at (494, 496)
Screenshot: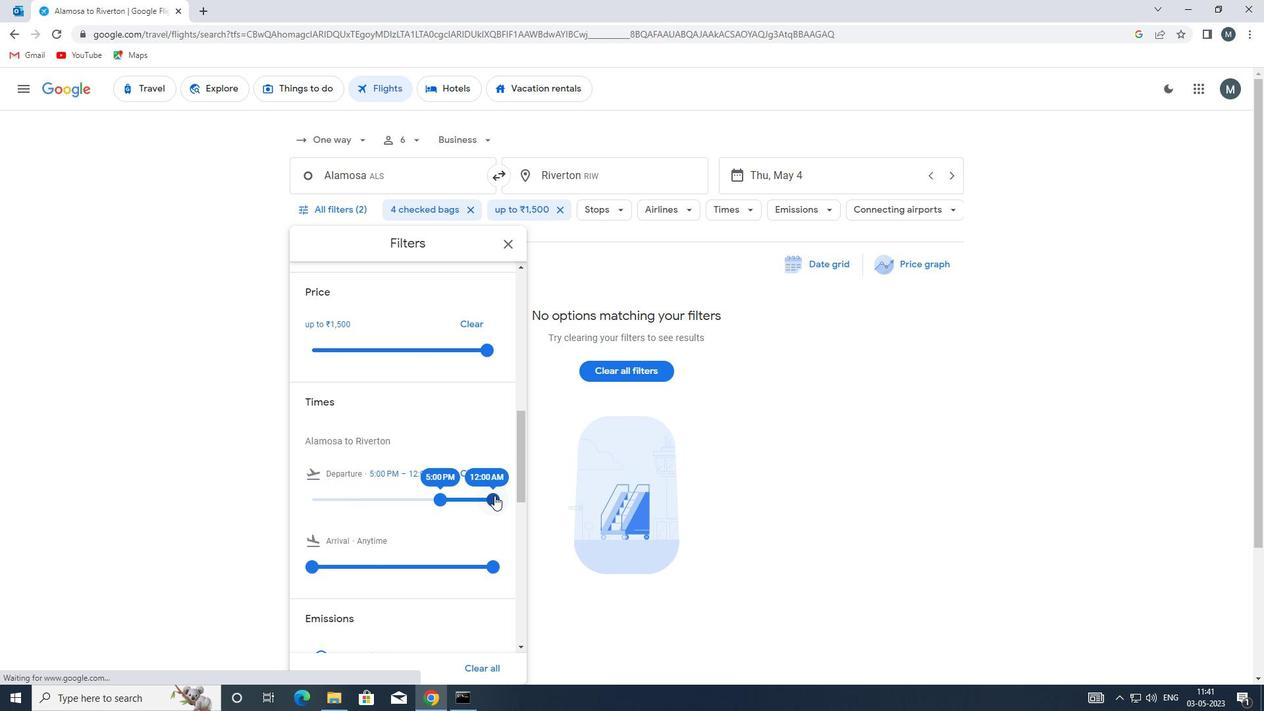 
Action: Mouse moved to (449, 490)
Screenshot: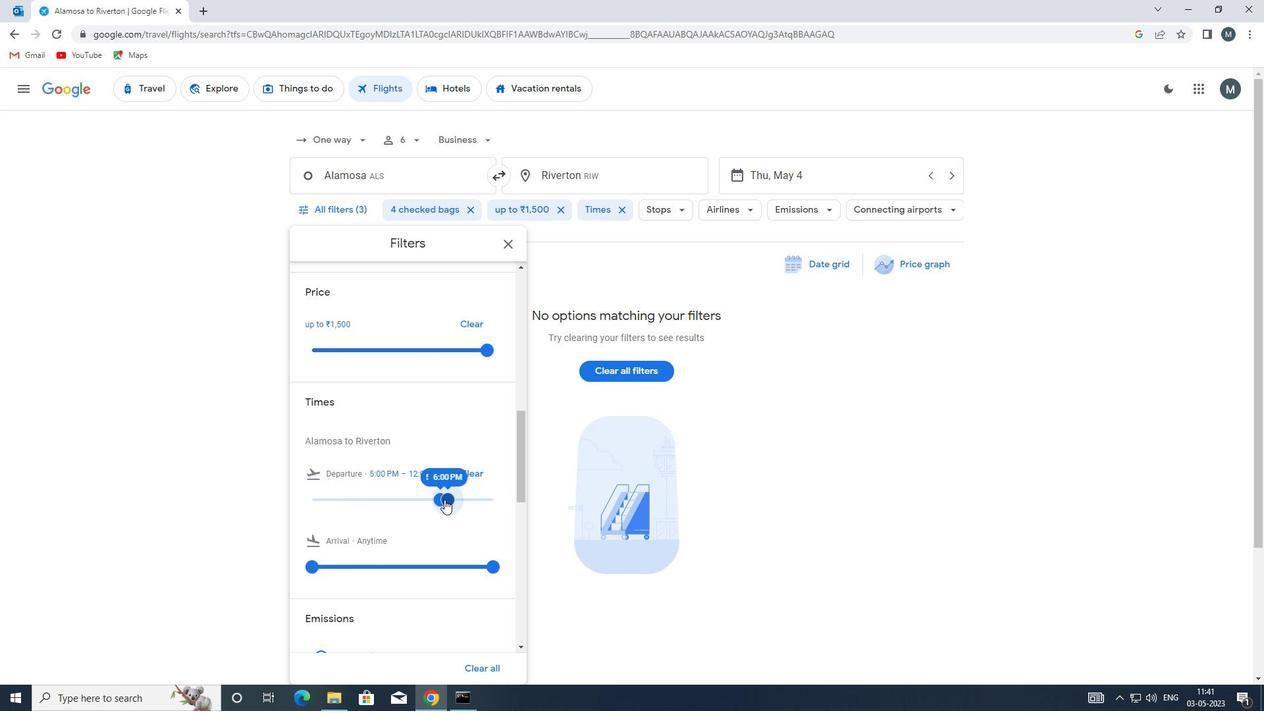 
Action: Mouse scrolled (449, 490) with delta (0, 0)
Screenshot: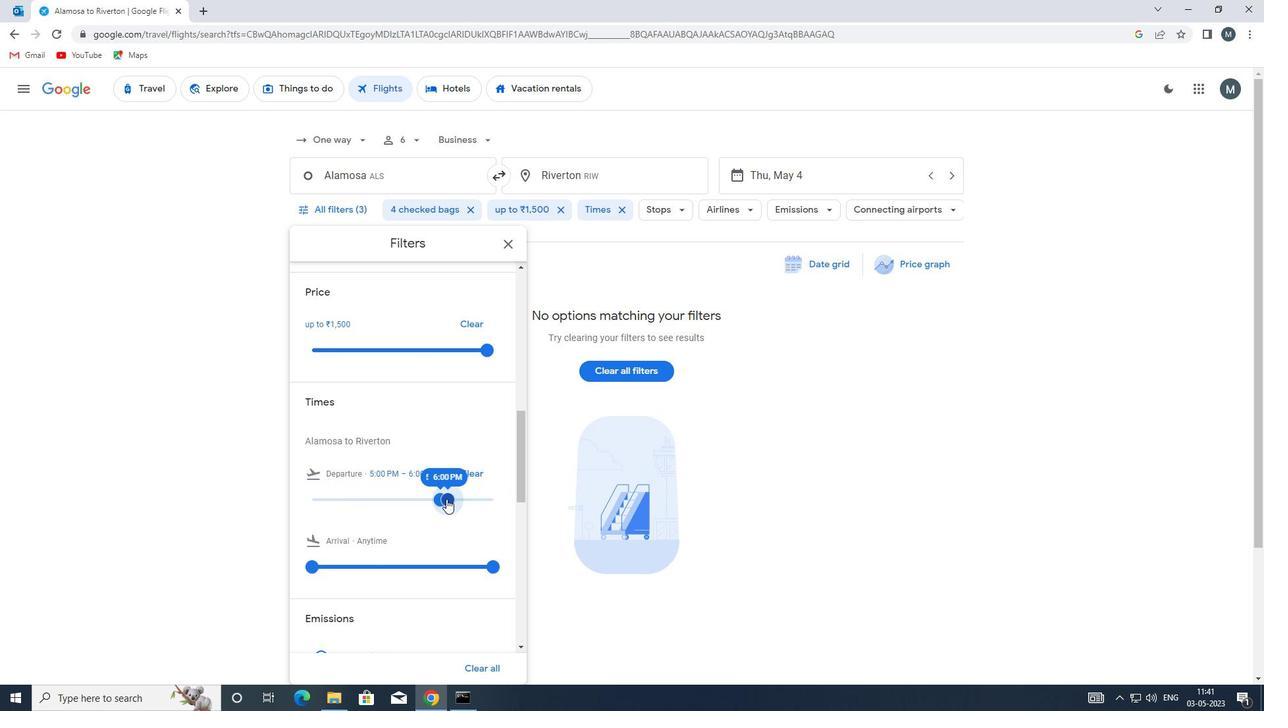 
Action: Mouse scrolled (449, 490) with delta (0, 0)
Screenshot: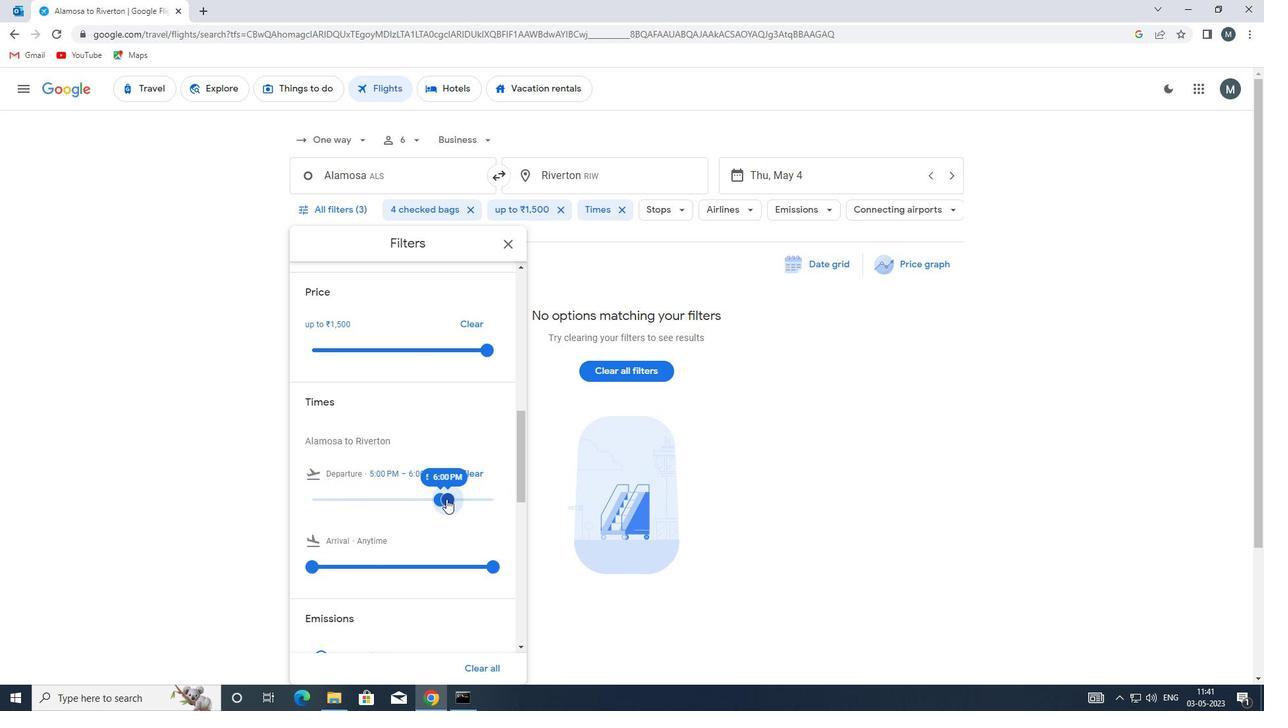 
Action: Mouse scrolled (449, 490) with delta (0, 0)
Screenshot: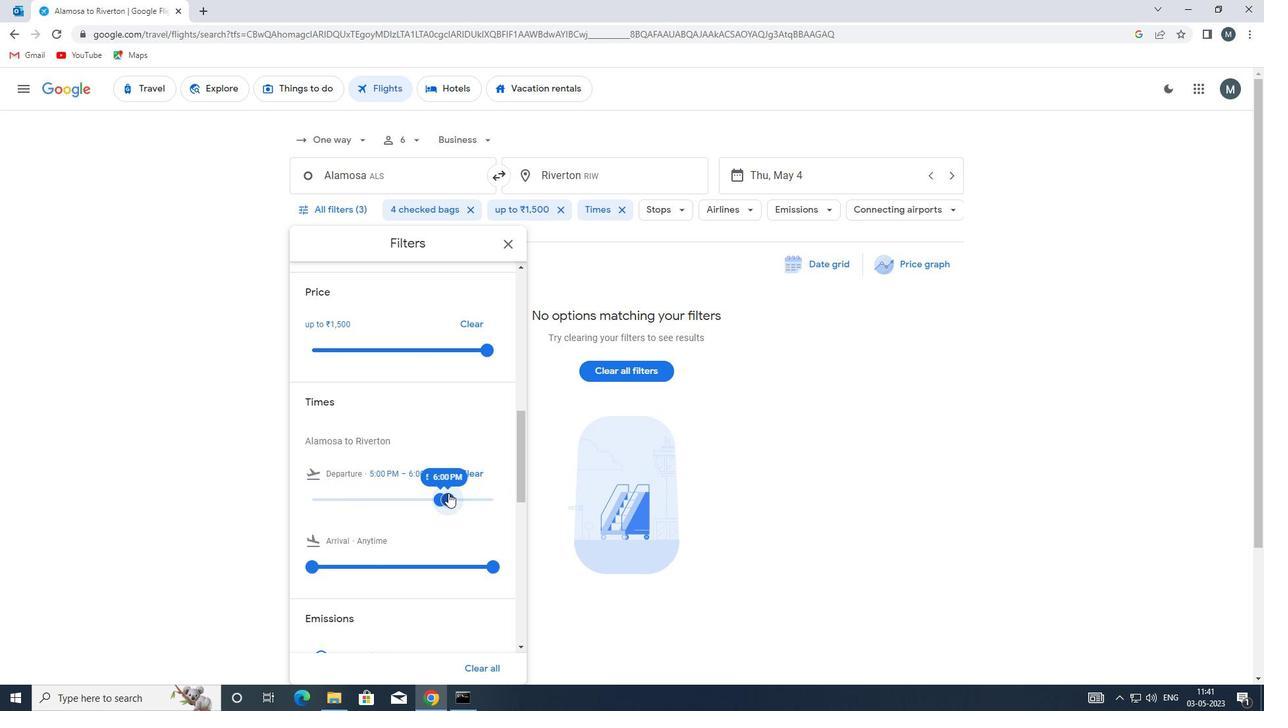 
Action: Mouse moved to (509, 245)
Screenshot: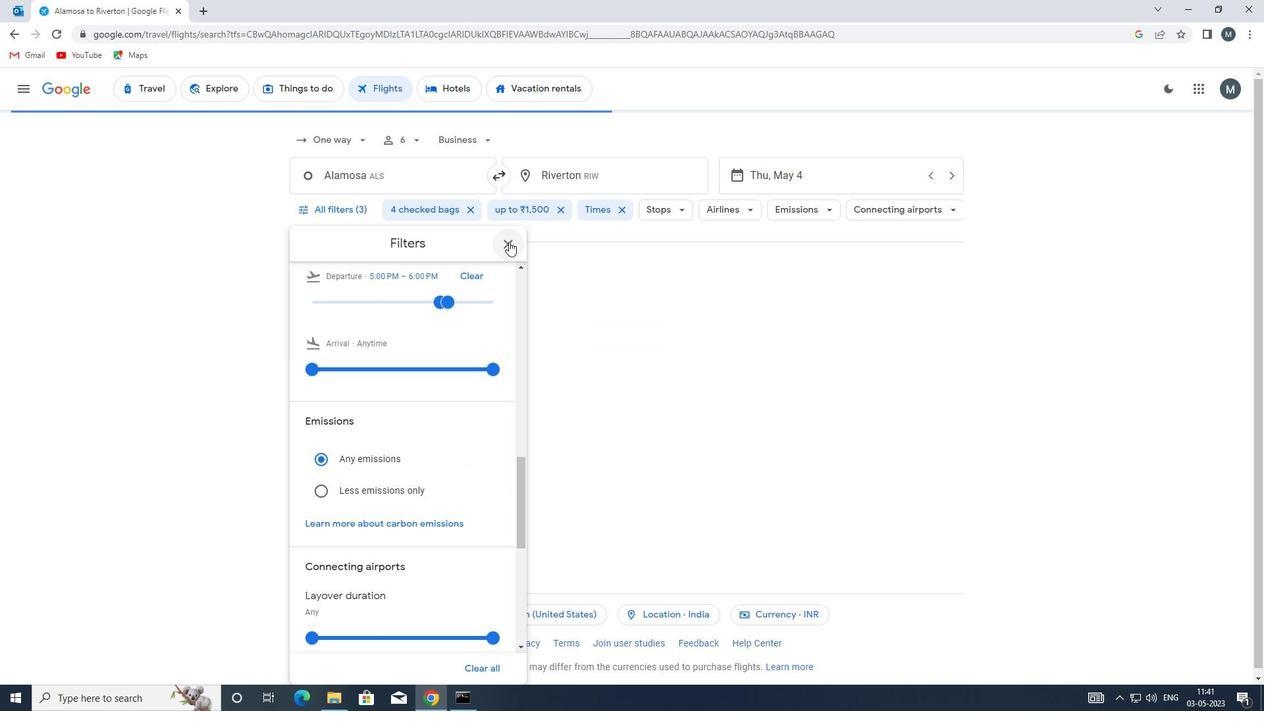 
Action: Mouse pressed left at (509, 245)
Screenshot: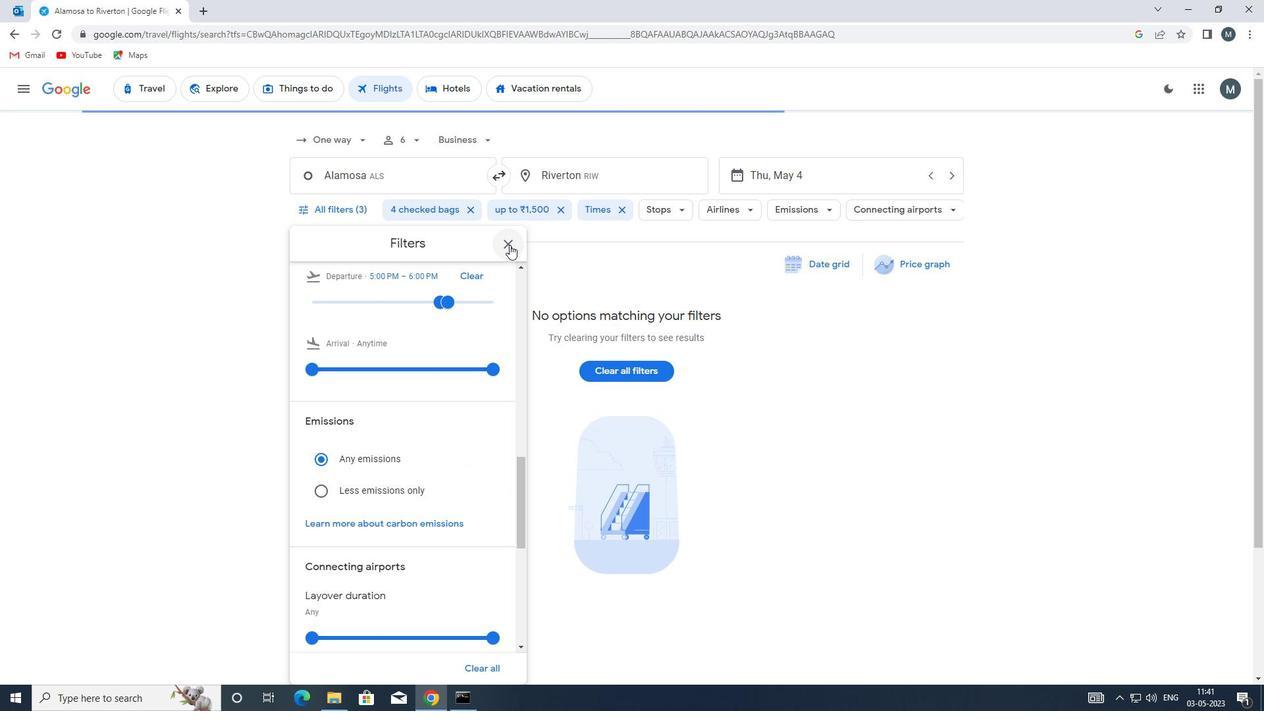 
